 Task: Compose an email with the signature Evelyn Lewis with the subject Request for a review and the message I apologize for any confusion and would like to clarify the situation. from softage.1@softage.net to softage.9@softage.net with an attached document Creative_brief.docx Undo the message and rewrite the message as I would like to request a review of the proposal before making a decision. Send the email. Finally, move the email from Sent Items to the label Gardening
Action: Mouse moved to (406, 638)
Screenshot: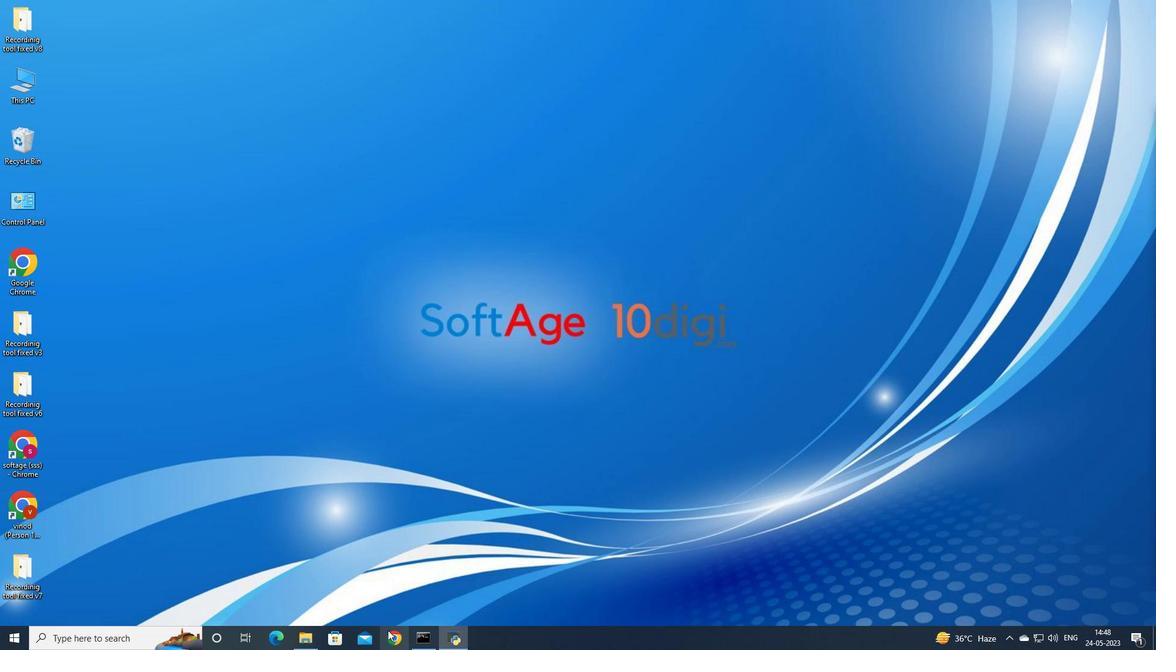 
Action: Mouse pressed left at (406, 638)
Screenshot: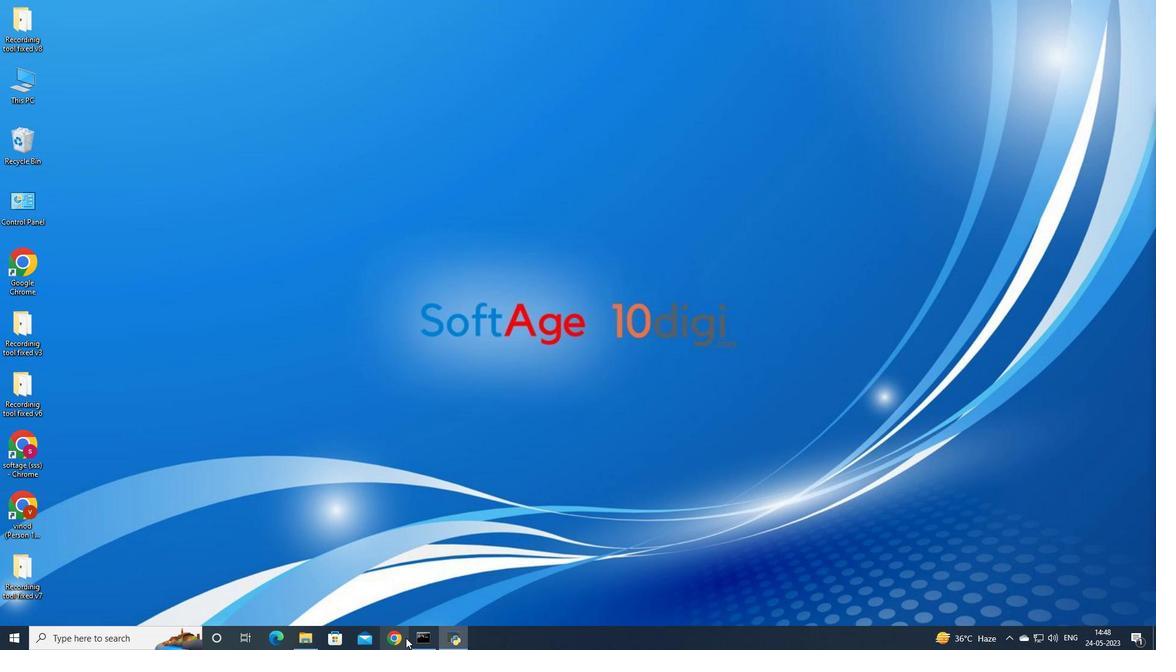
Action: Mouse moved to (537, 366)
Screenshot: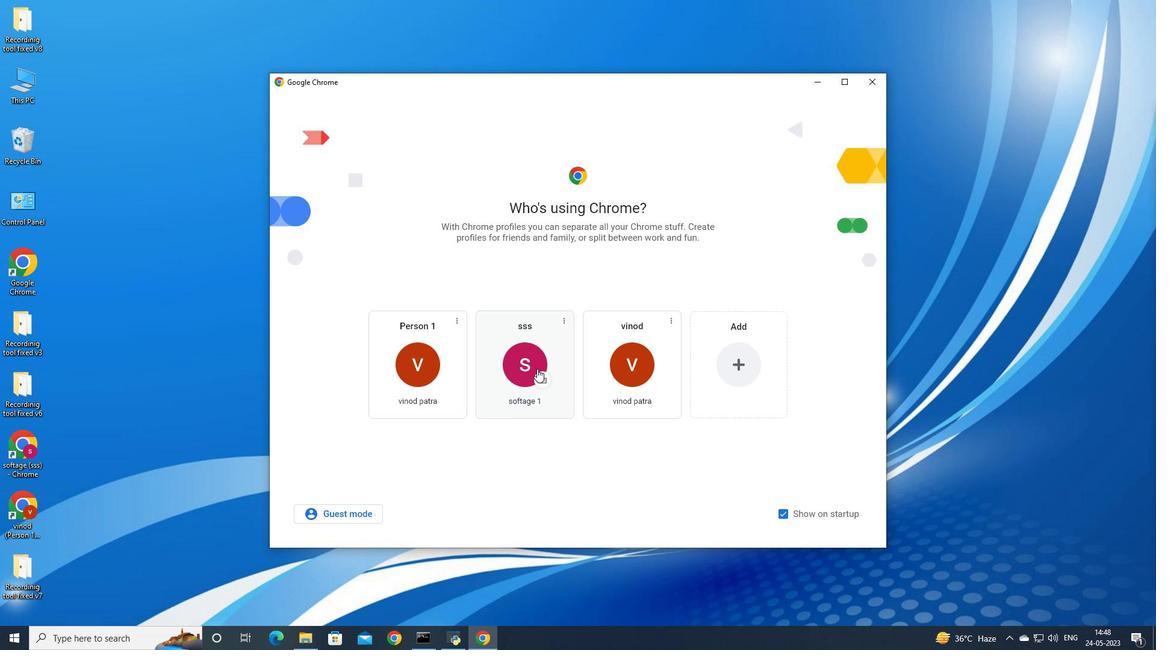 
Action: Mouse pressed left at (537, 366)
Screenshot: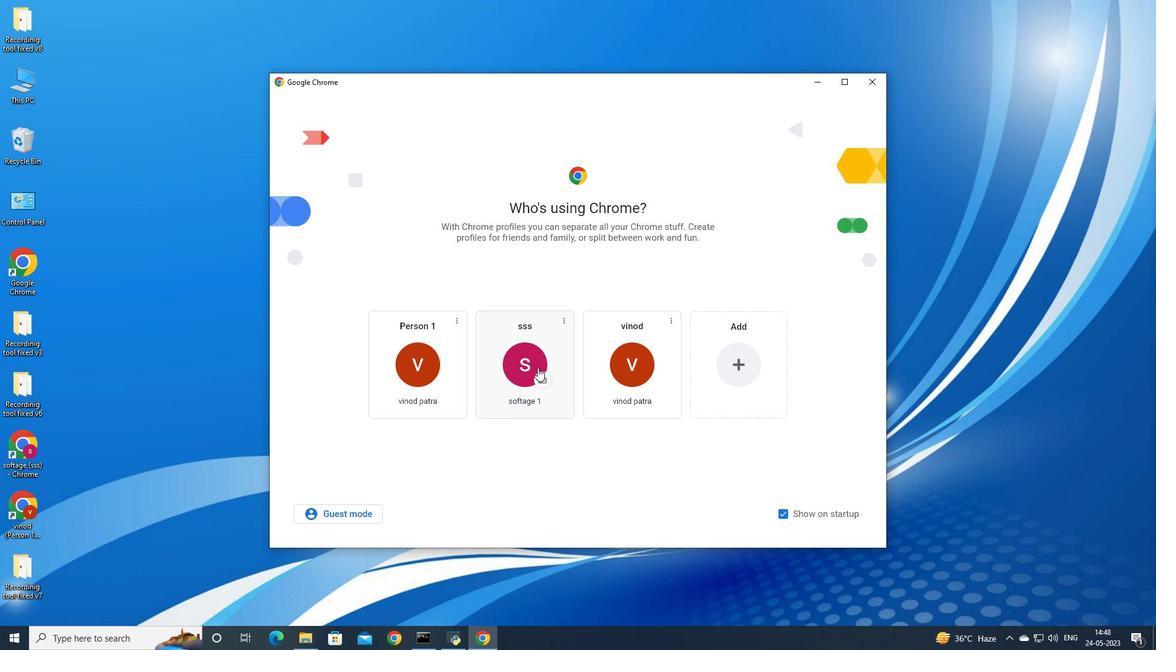 
Action: Mouse moved to (1042, 64)
Screenshot: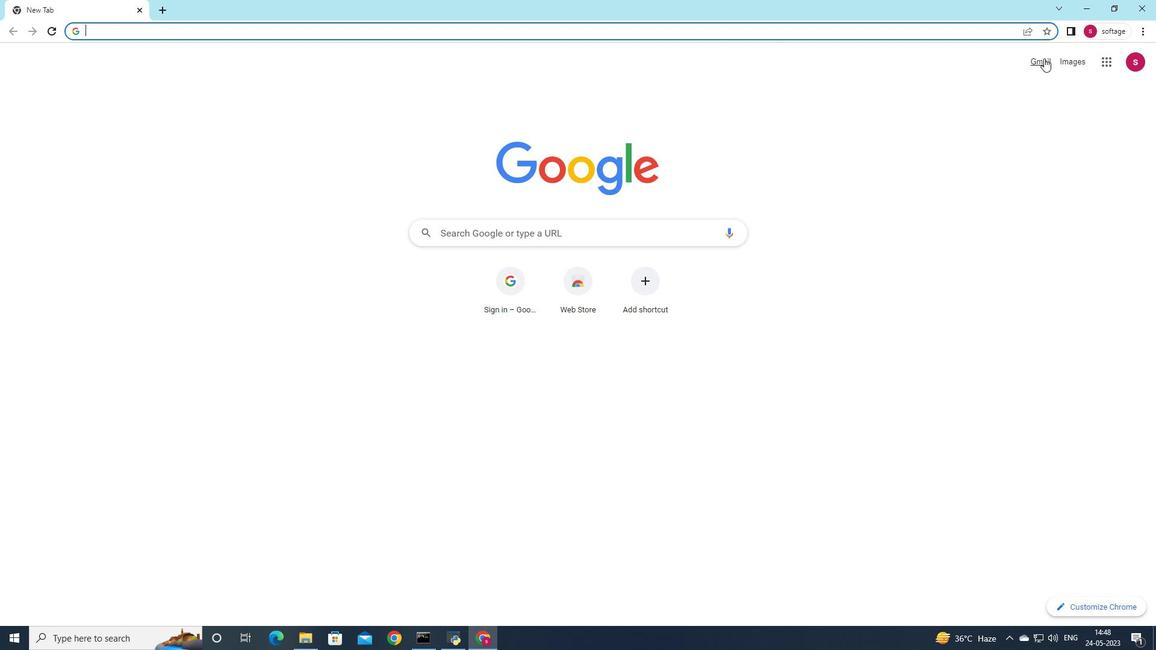 
Action: Mouse pressed left at (1042, 64)
Screenshot: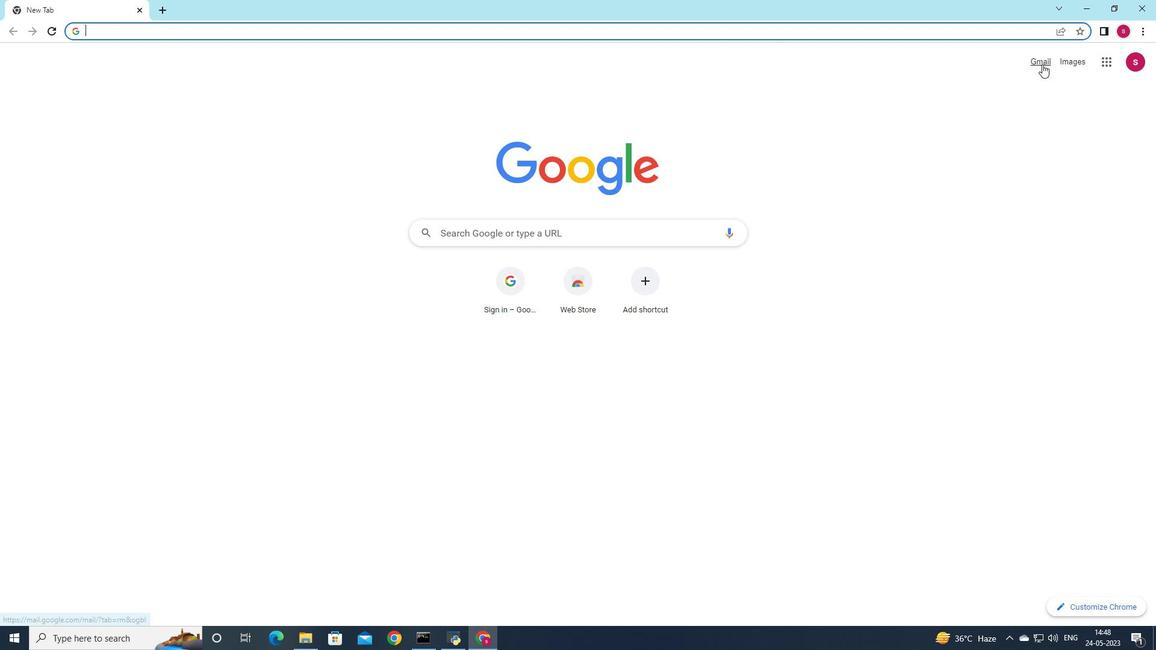 
Action: Mouse moved to (1013, 87)
Screenshot: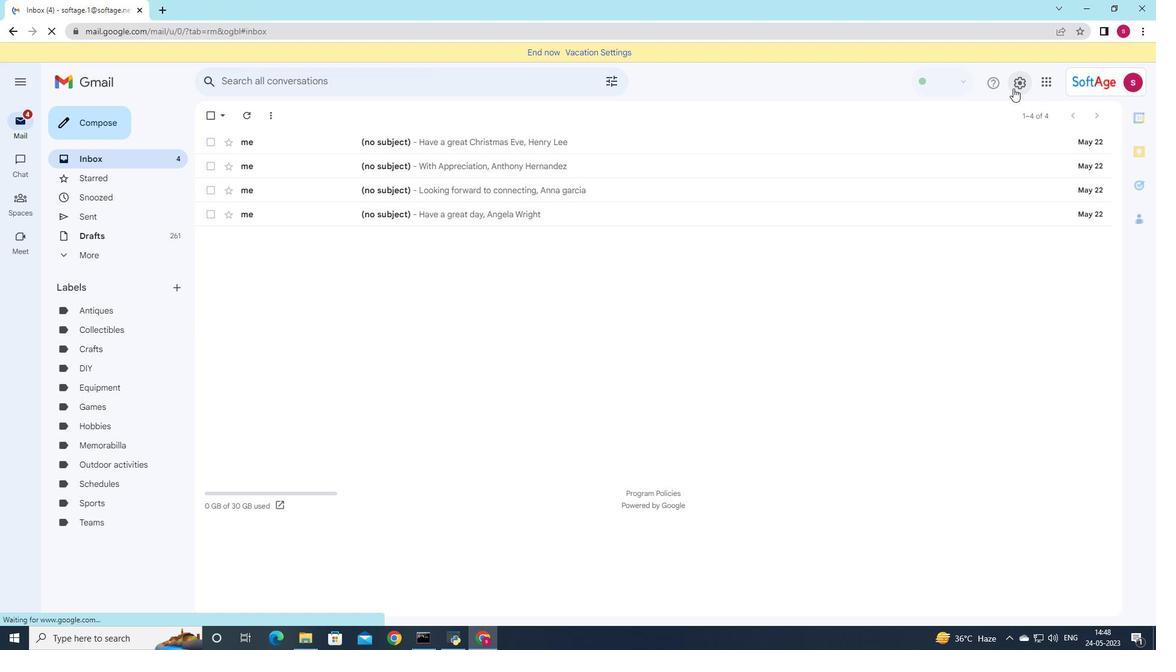 
Action: Mouse pressed left at (1013, 87)
Screenshot: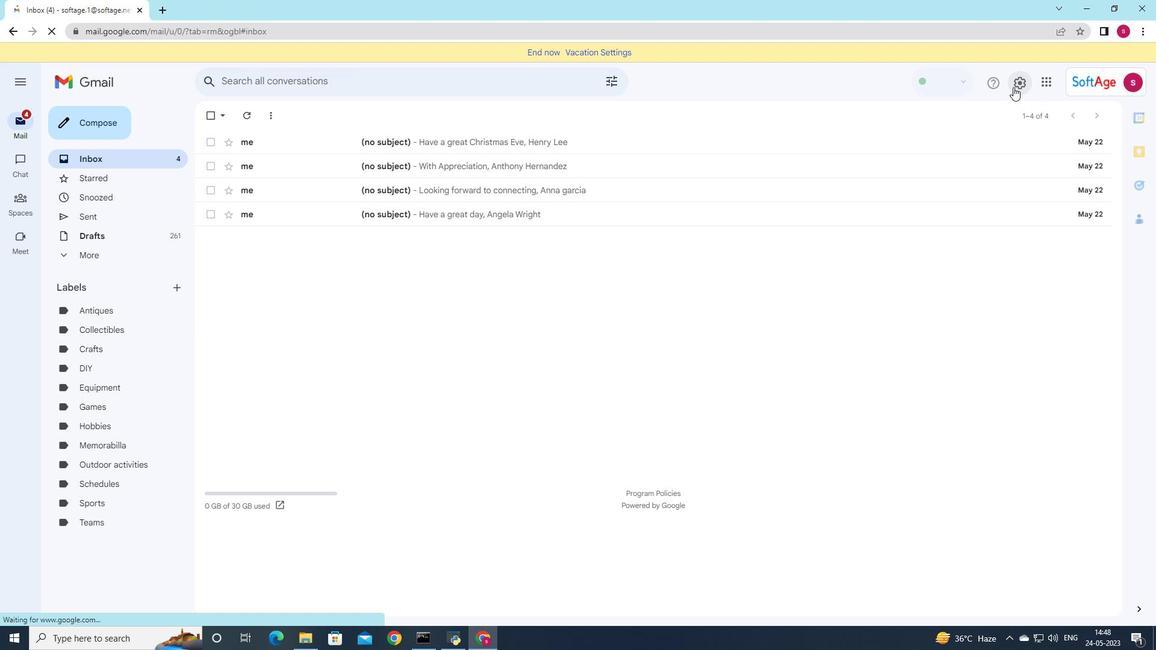 
Action: Mouse moved to (1025, 141)
Screenshot: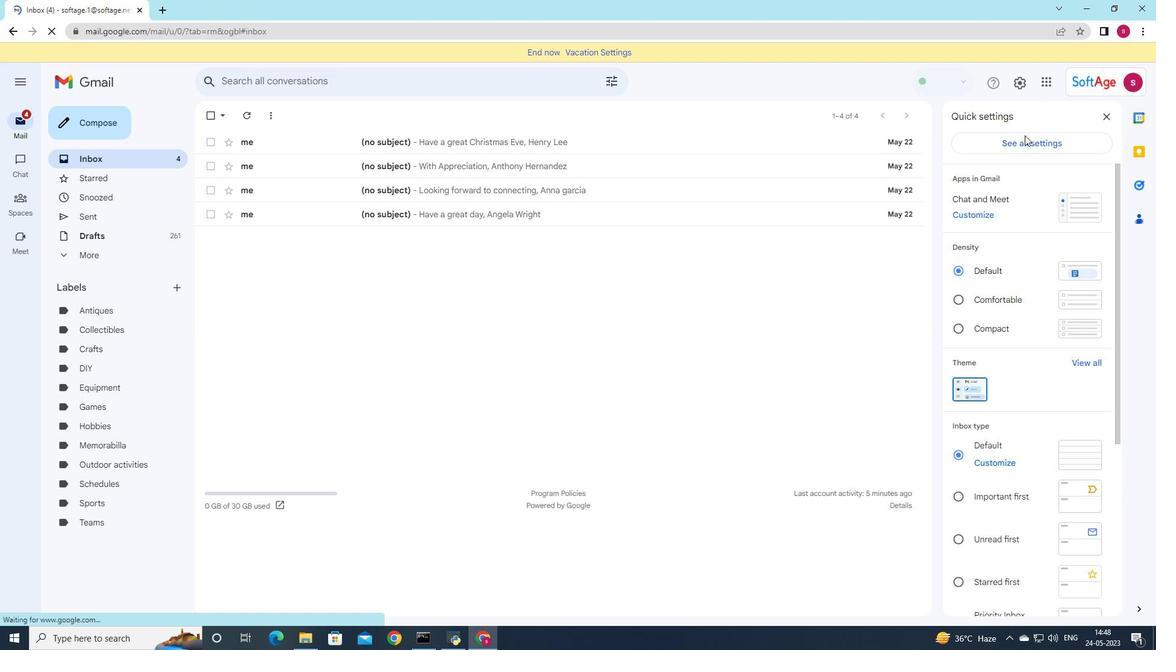 
Action: Mouse pressed left at (1025, 141)
Screenshot: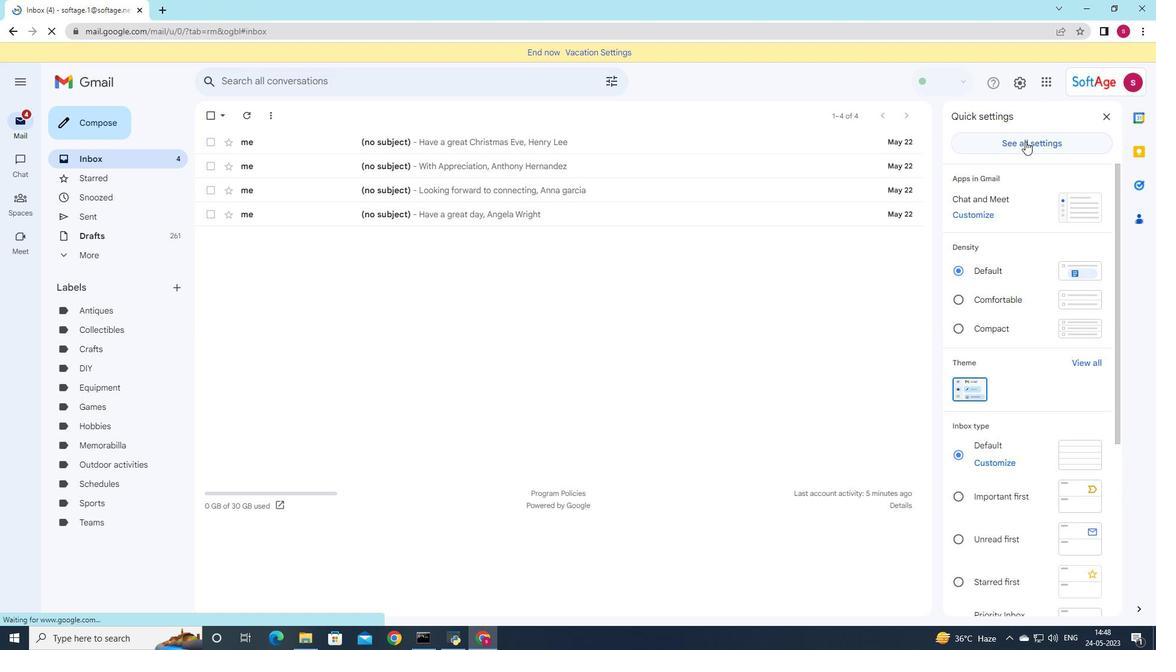 
Action: Mouse moved to (994, 146)
Screenshot: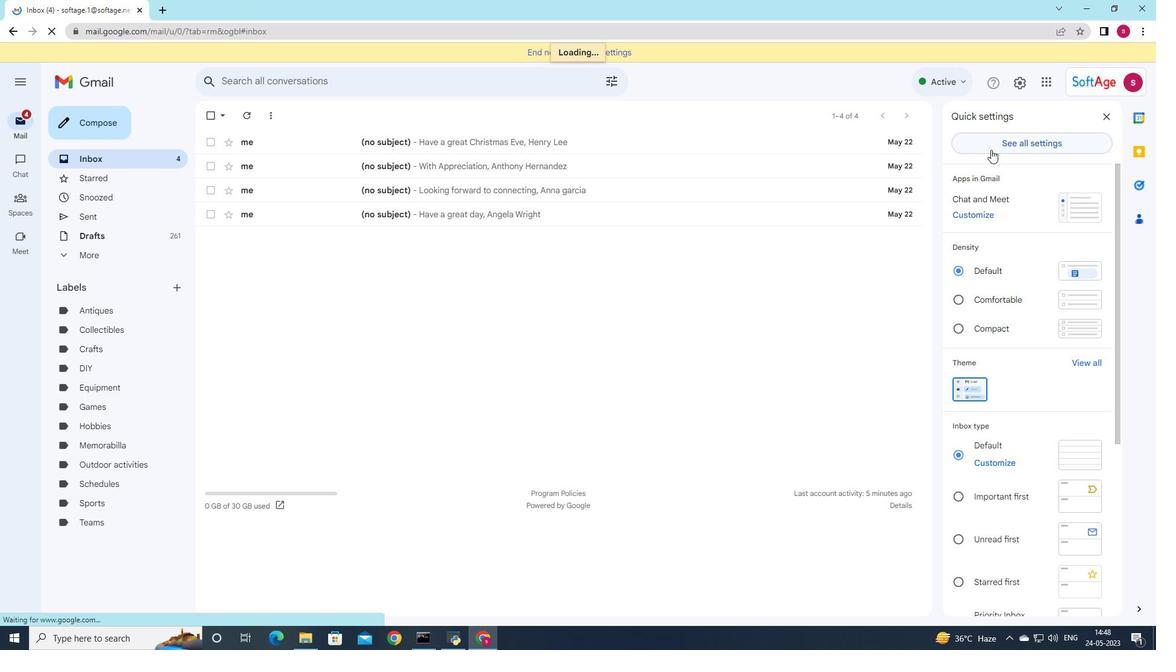 
Action: Mouse pressed left at (994, 146)
Screenshot: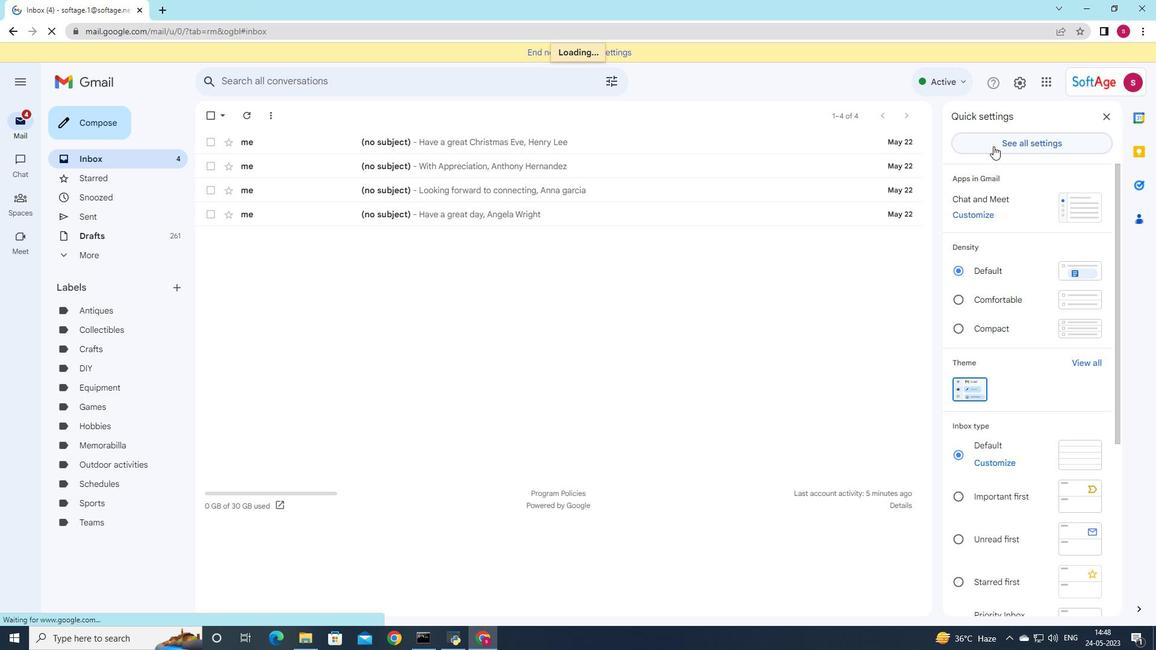 
Action: Mouse moved to (390, 395)
Screenshot: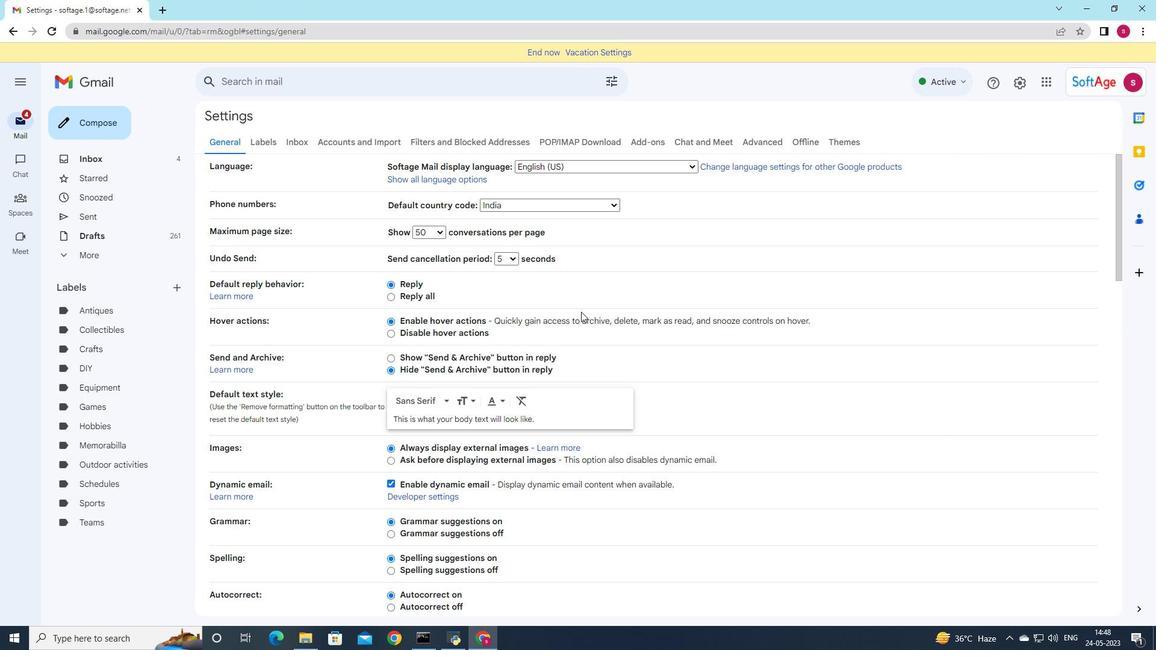
Action: Mouse scrolled (390, 395) with delta (0, 0)
Screenshot: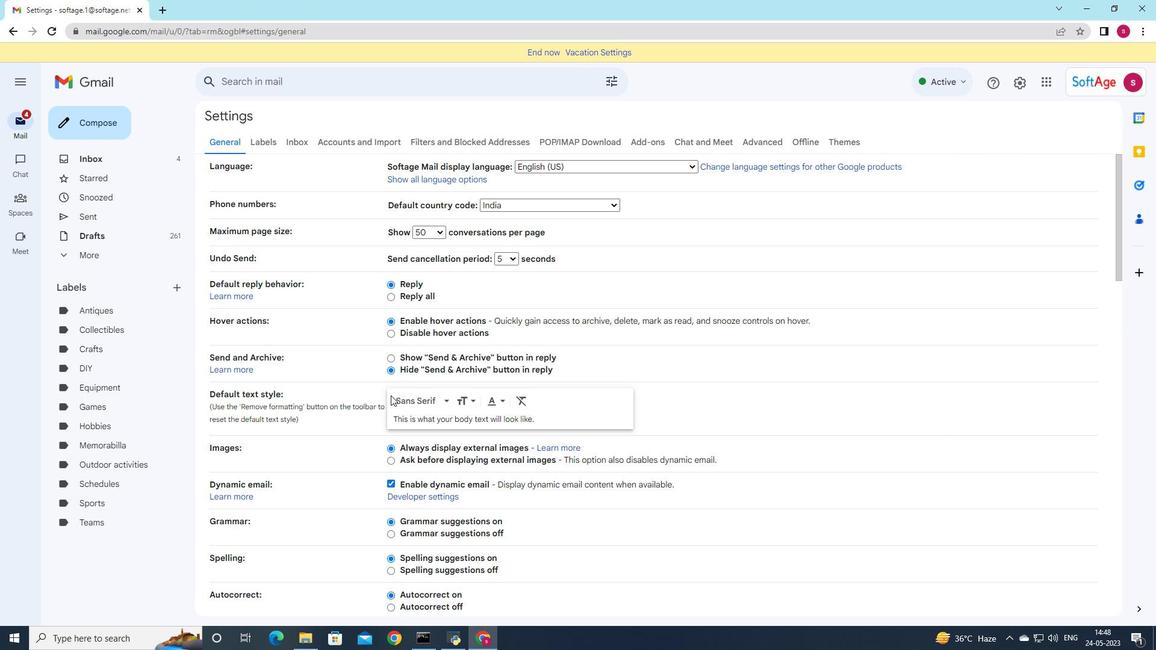 
Action: Mouse scrolled (390, 395) with delta (0, 0)
Screenshot: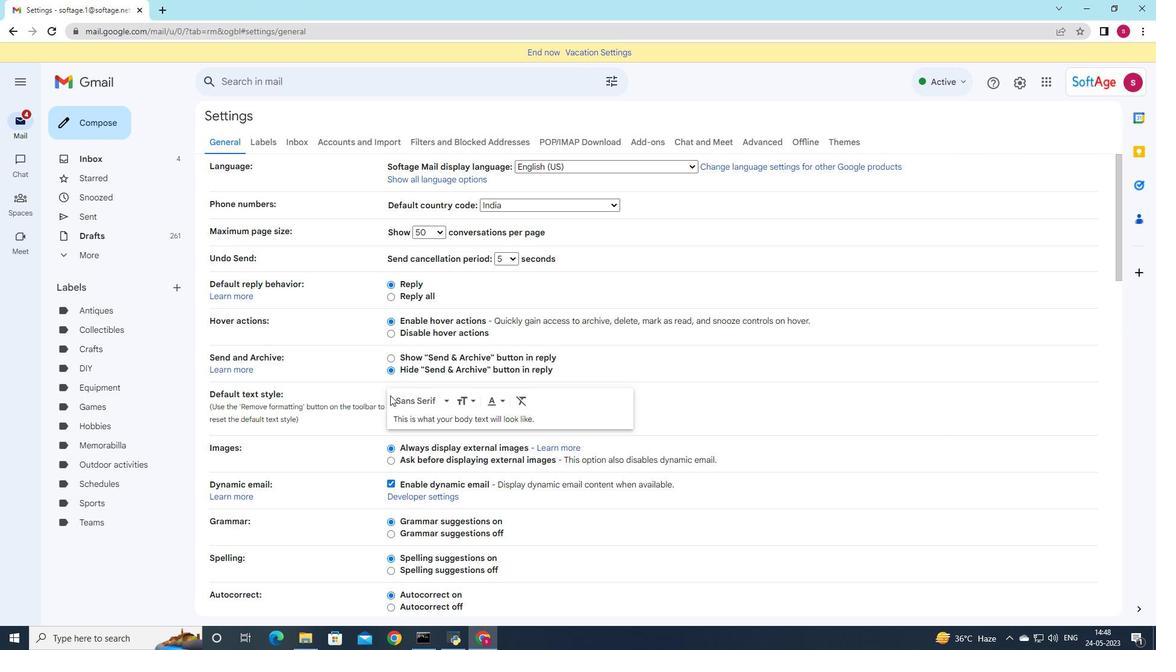 
Action: Mouse scrolled (390, 395) with delta (0, 0)
Screenshot: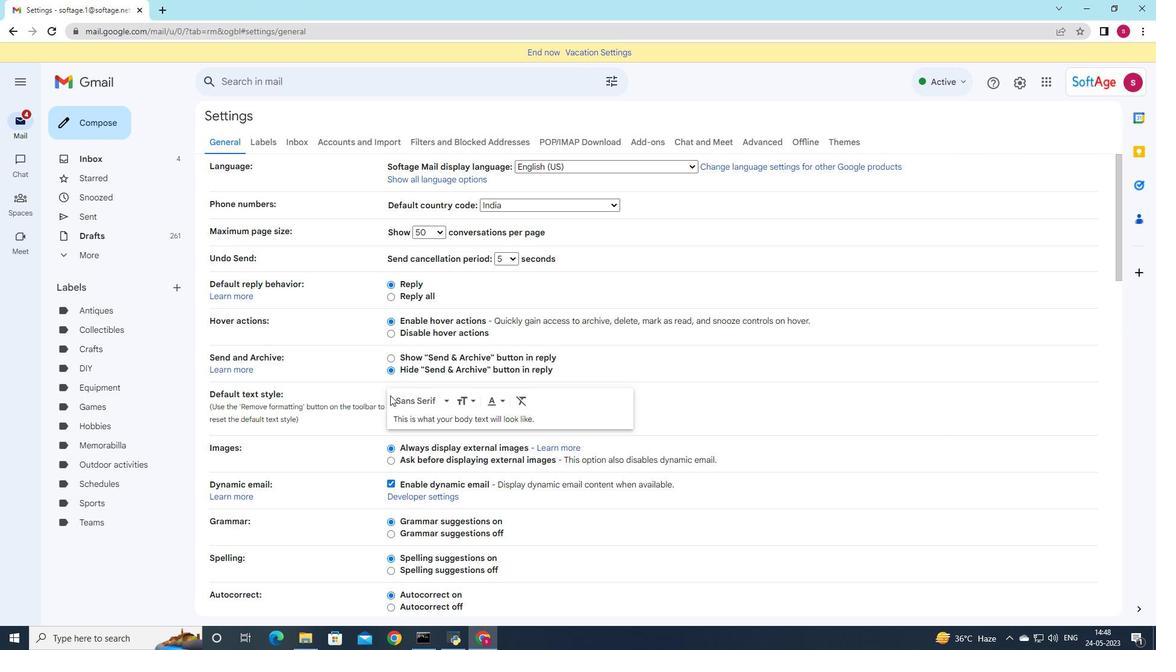 
Action: Mouse scrolled (390, 395) with delta (0, 0)
Screenshot: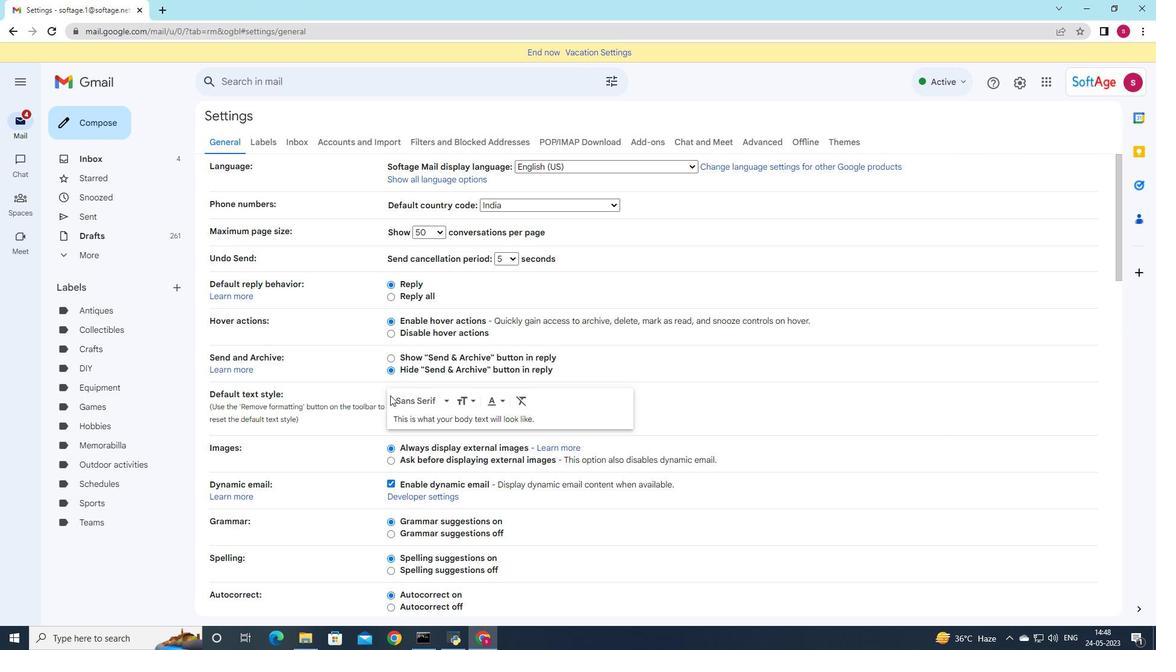 
Action: Mouse scrolled (390, 395) with delta (0, 0)
Screenshot: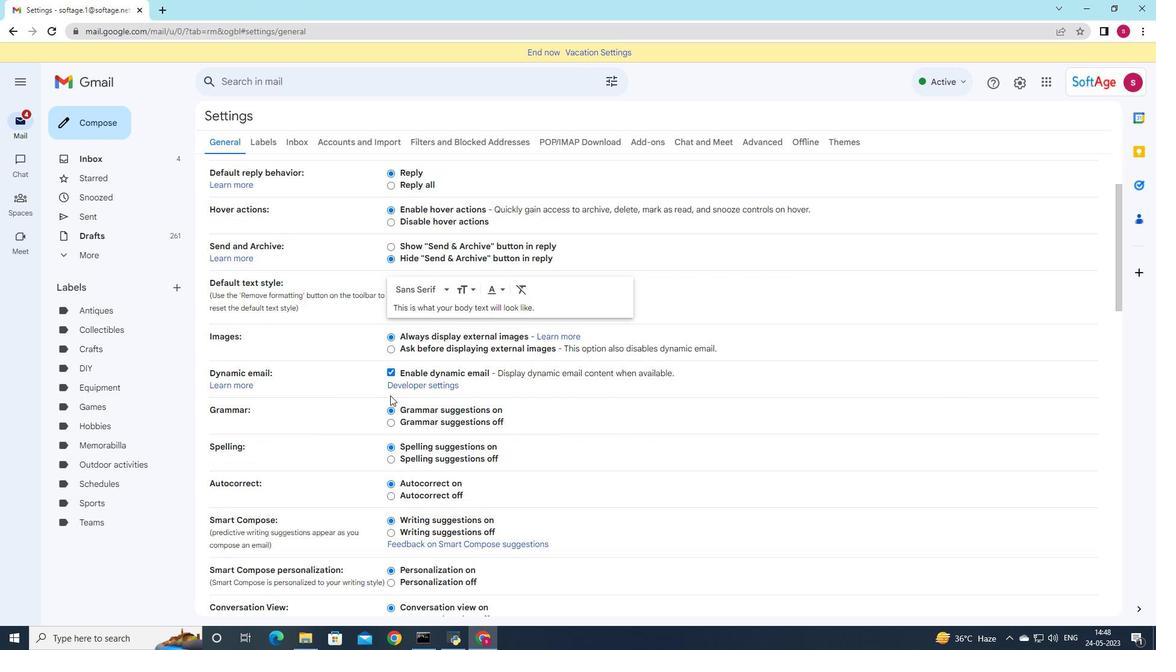 
Action: Mouse scrolled (390, 395) with delta (0, 0)
Screenshot: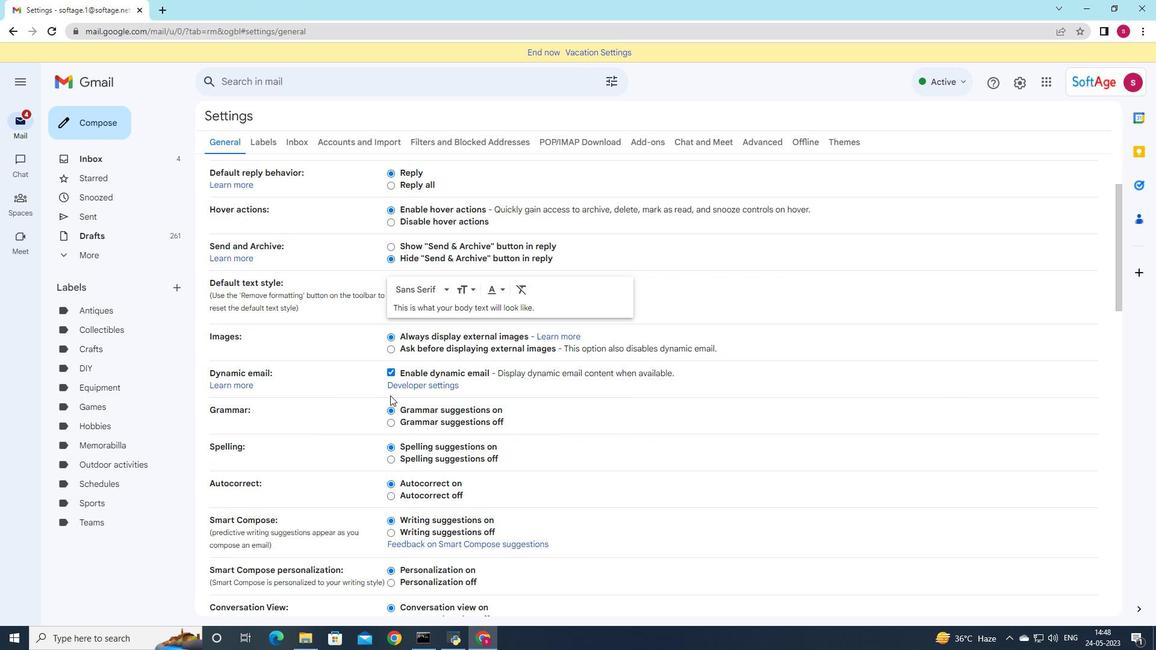
Action: Mouse scrolled (390, 395) with delta (0, 0)
Screenshot: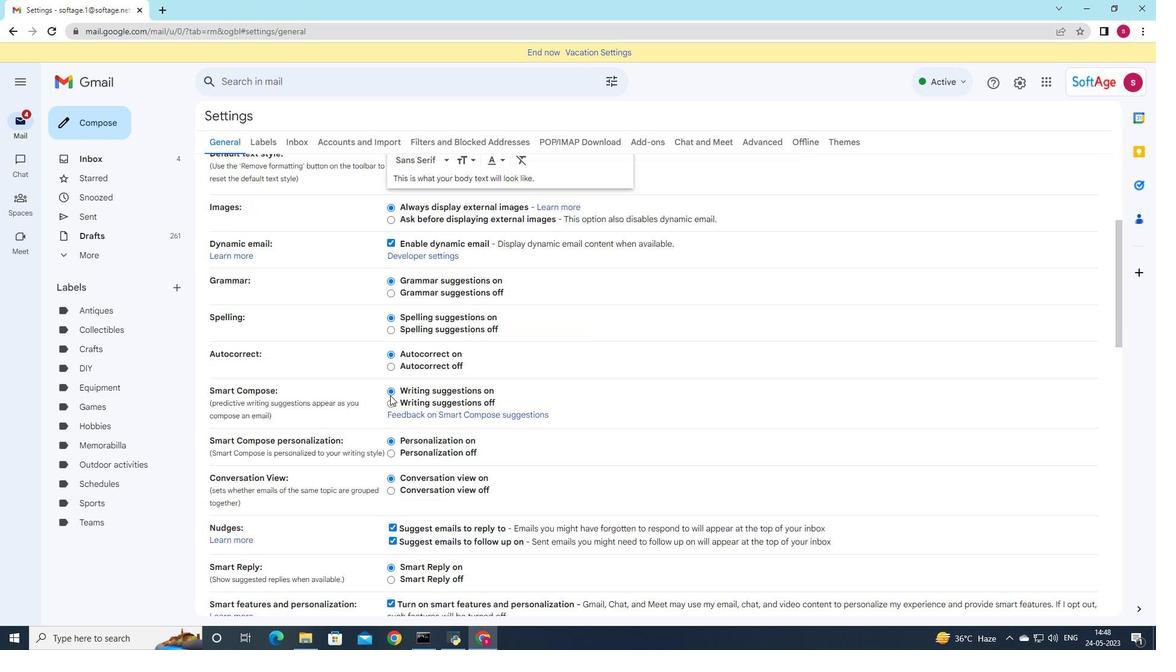 
Action: Mouse scrolled (390, 395) with delta (0, 0)
Screenshot: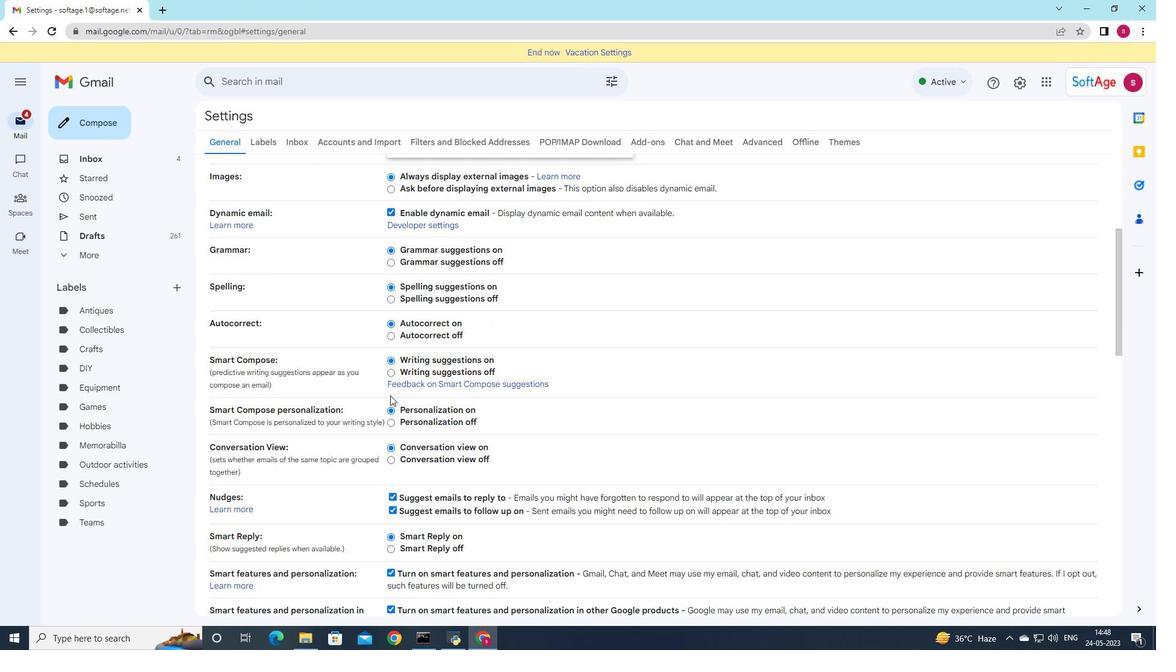 
Action: Mouse scrolled (390, 395) with delta (0, 0)
Screenshot: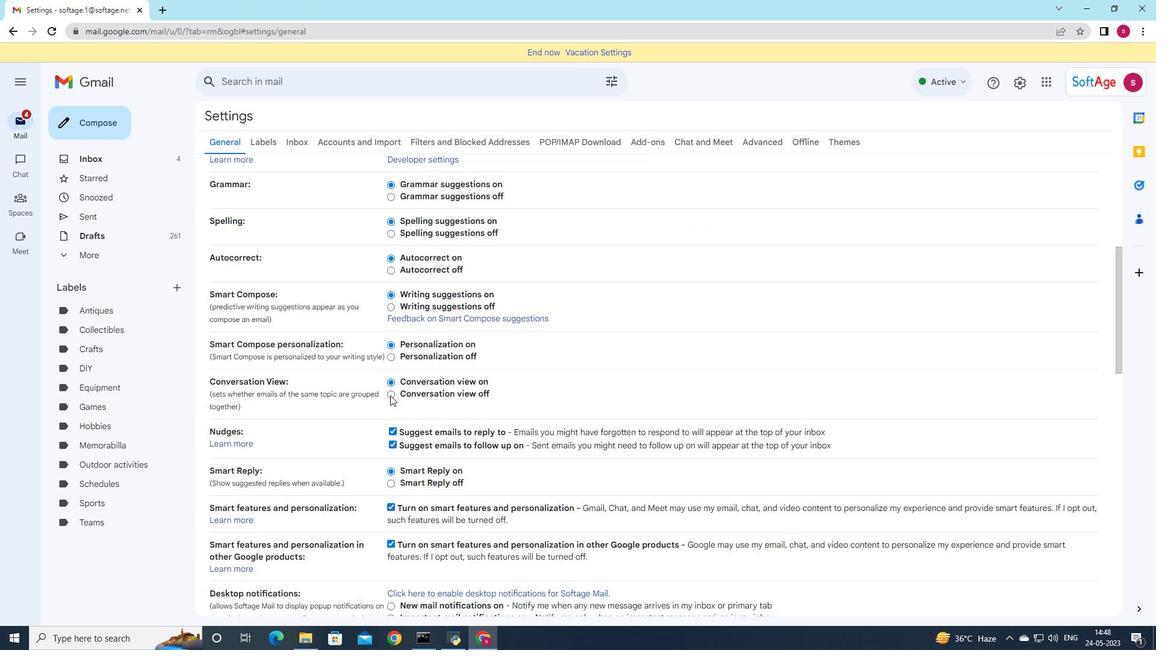 
Action: Mouse scrolled (390, 395) with delta (0, 0)
Screenshot: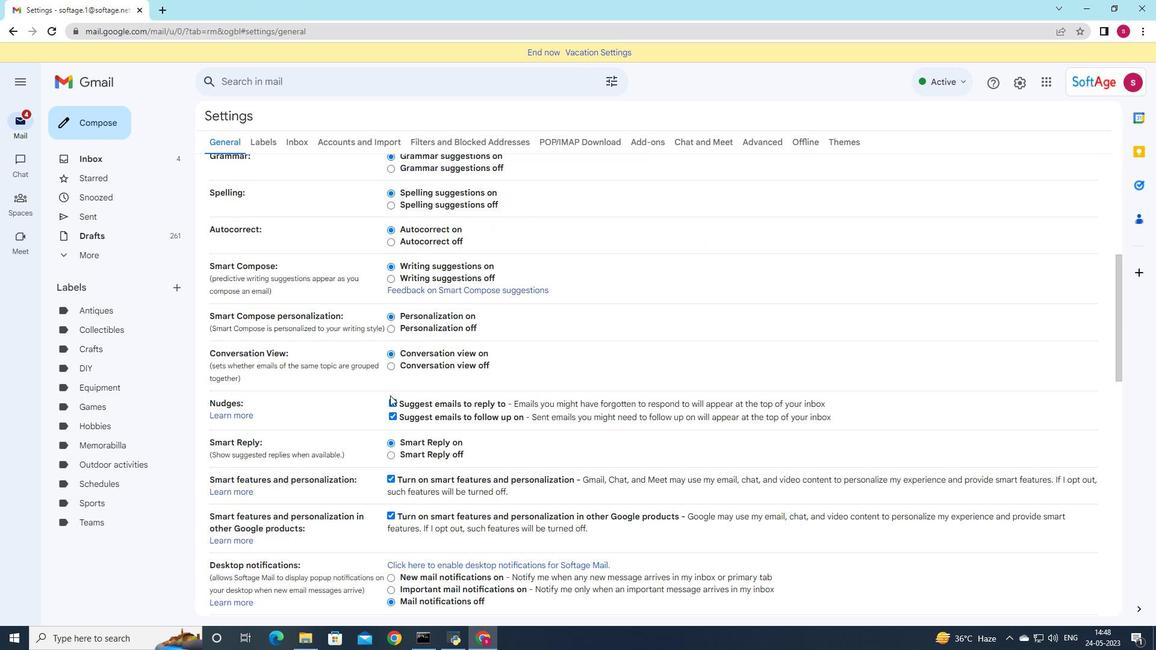 
Action: Mouse scrolled (390, 395) with delta (0, 0)
Screenshot: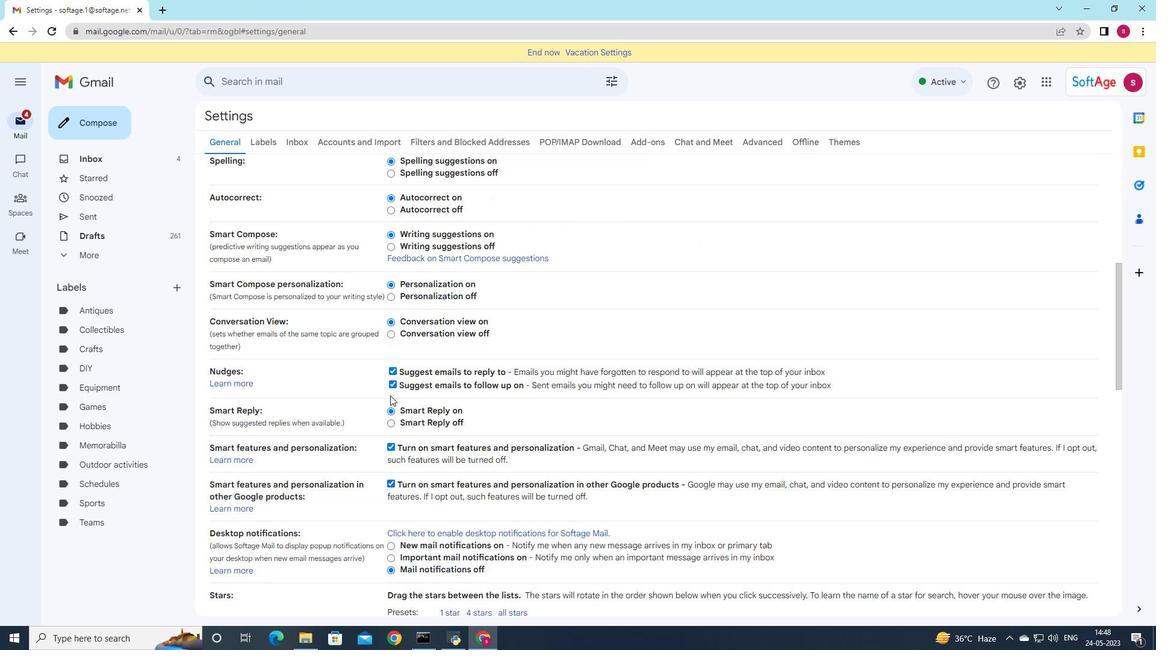 
Action: Mouse scrolled (390, 395) with delta (0, 0)
Screenshot: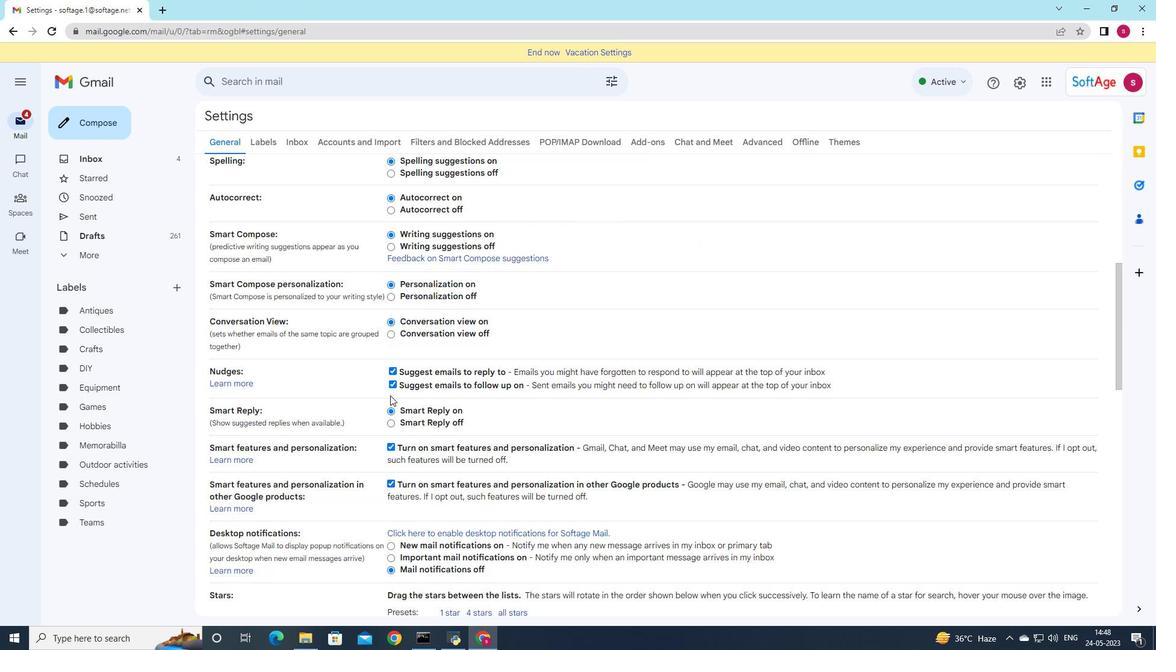 
Action: Mouse scrolled (390, 395) with delta (0, 0)
Screenshot: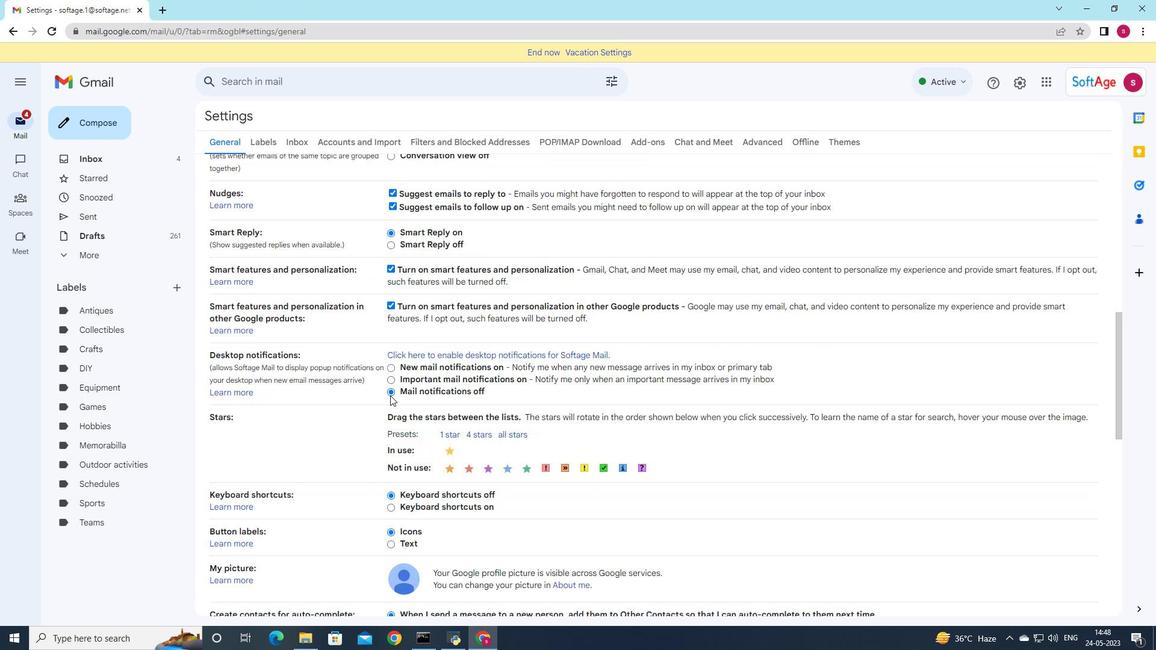 
Action: Mouse scrolled (390, 395) with delta (0, 0)
Screenshot: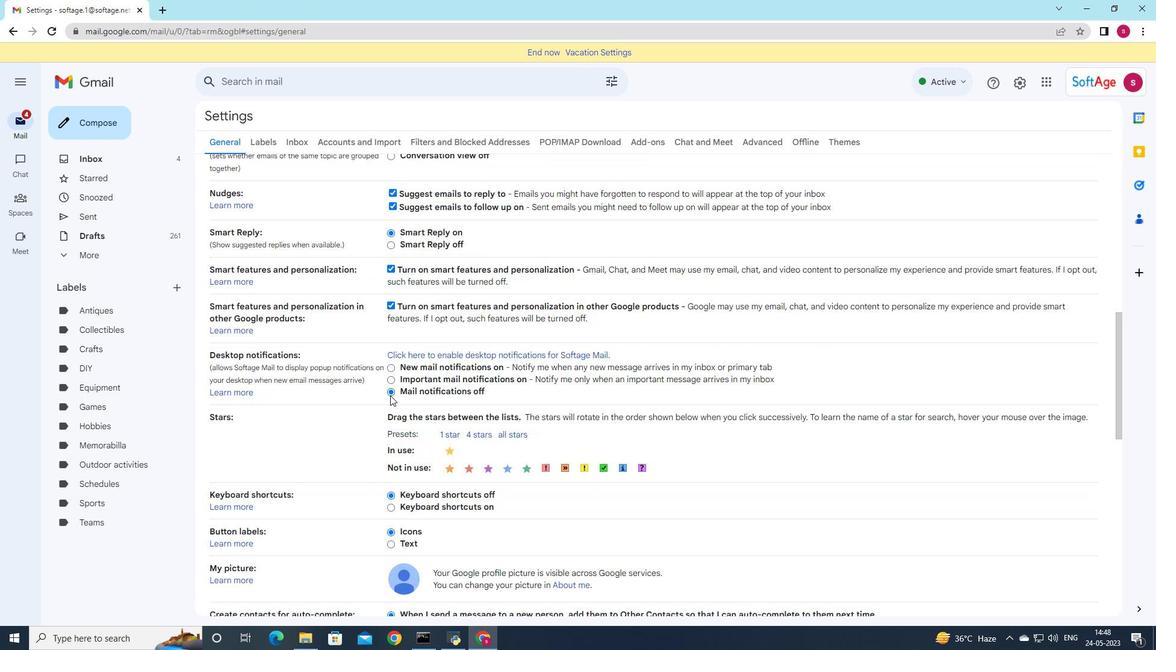 
Action: Mouse scrolled (390, 395) with delta (0, 0)
Screenshot: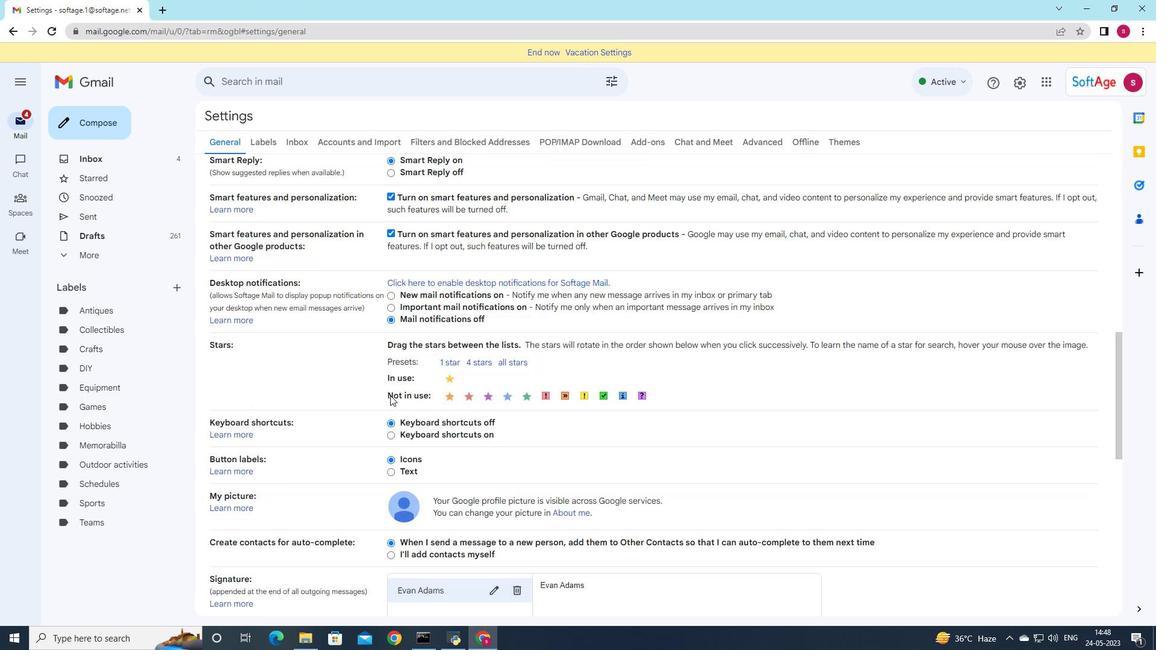 
Action: Mouse scrolled (390, 395) with delta (0, 0)
Screenshot: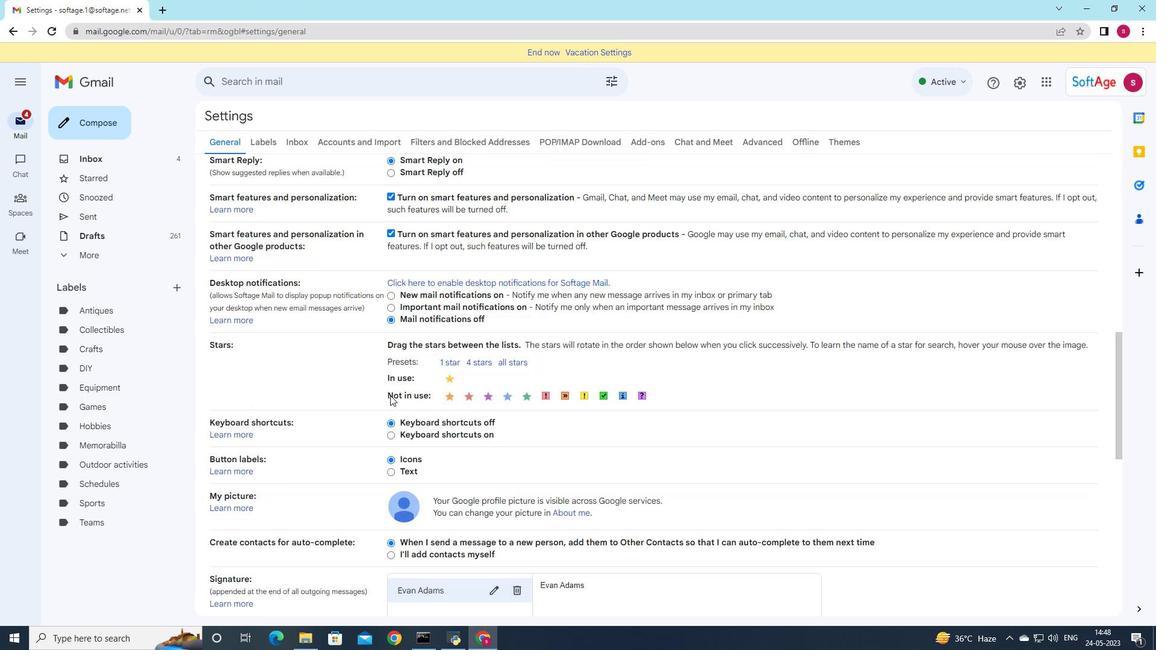 
Action: Mouse scrolled (390, 395) with delta (0, 0)
Screenshot: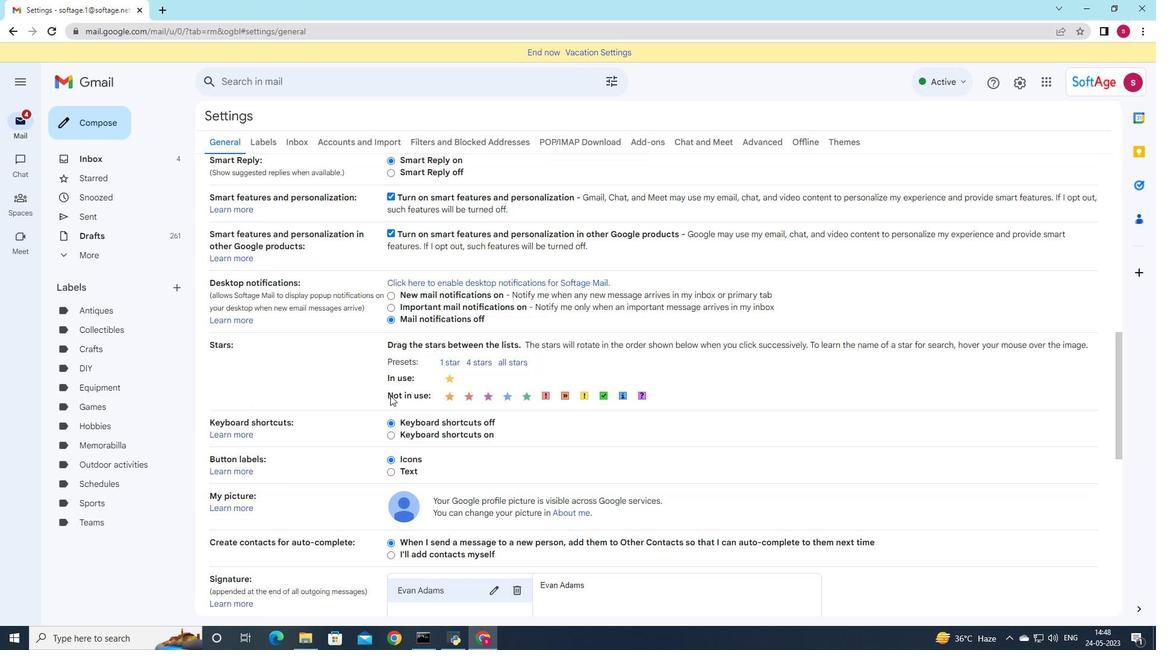 
Action: Mouse scrolled (390, 395) with delta (0, 0)
Screenshot: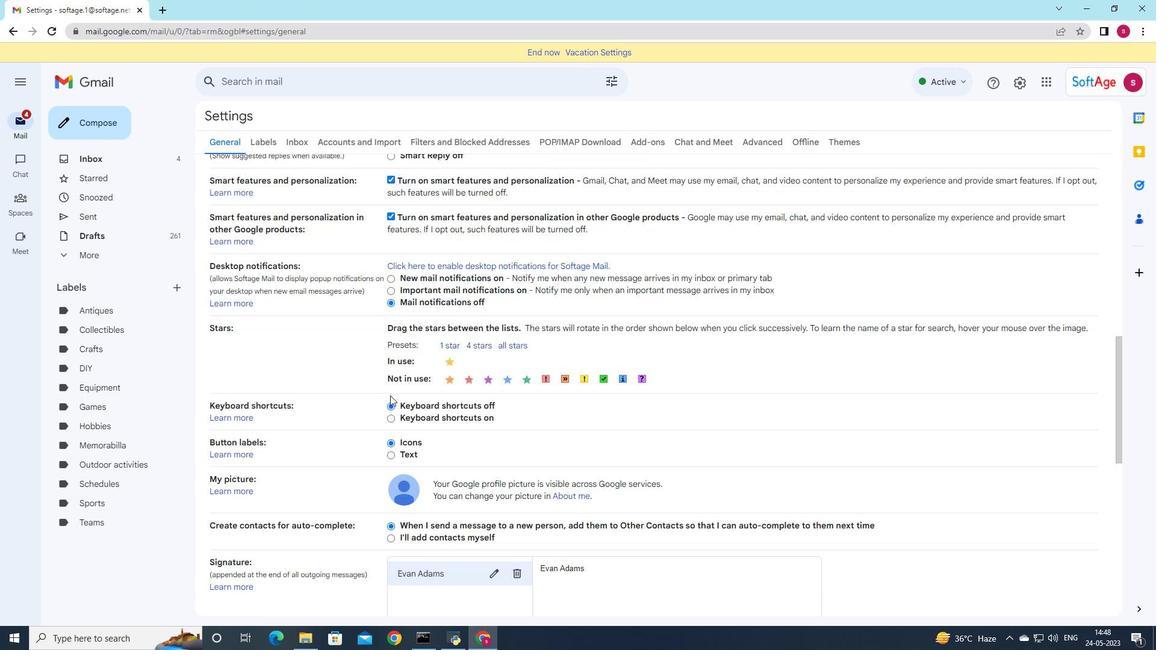 
Action: Mouse scrolled (390, 395) with delta (0, 0)
Screenshot: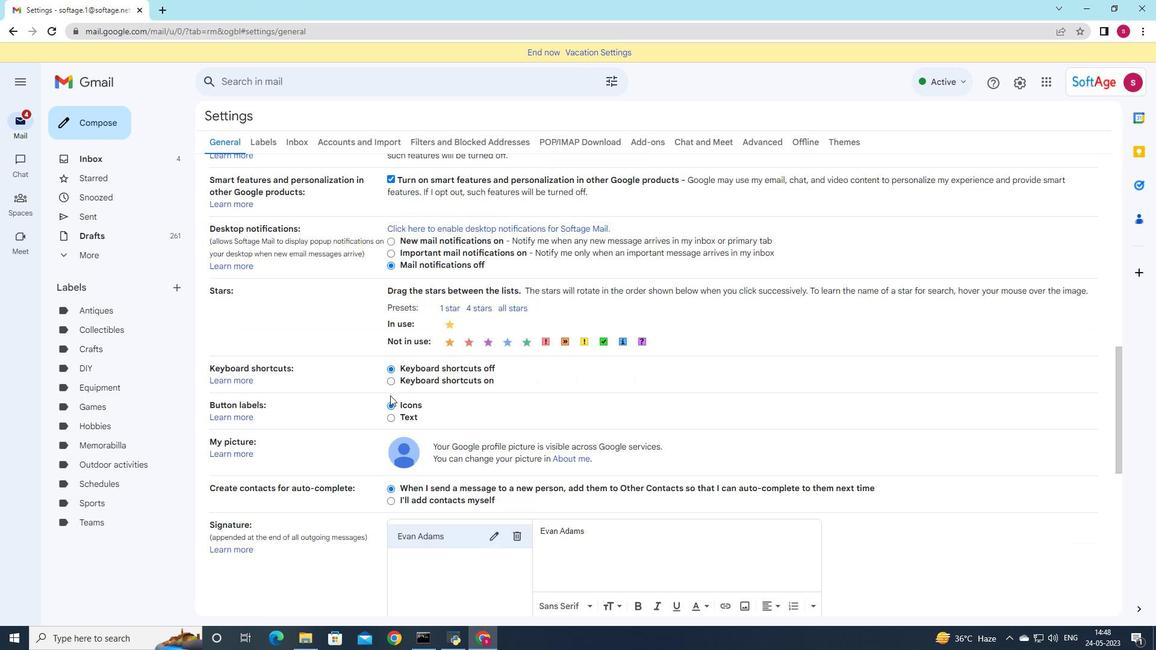 
Action: Mouse scrolled (390, 395) with delta (0, 0)
Screenshot: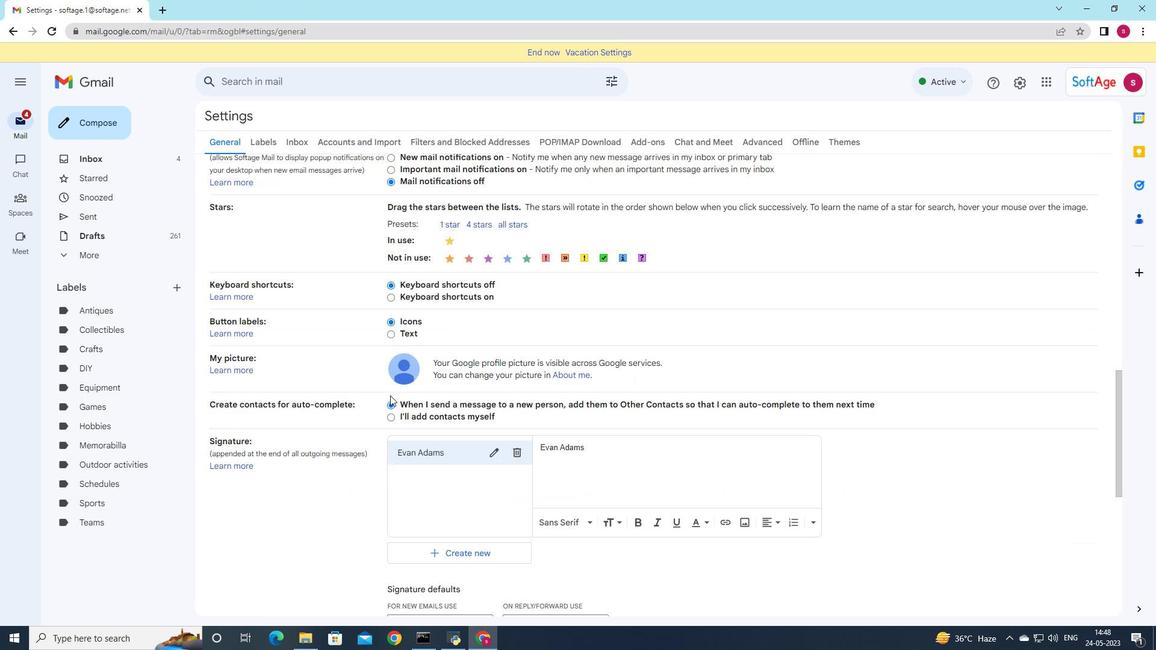 
Action: Mouse scrolled (390, 396) with delta (0, 0)
Screenshot: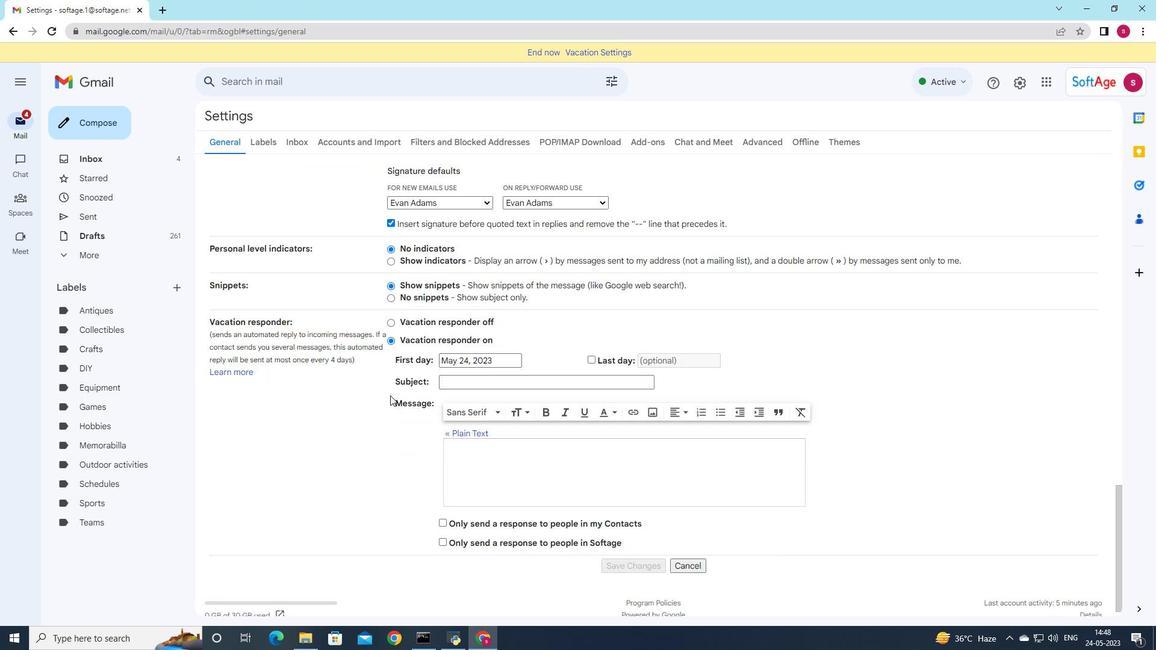 
Action: Mouse scrolled (390, 396) with delta (0, 0)
Screenshot: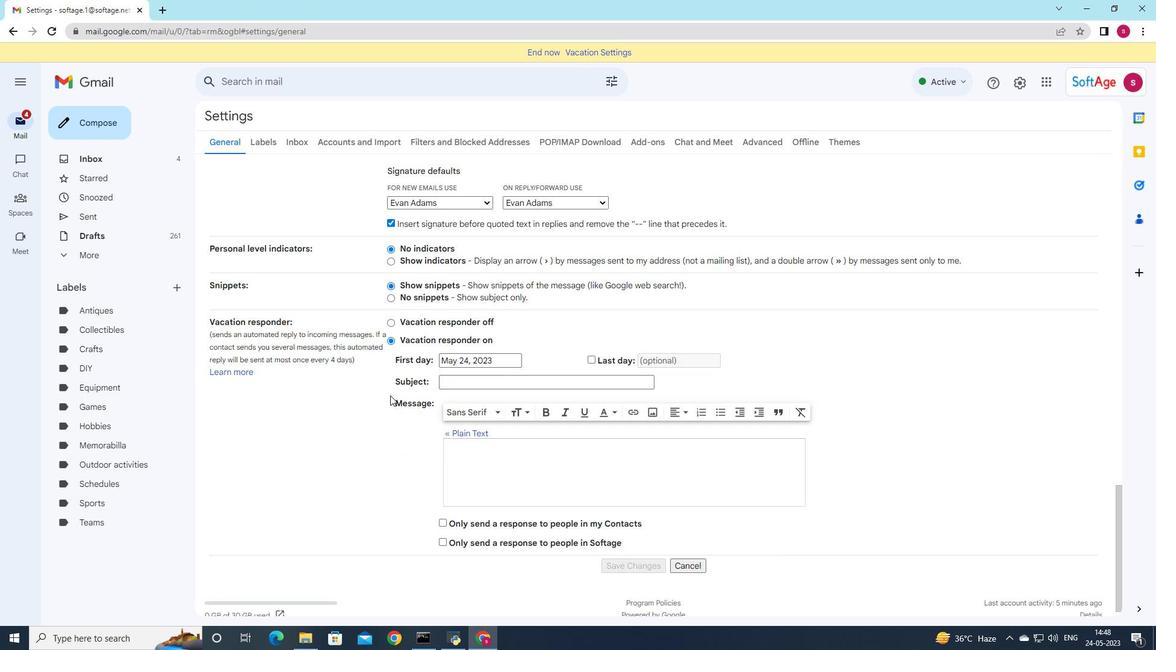 
Action: Mouse scrolled (390, 396) with delta (0, 0)
Screenshot: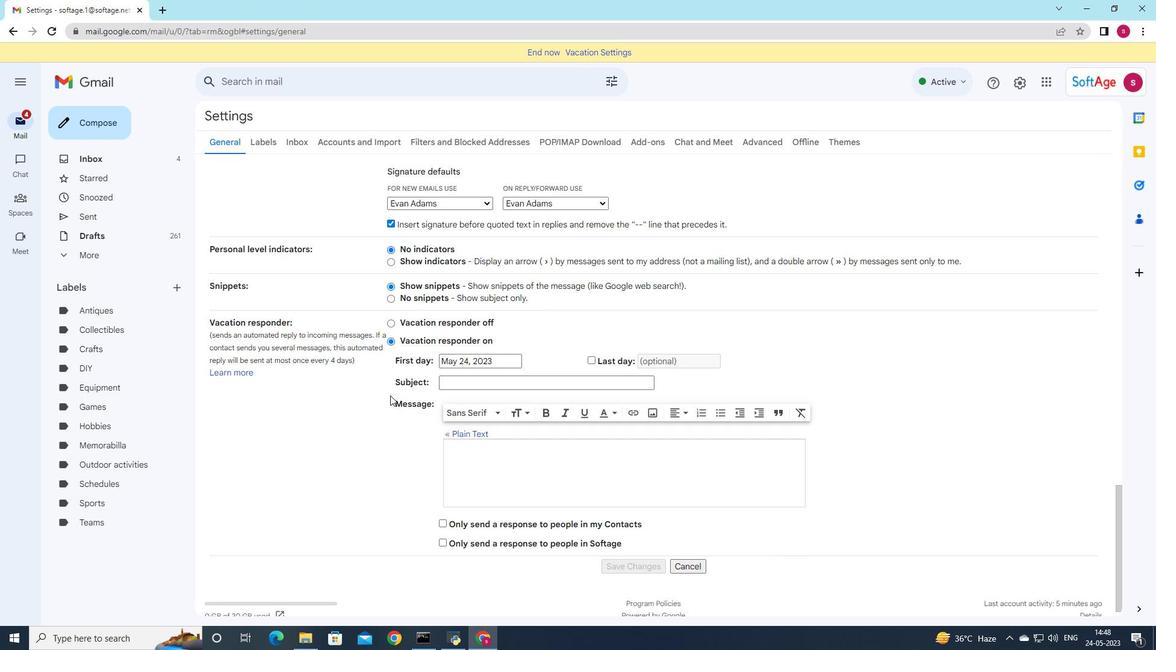 
Action: Mouse scrolled (390, 396) with delta (0, 0)
Screenshot: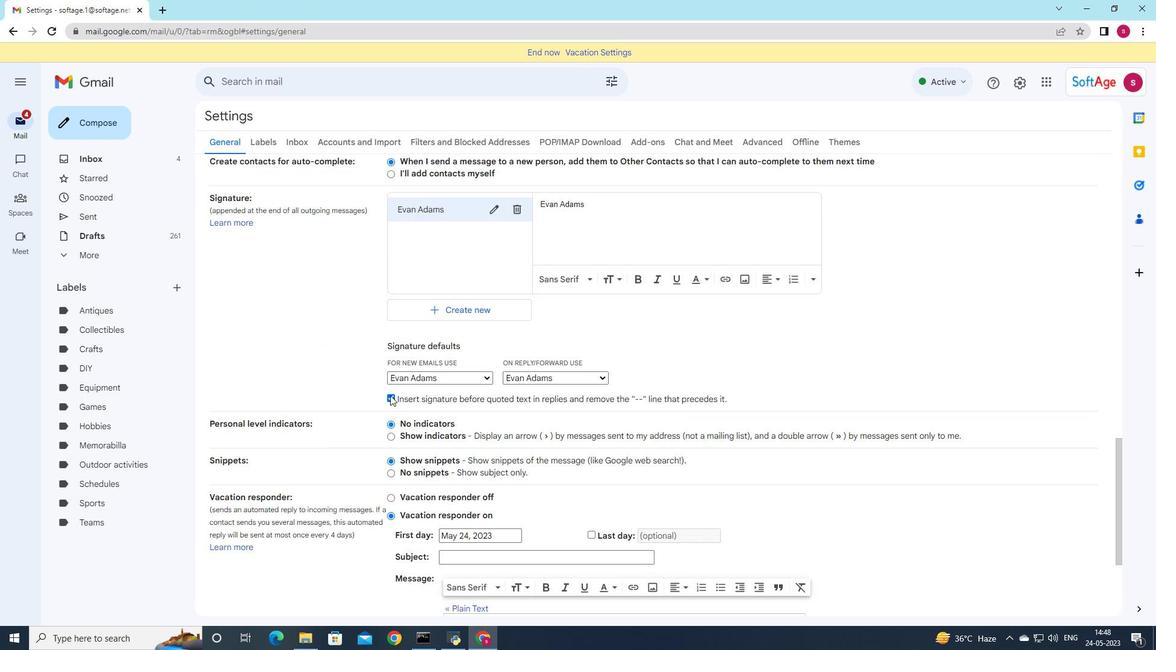 
Action: Mouse moved to (523, 279)
Screenshot: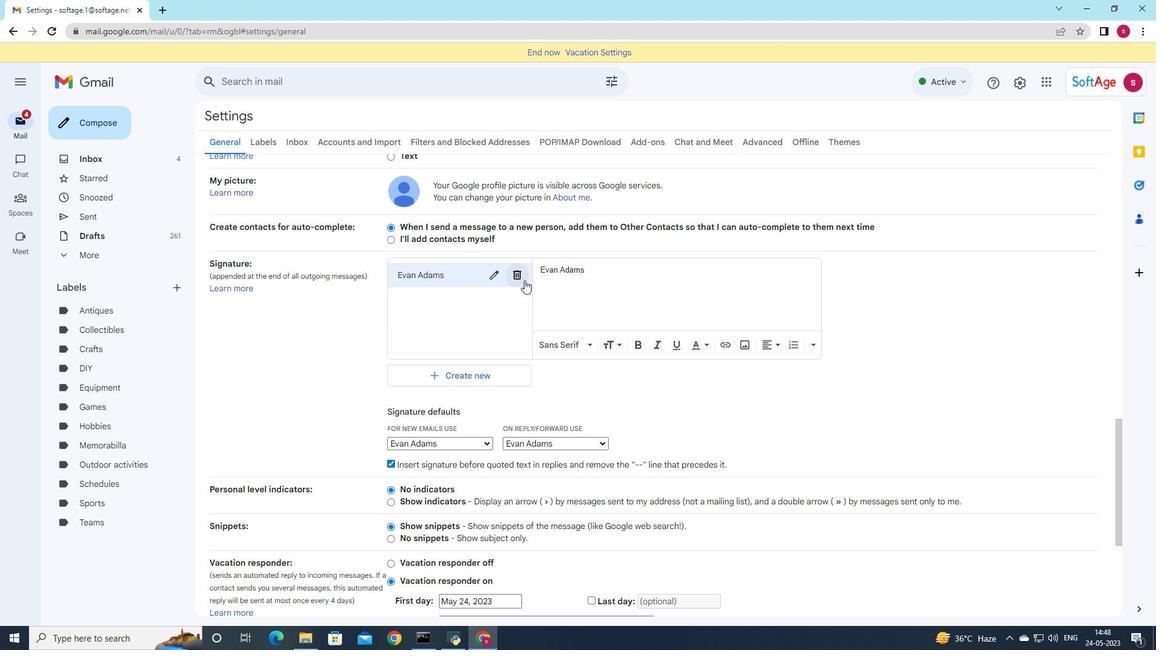 
Action: Mouse pressed left at (523, 279)
Screenshot: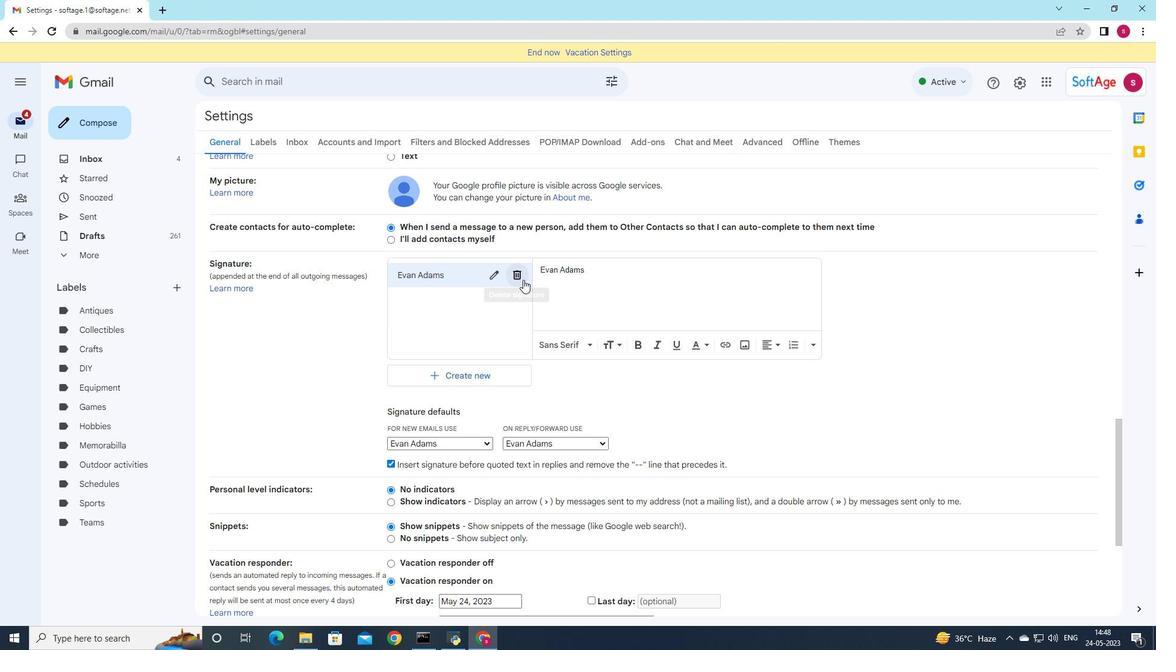 
Action: Mouse moved to (668, 356)
Screenshot: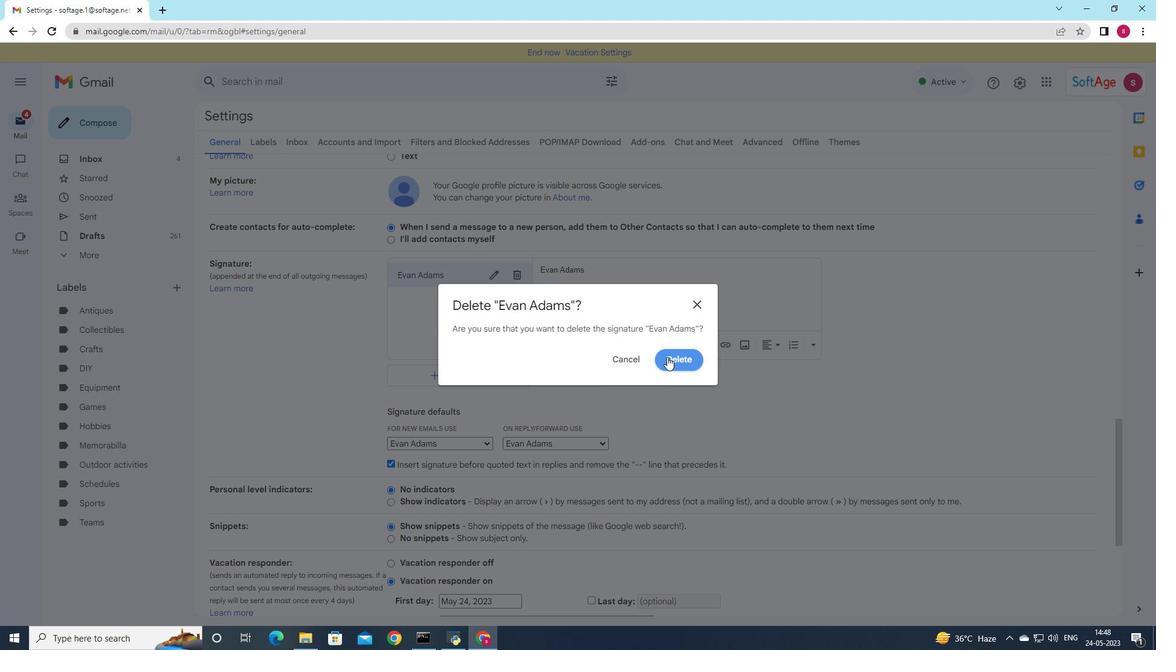 
Action: Mouse pressed left at (668, 356)
Screenshot: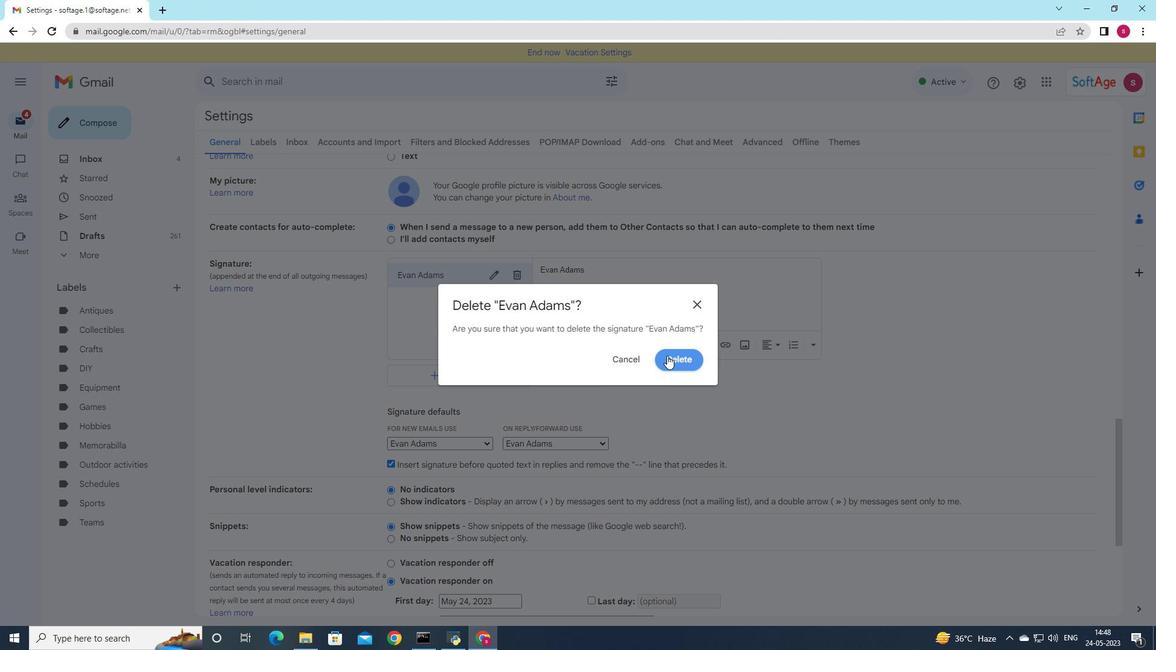 
Action: Mouse moved to (428, 281)
Screenshot: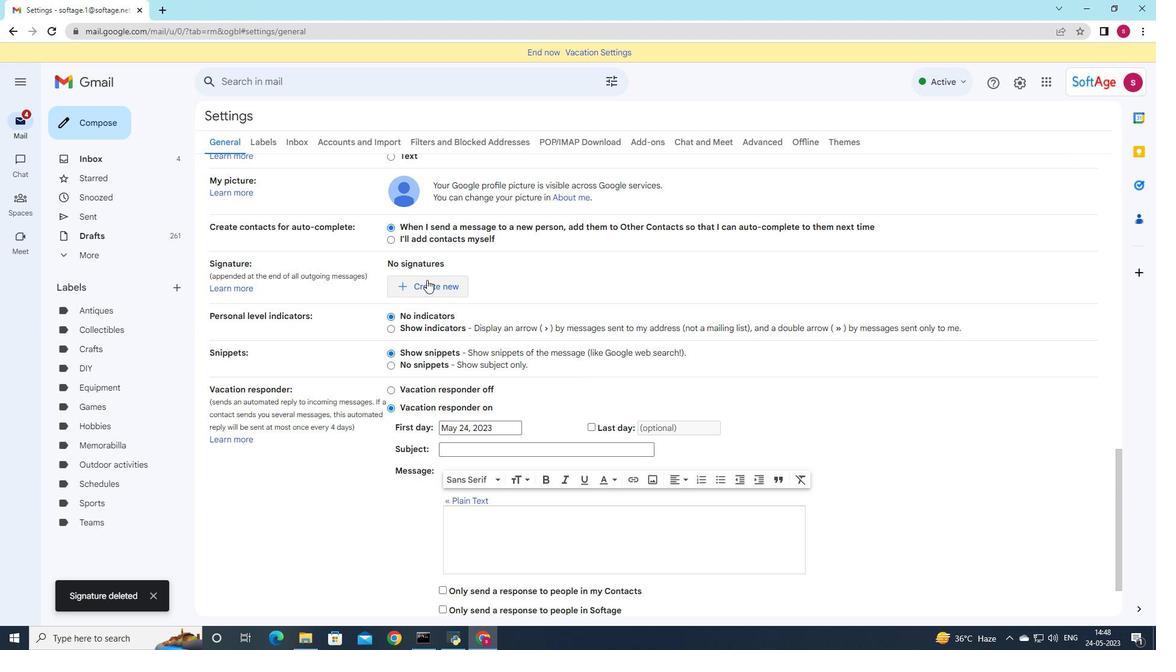 
Action: Mouse pressed left at (428, 281)
Screenshot: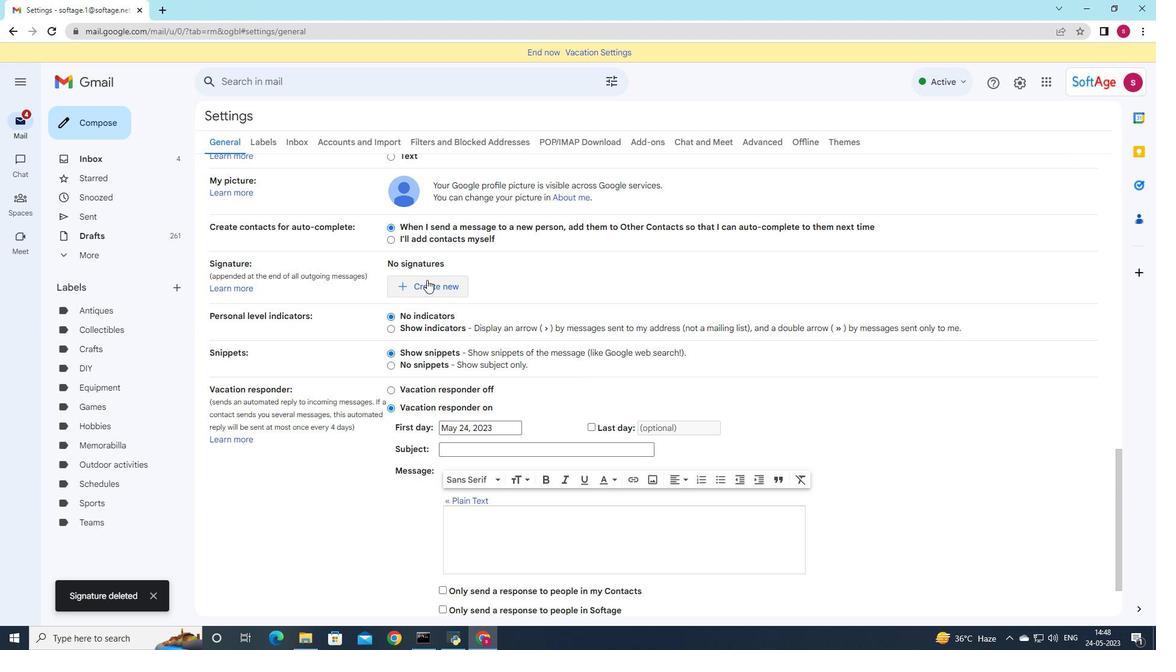 
Action: Mouse moved to (851, 378)
Screenshot: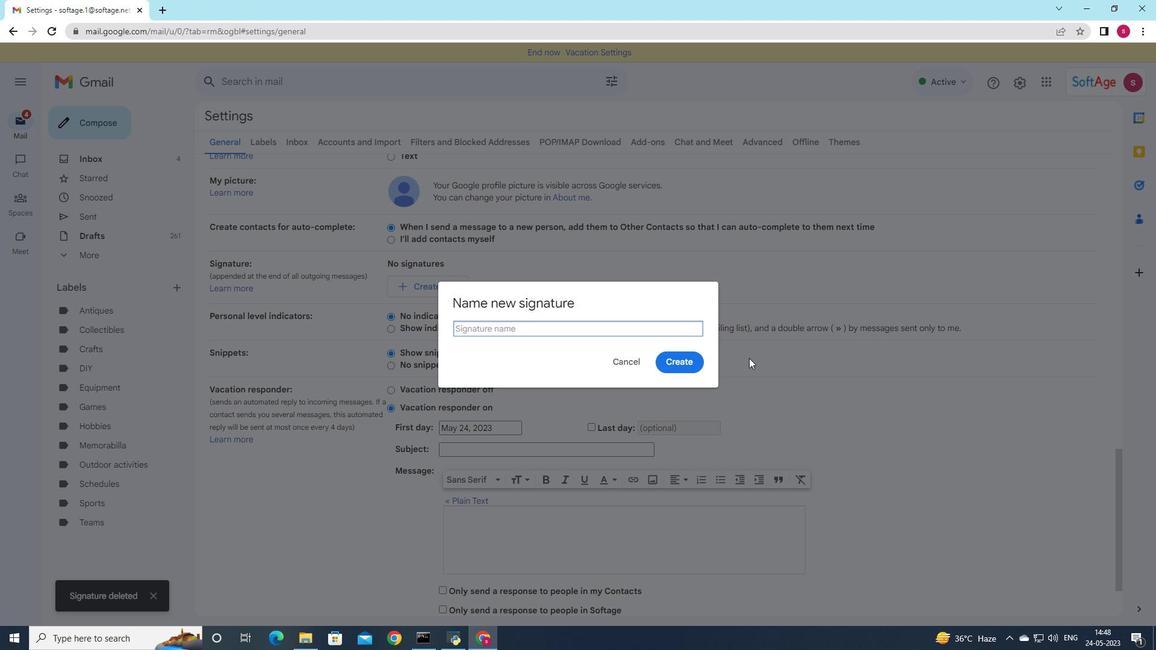
Action: Key pressed <Key.shift><Key.shift><Key.shift><Key.shift><Key.shift>Evelyn<Key.space><Key.shift>Lewis
Screenshot: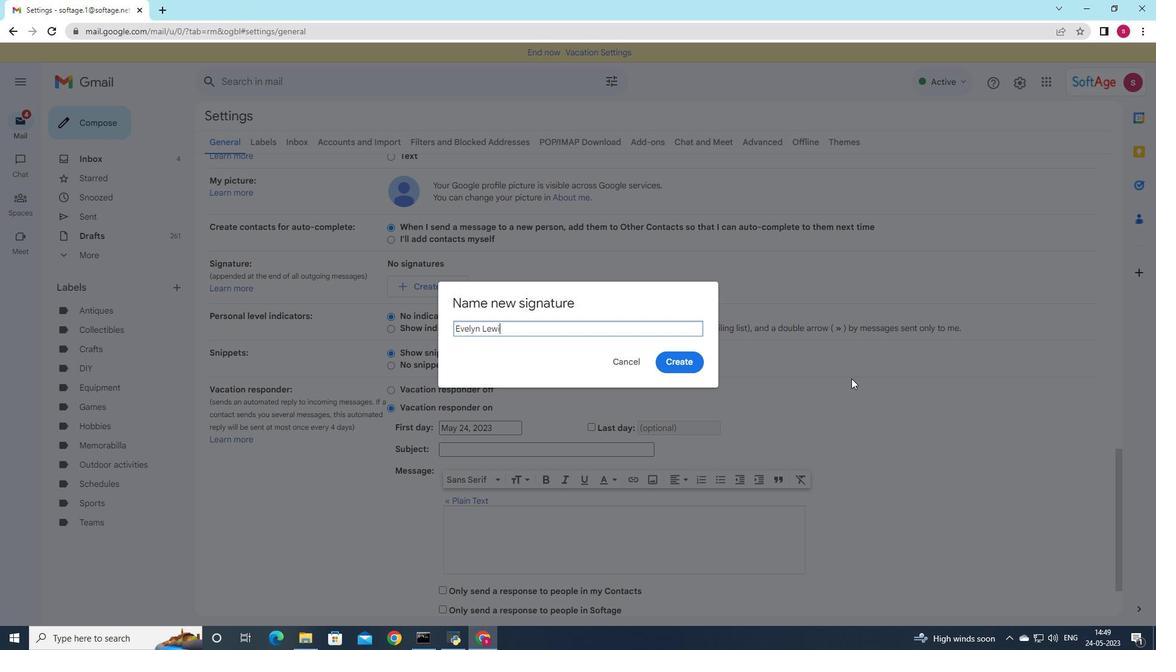 
Action: Mouse moved to (693, 365)
Screenshot: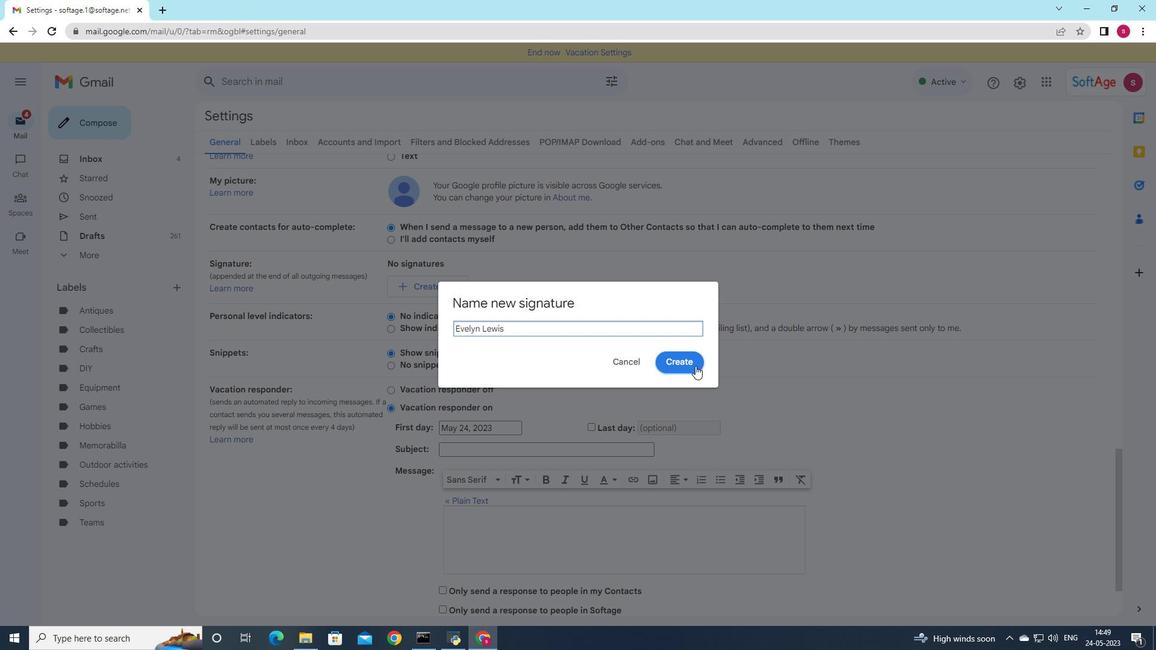 
Action: Mouse pressed left at (693, 365)
Screenshot: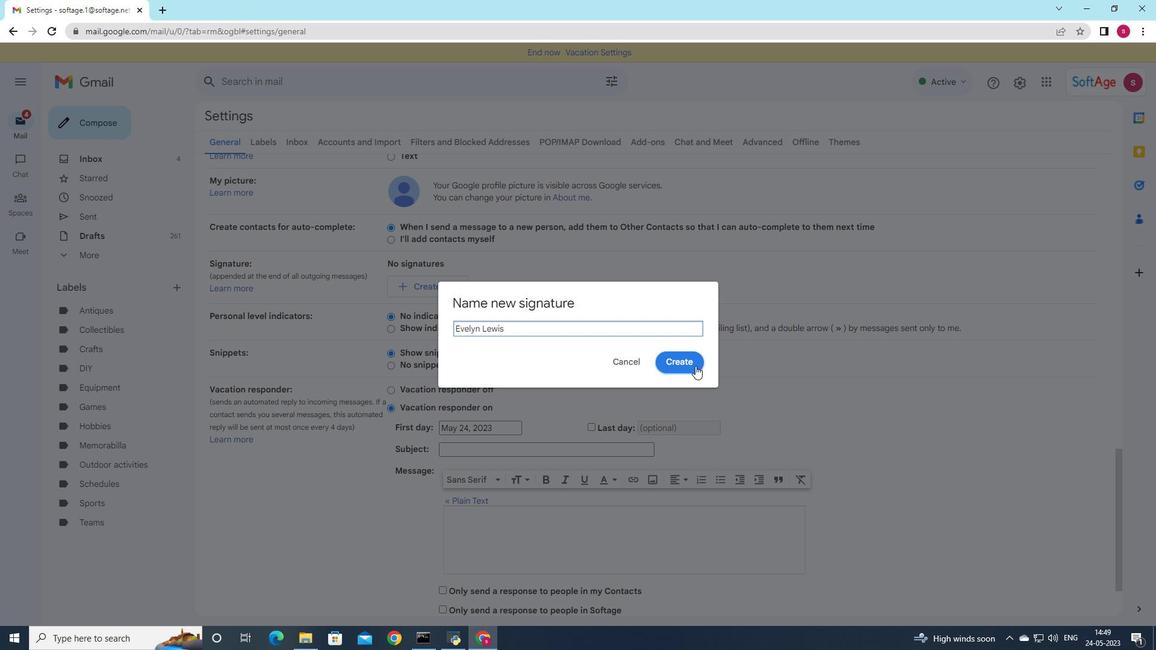 
Action: Mouse moved to (601, 302)
Screenshot: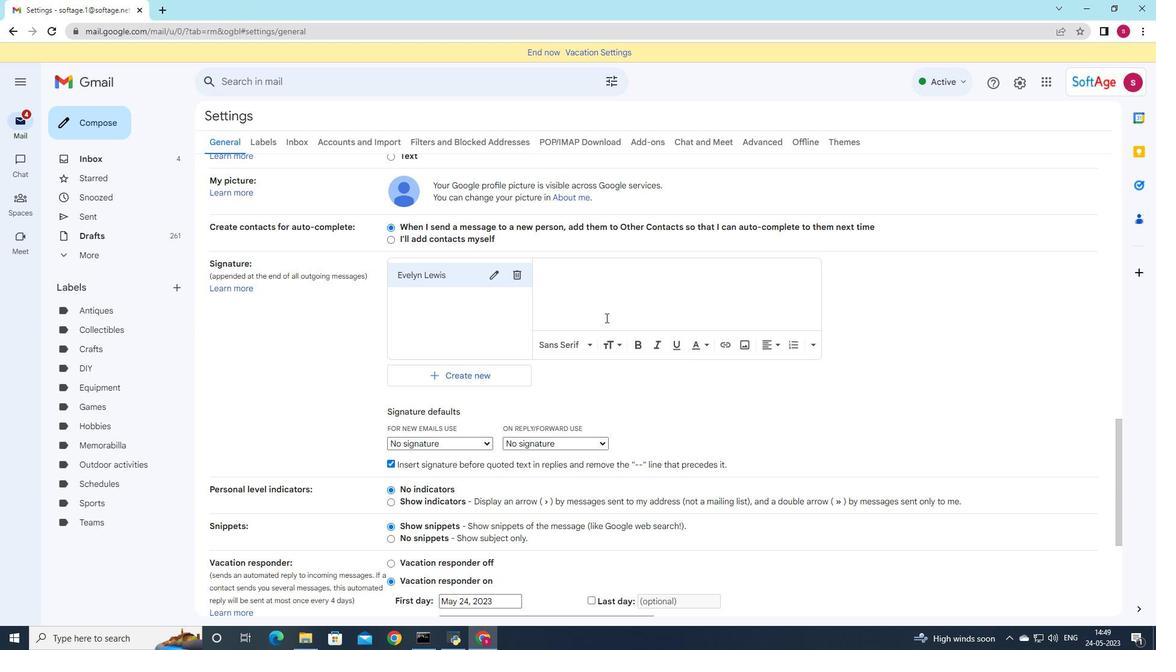 
Action: Mouse pressed left at (601, 302)
Screenshot: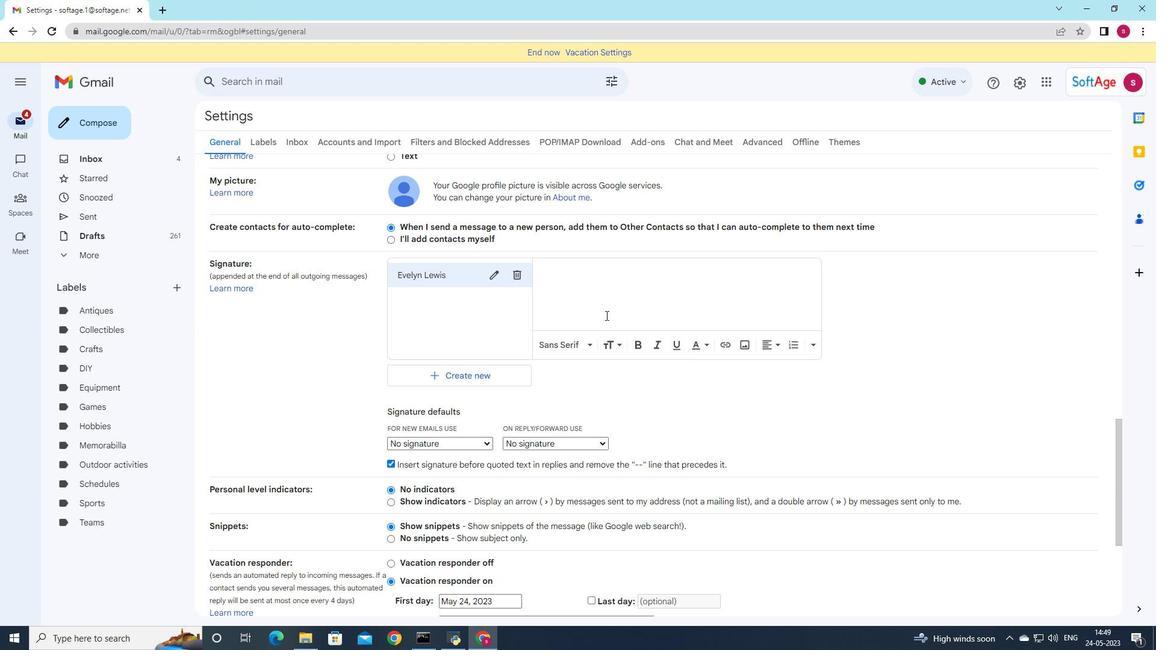 
Action: Key pressed <Key.shift><Key.shift>Evelyn<Key.space><Key.shift>Lewis
Screenshot: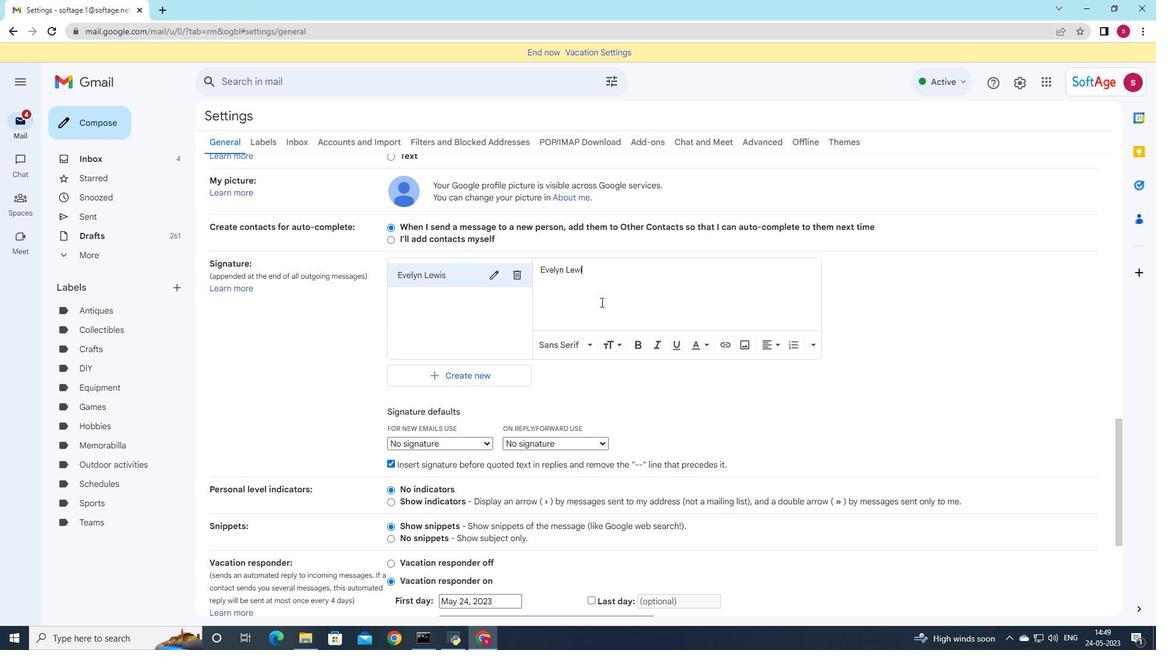 
Action: Mouse moved to (473, 440)
Screenshot: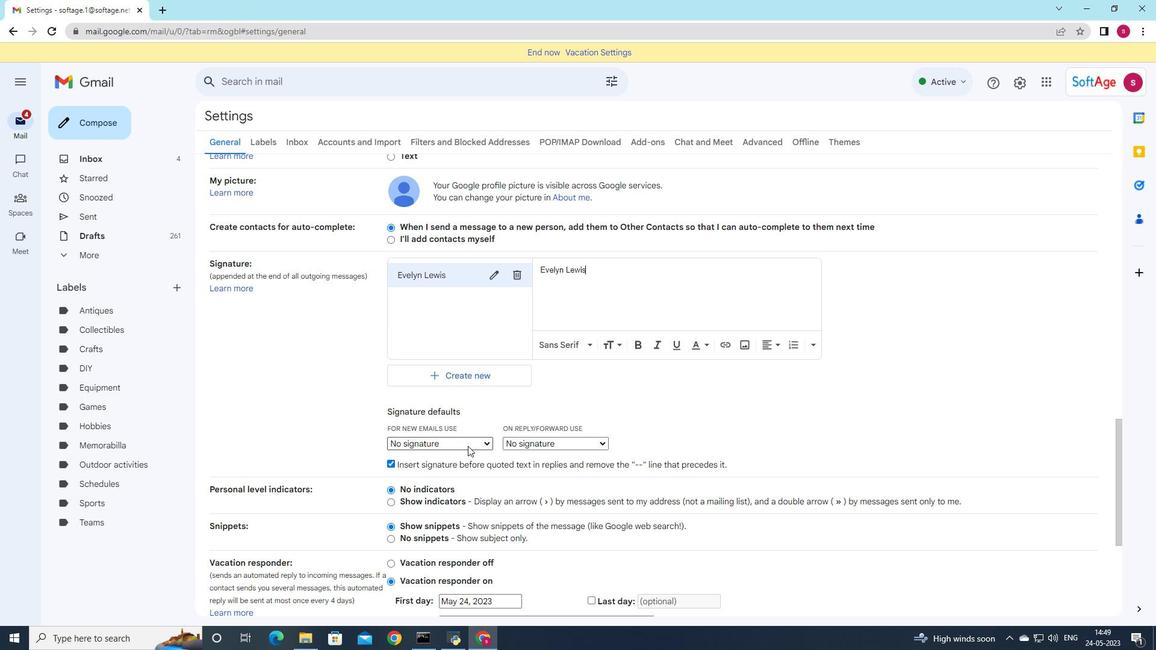 
Action: Mouse pressed left at (473, 440)
Screenshot: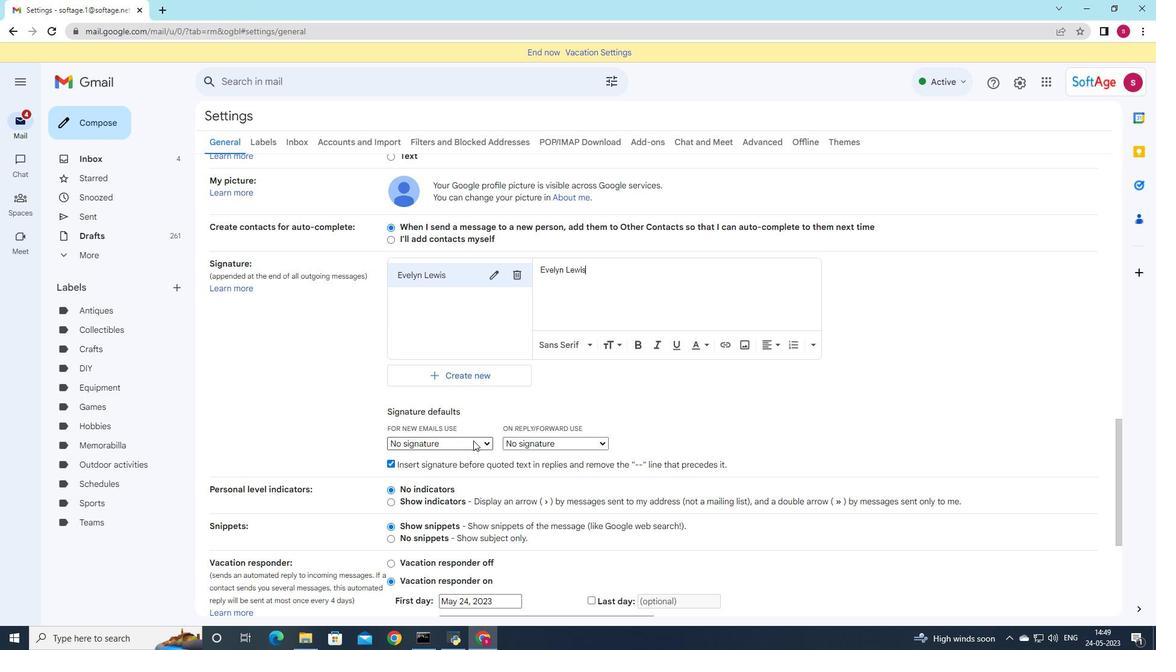 
Action: Mouse moved to (470, 469)
Screenshot: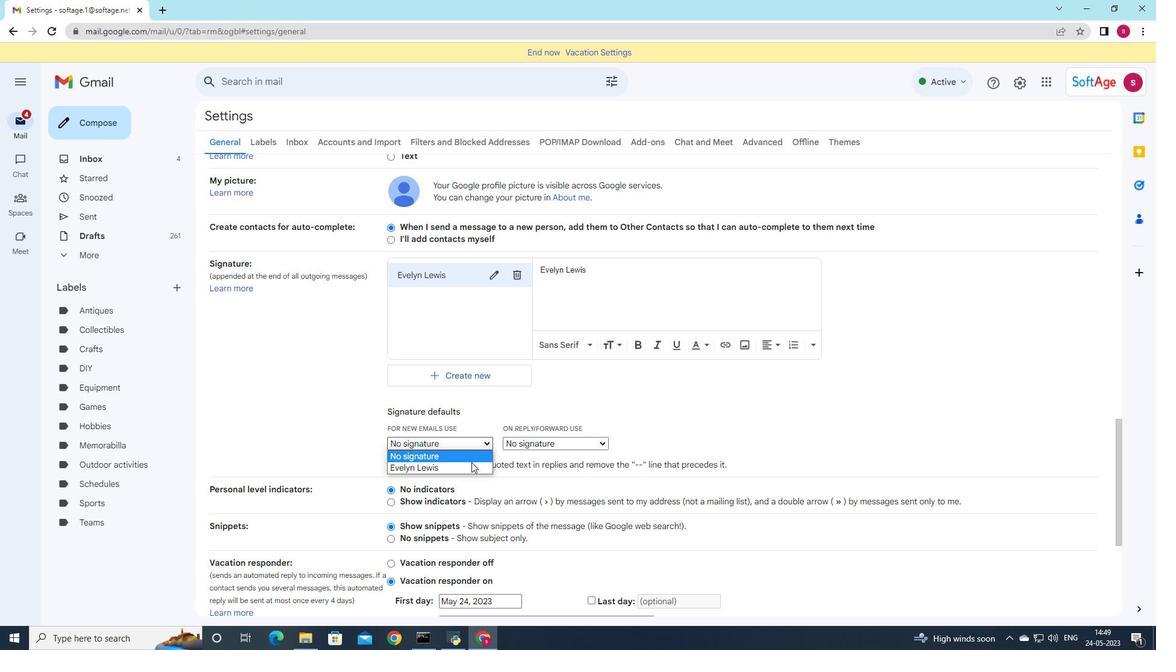 
Action: Mouse pressed left at (470, 469)
Screenshot: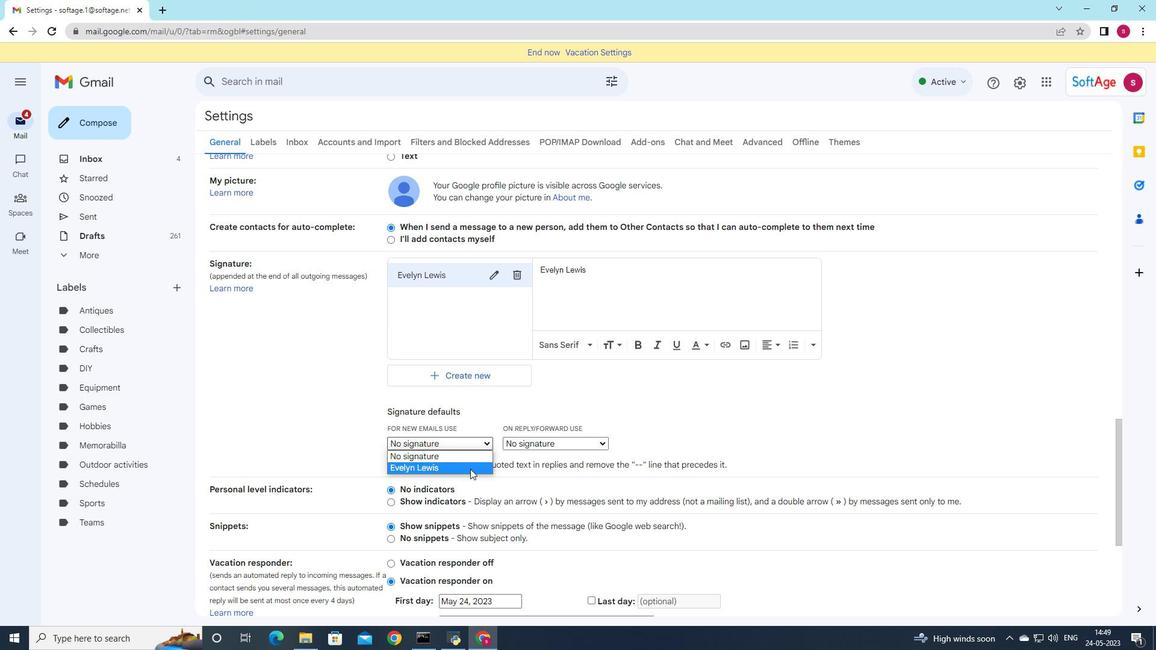 
Action: Mouse moved to (552, 433)
Screenshot: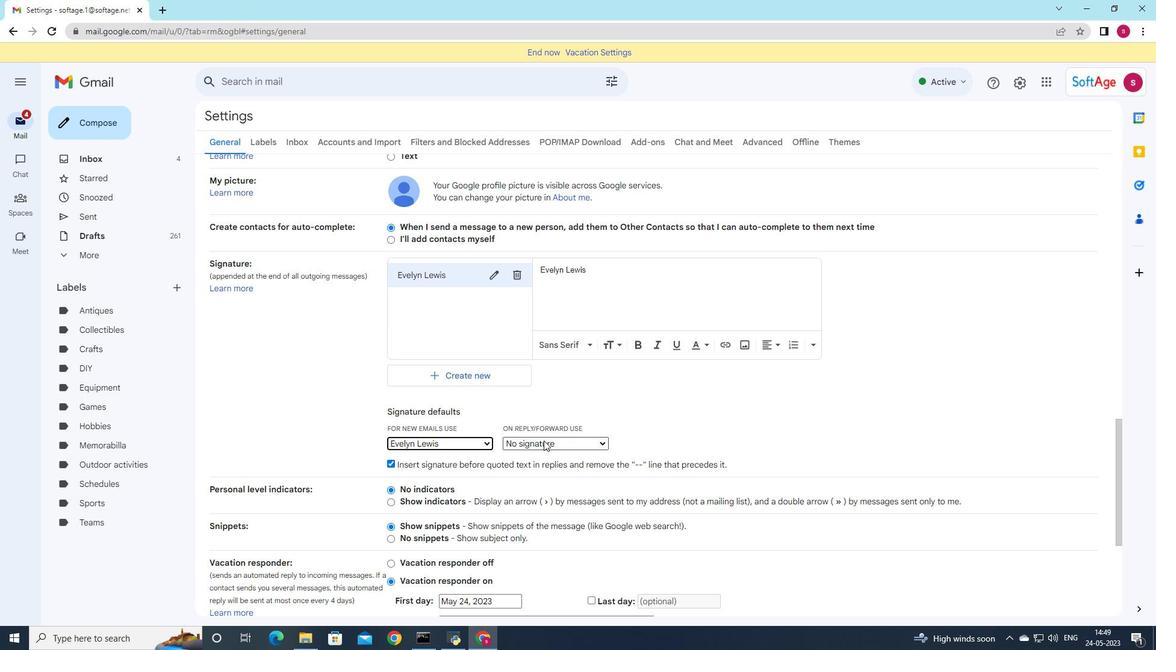 
Action: Mouse pressed left at (552, 433)
Screenshot: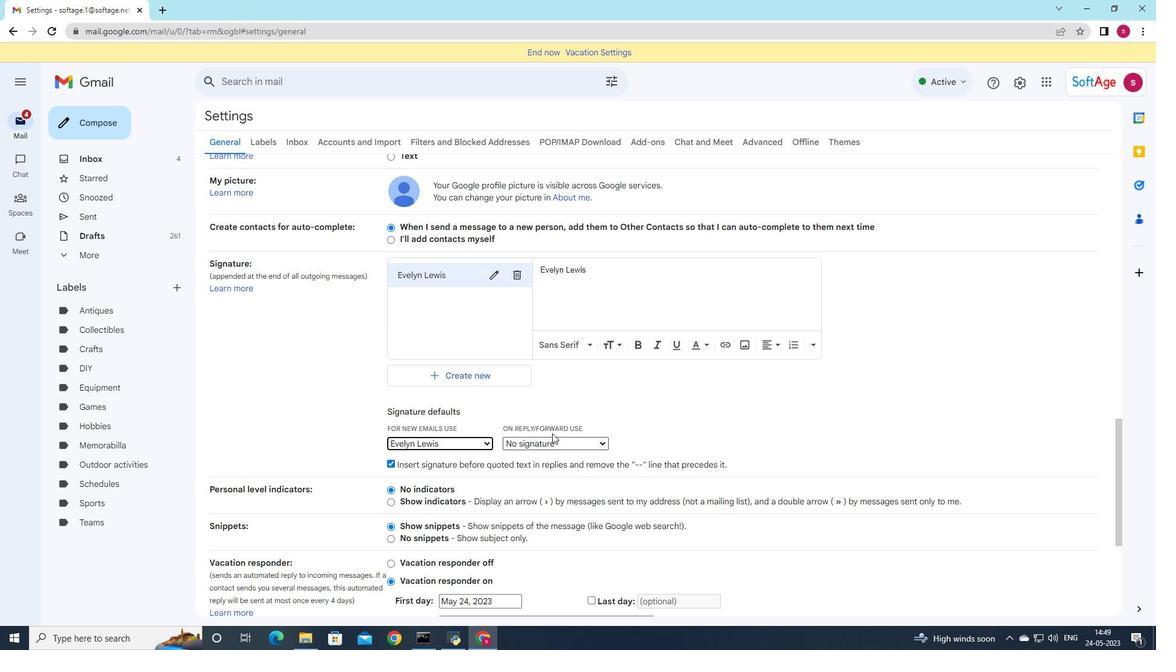 
Action: Mouse moved to (552, 436)
Screenshot: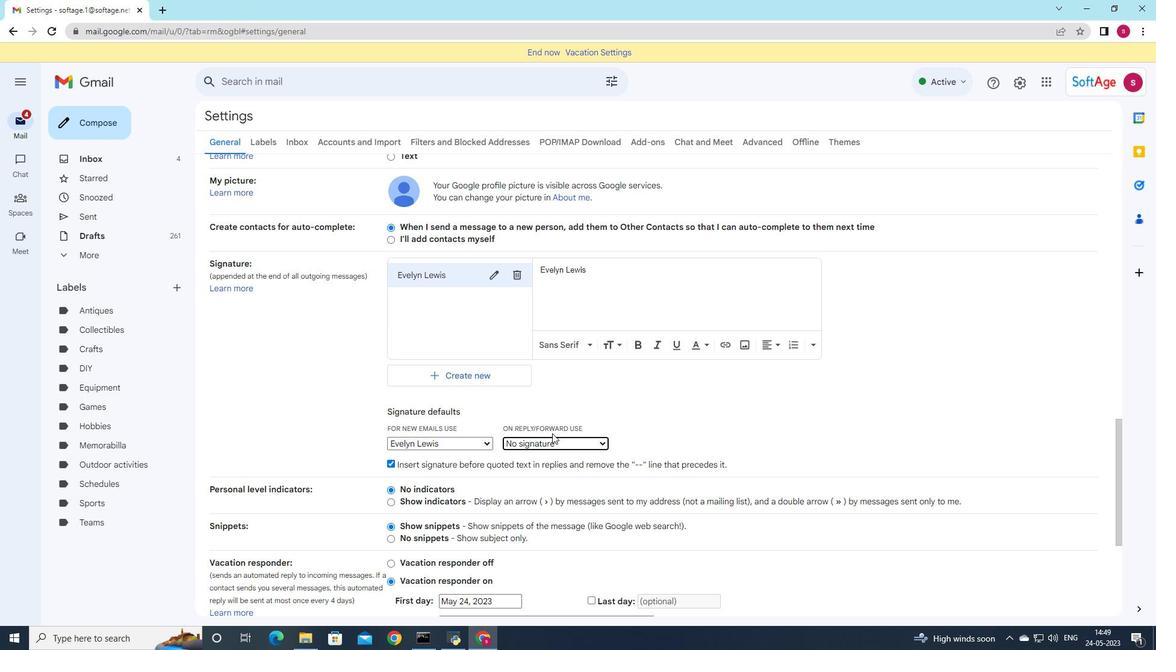 
Action: Mouse pressed left at (552, 436)
Screenshot: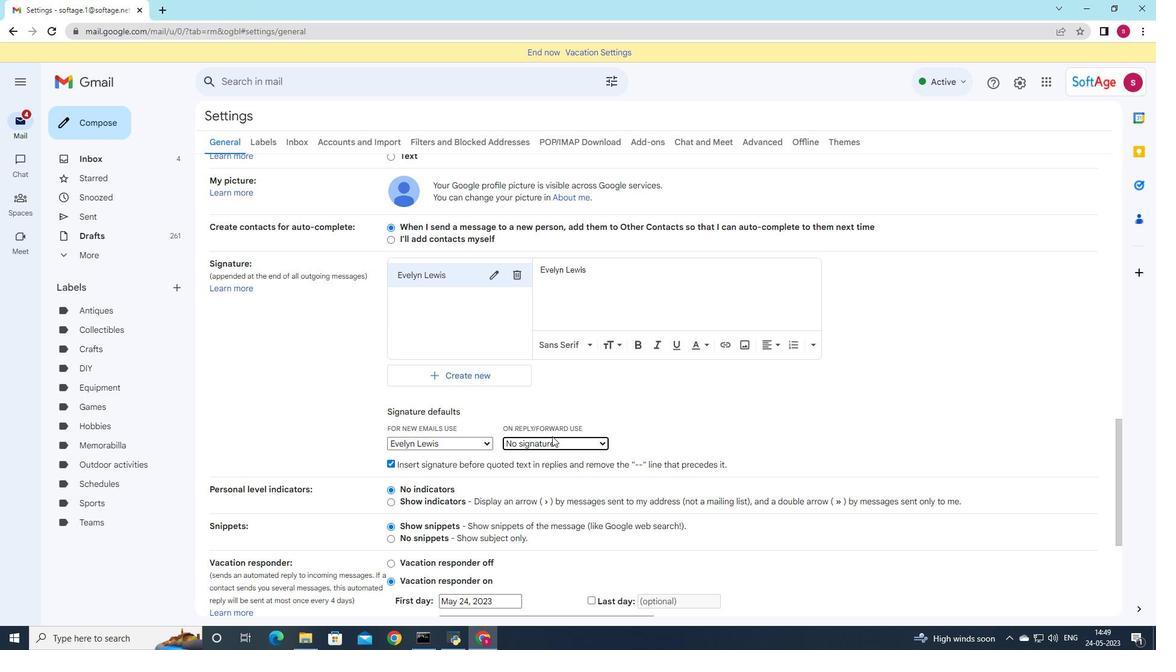 
Action: Mouse moved to (553, 445)
Screenshot: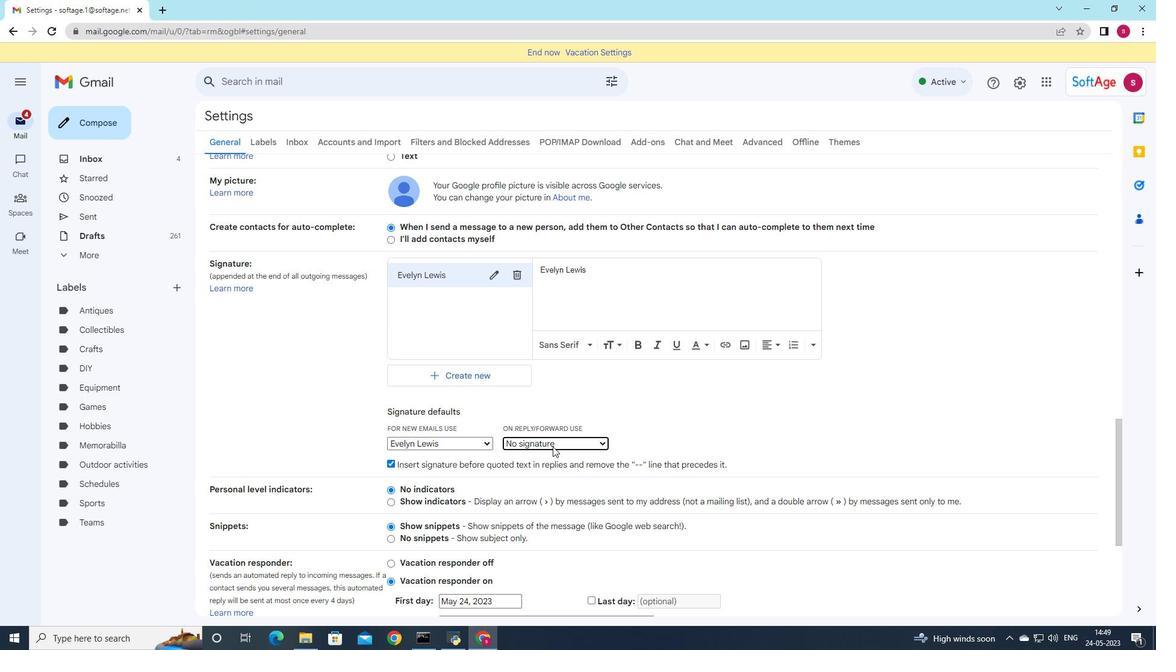 
Action: Mouse pressed left at (553, 445)
Screenshot: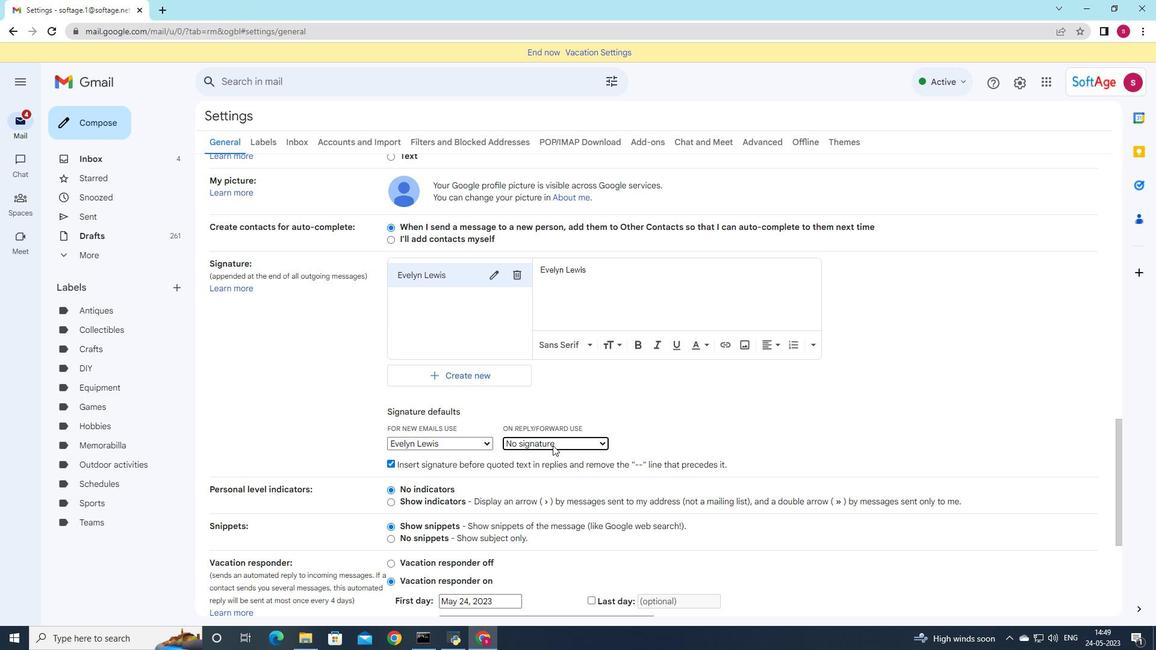 
Action: Mouse moved to (554, 465)
Screenshot: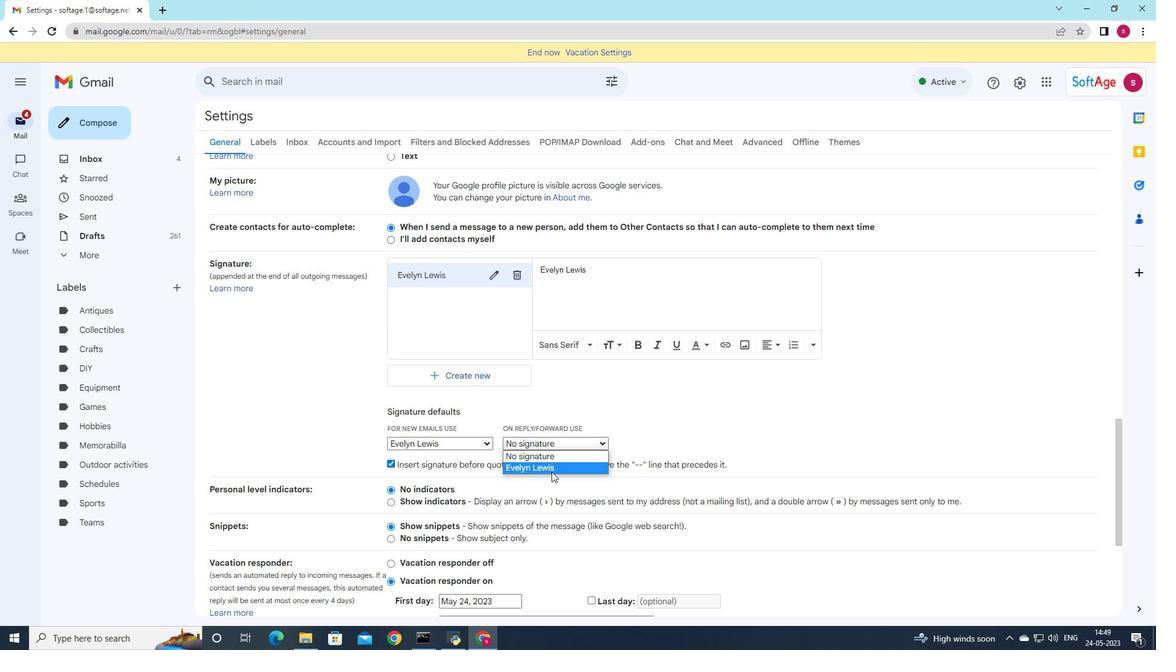 
Action: Mouse pressed left at (554, 465)
Screenshot: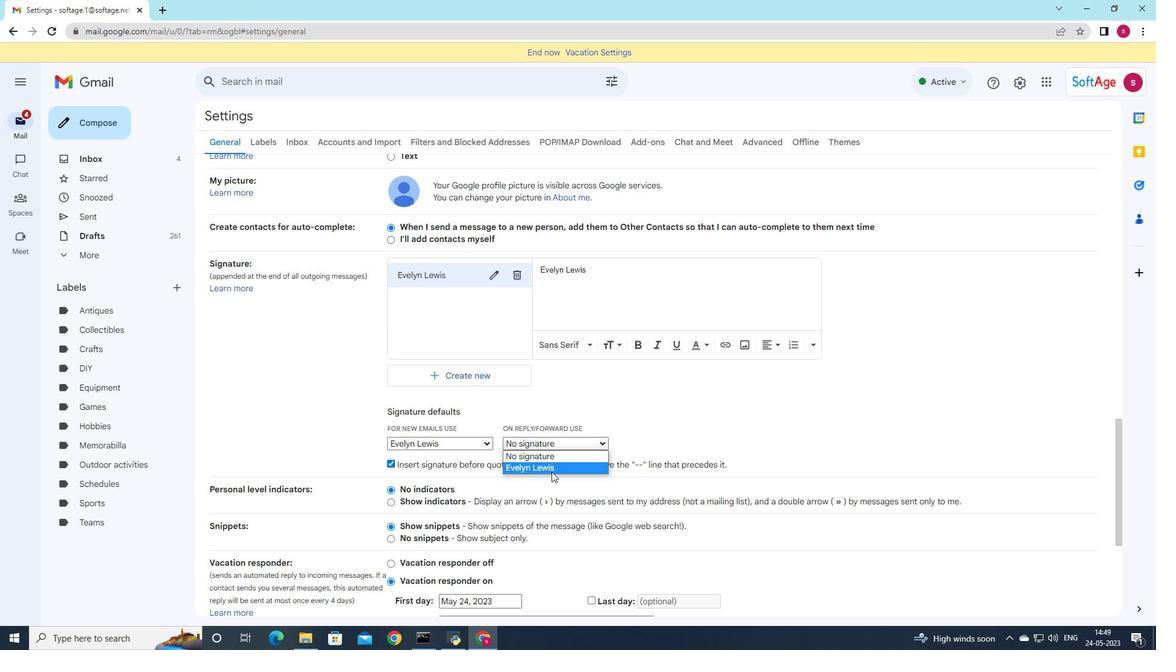 
Action: Mouse moved to (495, 503)
Screenshot: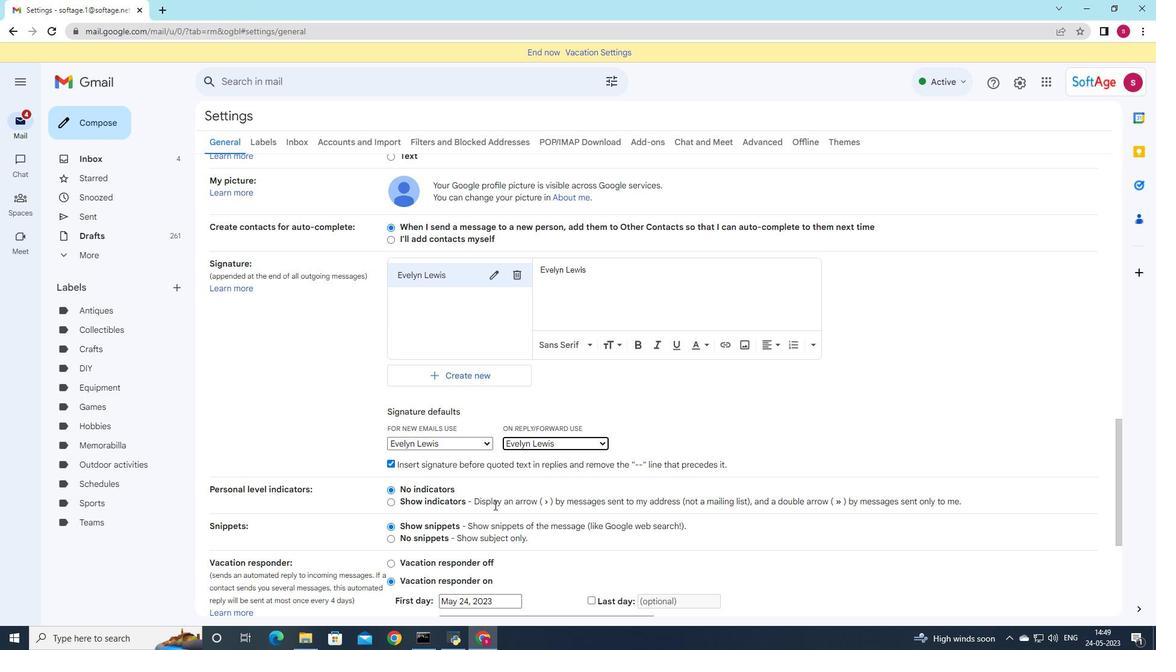 
Action: Mouse scrolled (495, 502) with delta (0, 0)
Screenshot: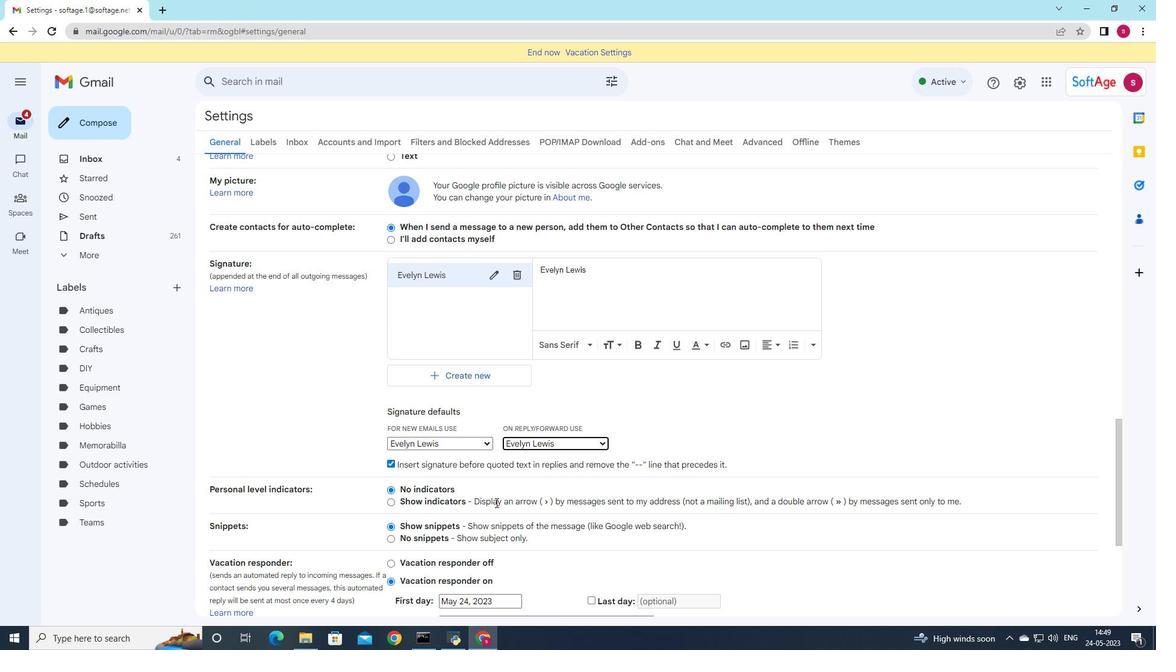
Action: Mouse scrolled (495, 502) with delta (0, 0)
Screenshot: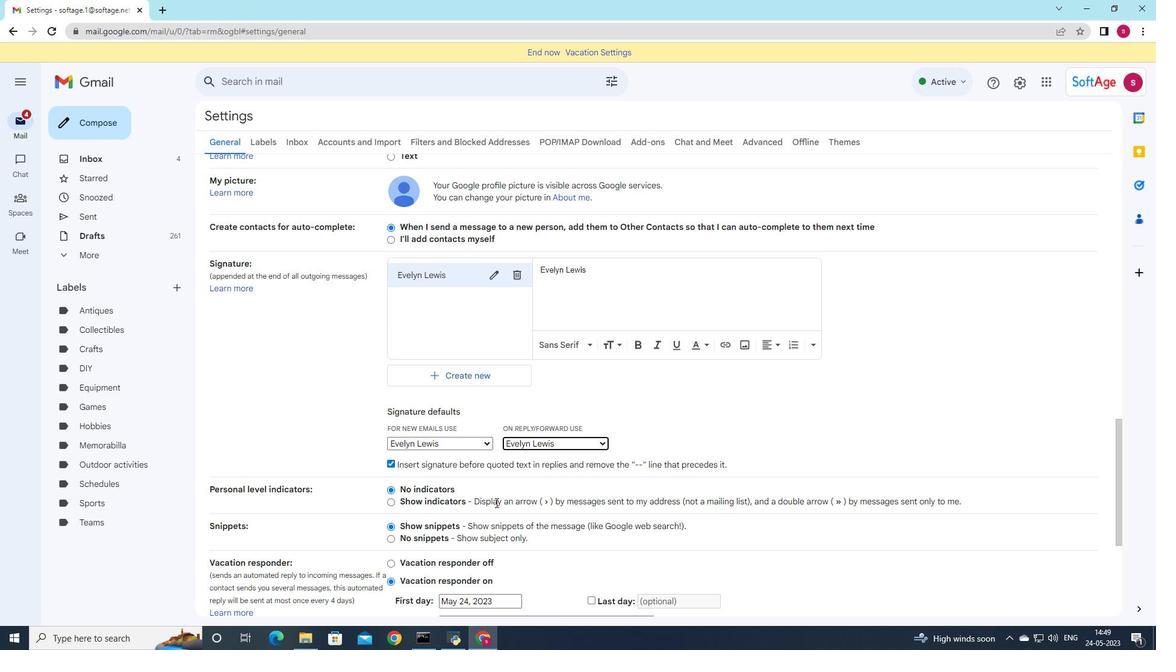 
Action: Mouse scrolled (495, 502) with delta (0, 0)
Screenshot: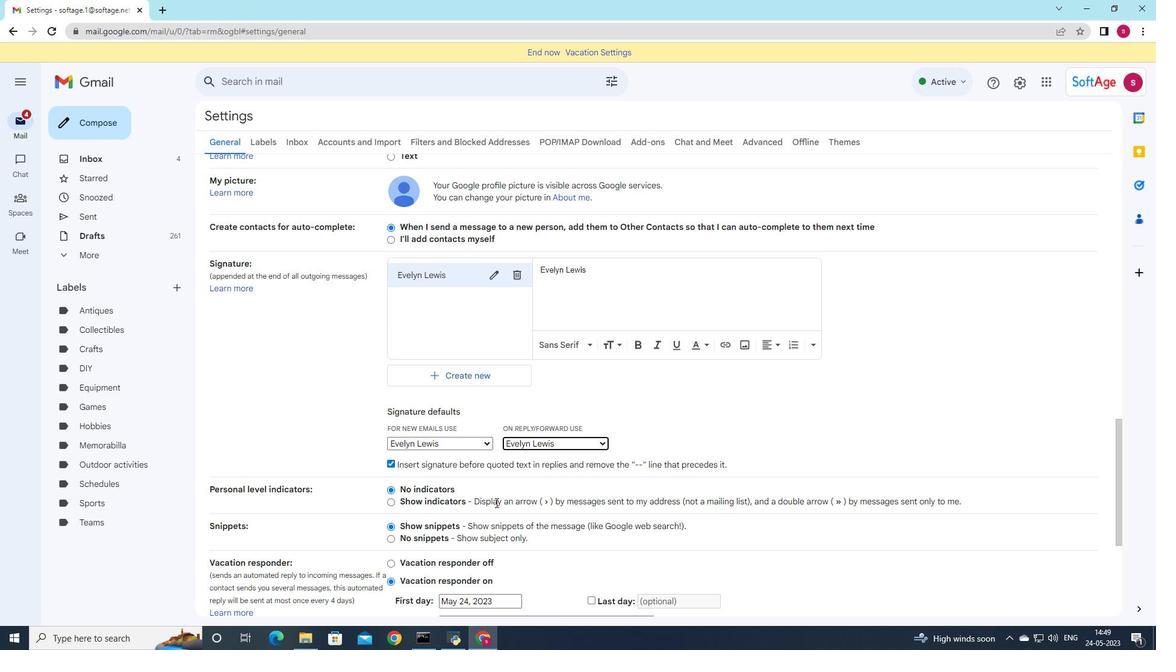 
Action: Mouse moved to (495, 506)
Screenshot: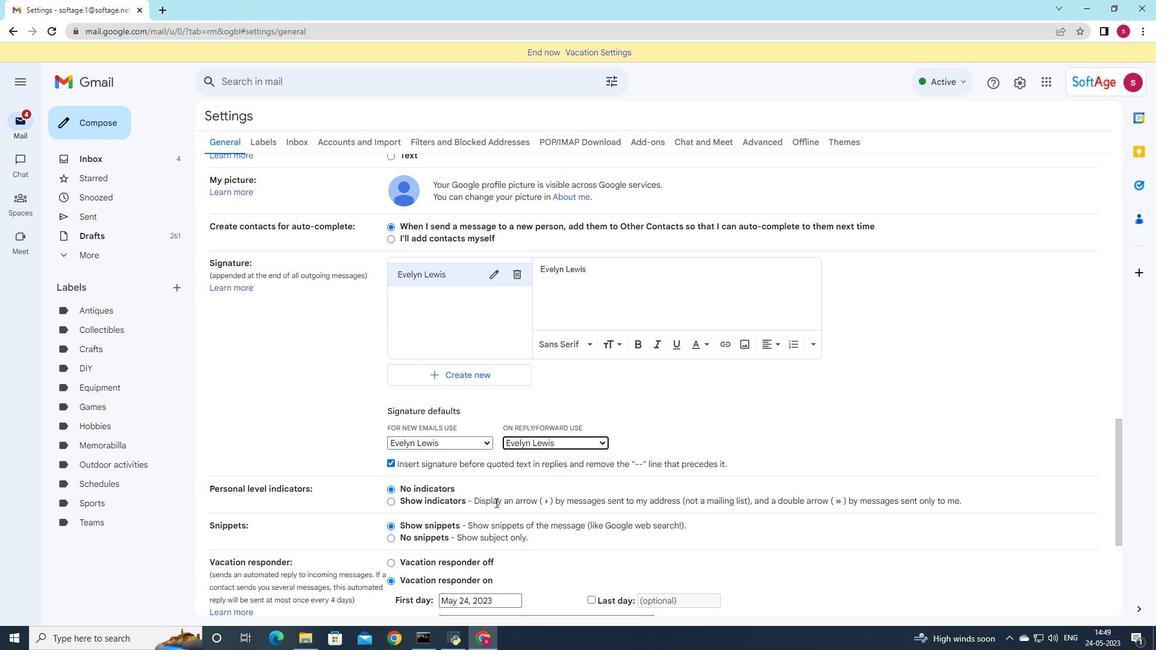 
Action: Mouse scrolled (495, 506) with delta (0, 0)
Screenshot: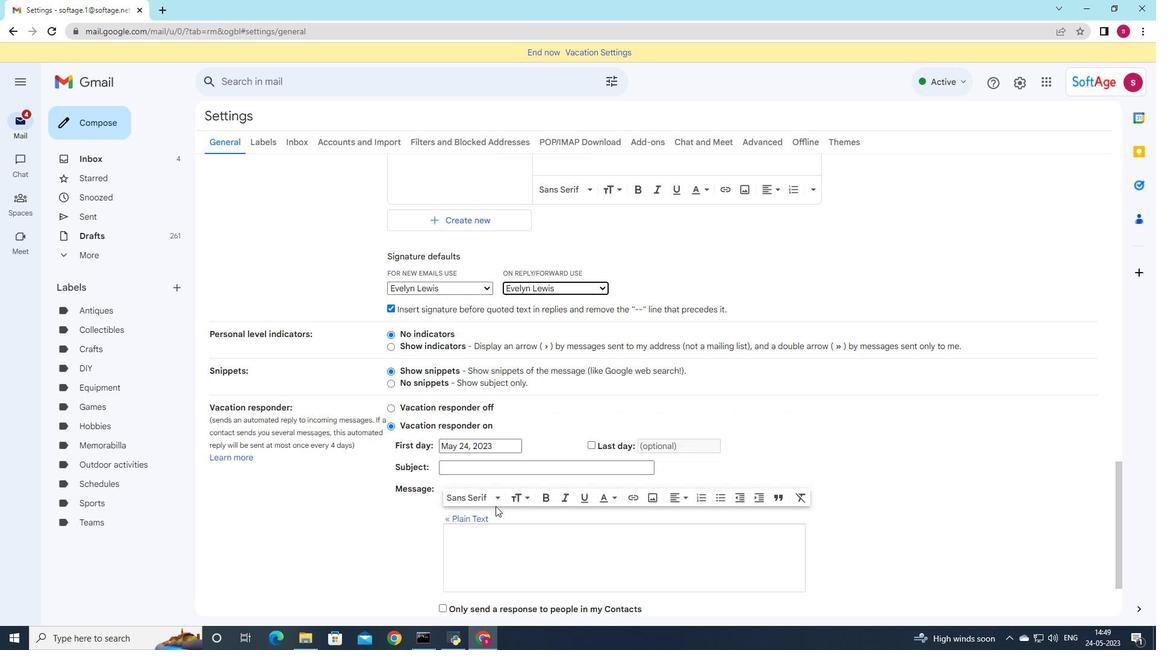 
Action: Mouse scrolled (495, 506) with delta (0, 0)
Screenshot: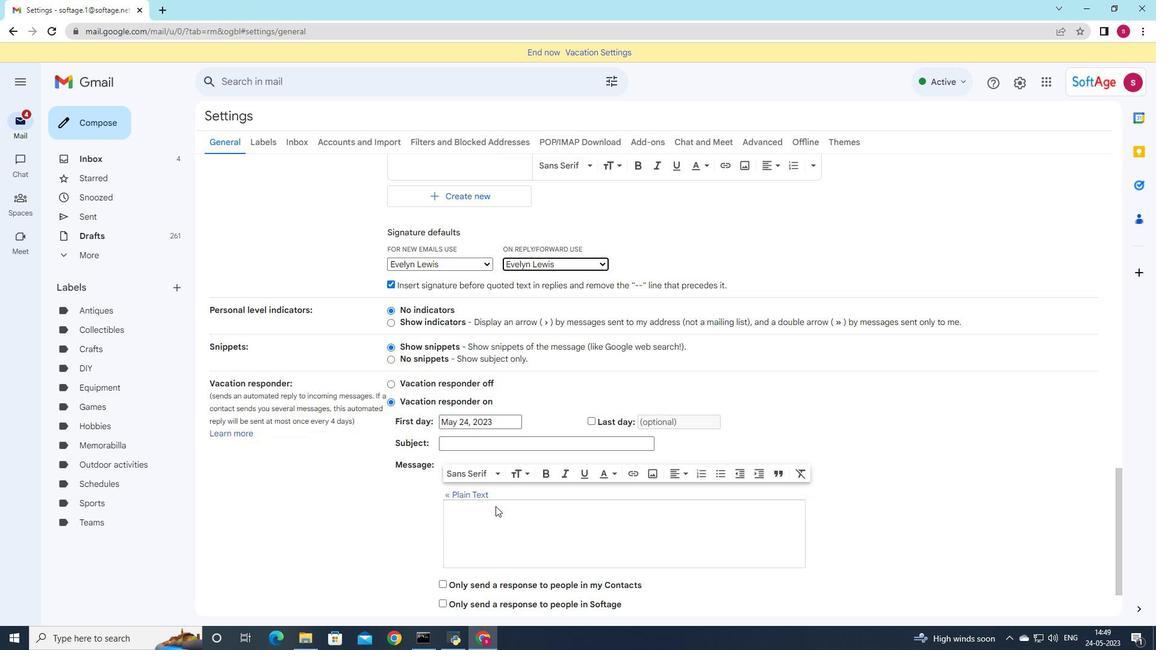
Action: Mouse scrolled (495, 506) with delta (0, 0)
Screenshot: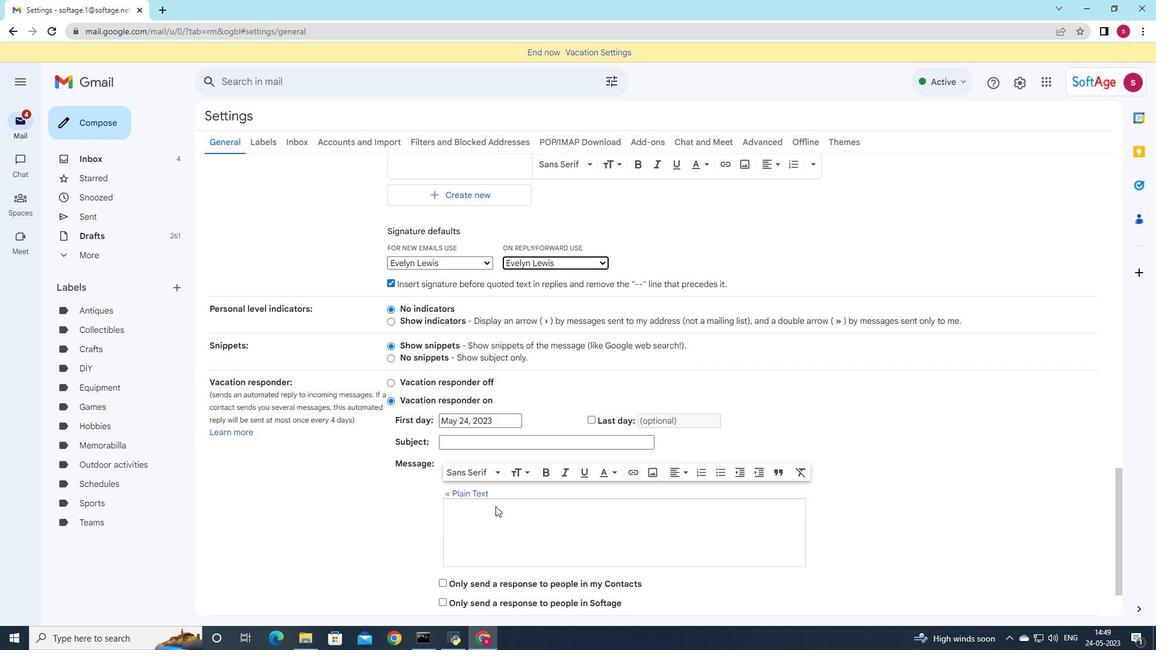 
Action: Mouse scrolled (495, 506) with delta (0, 0)
Screenshot: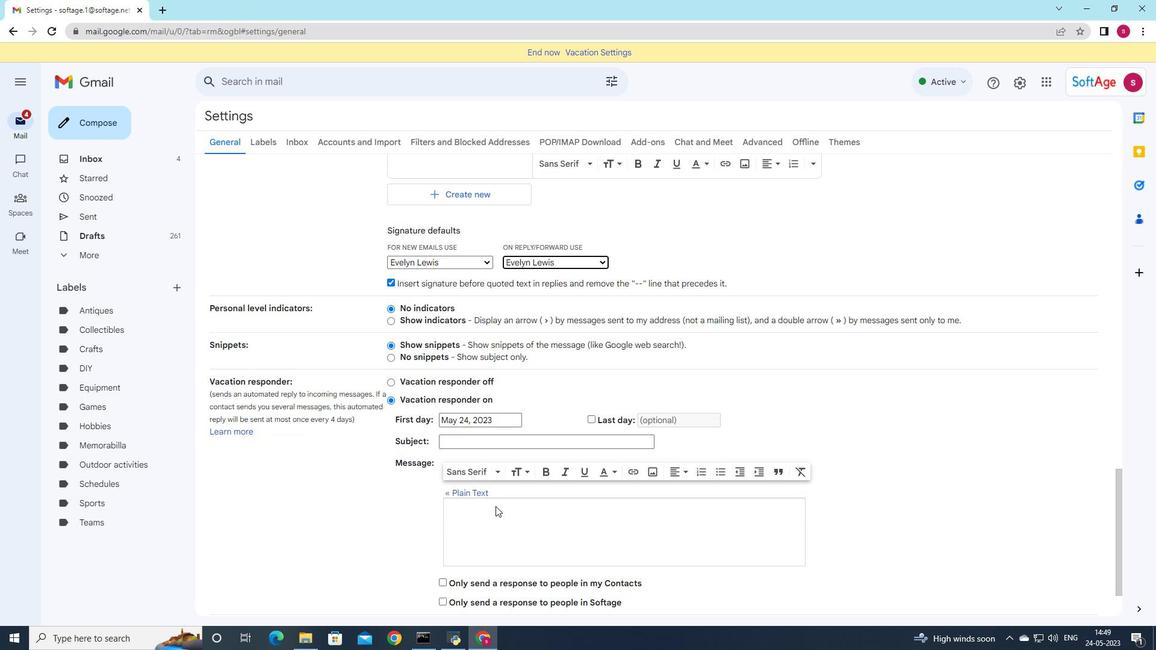 
Action: Mouse moved to (646, 556)
Screenshot: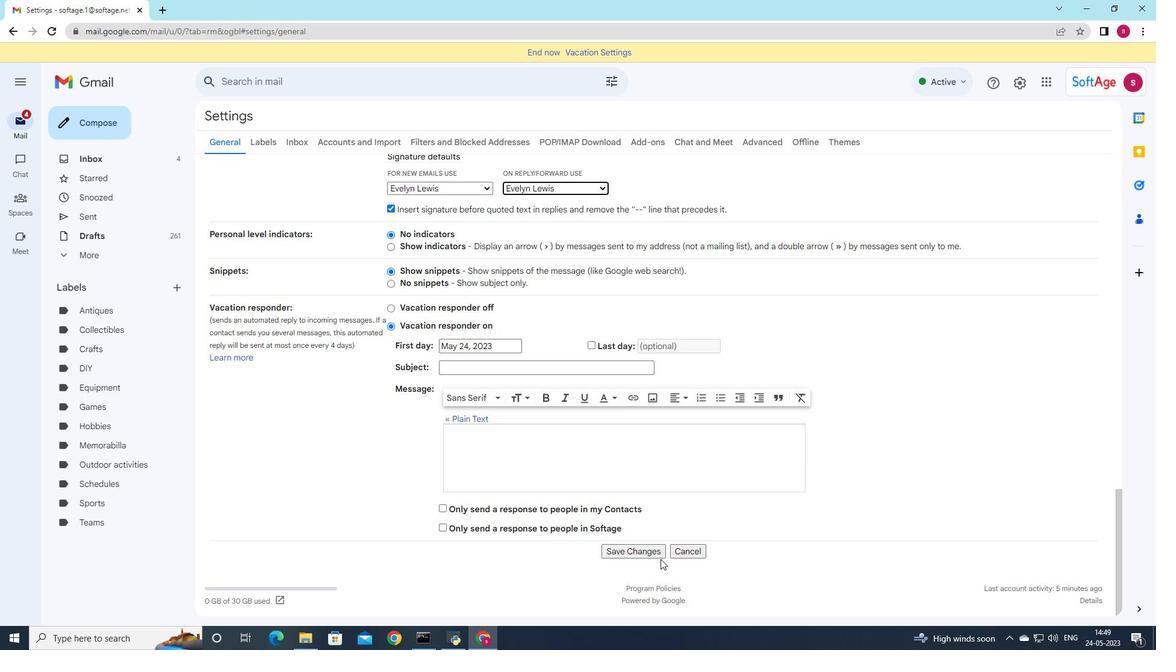 
Action: Mouse pressed left at (646, 556)
Screenshot: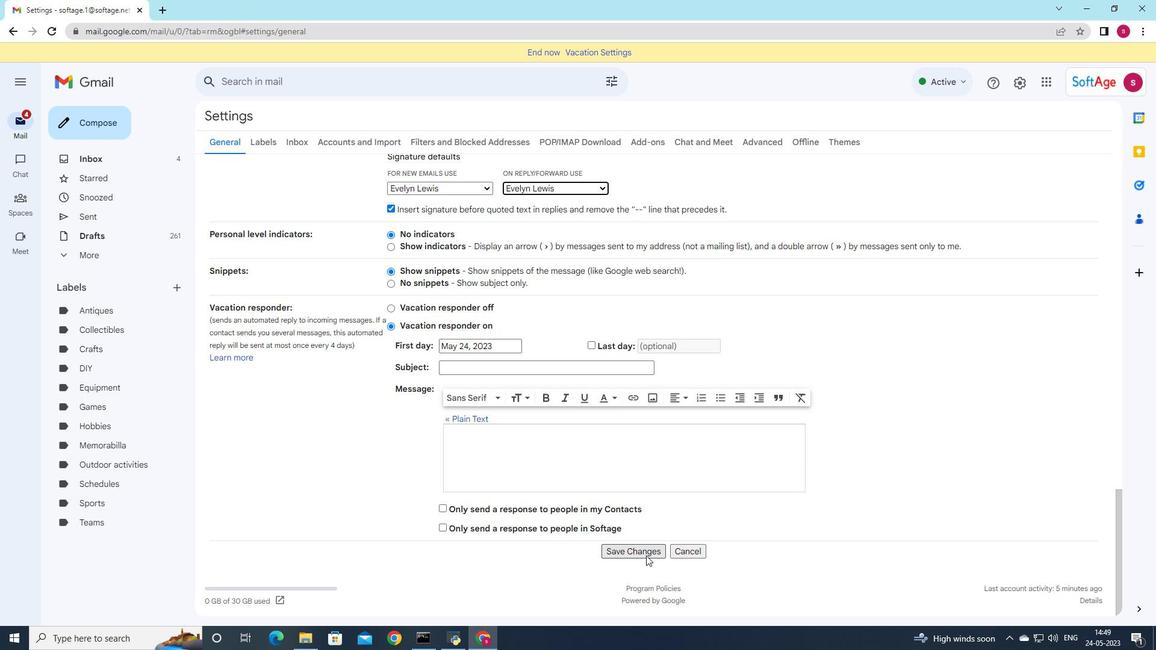 
Action: Mouse moved to (98, 126)
Screenshot: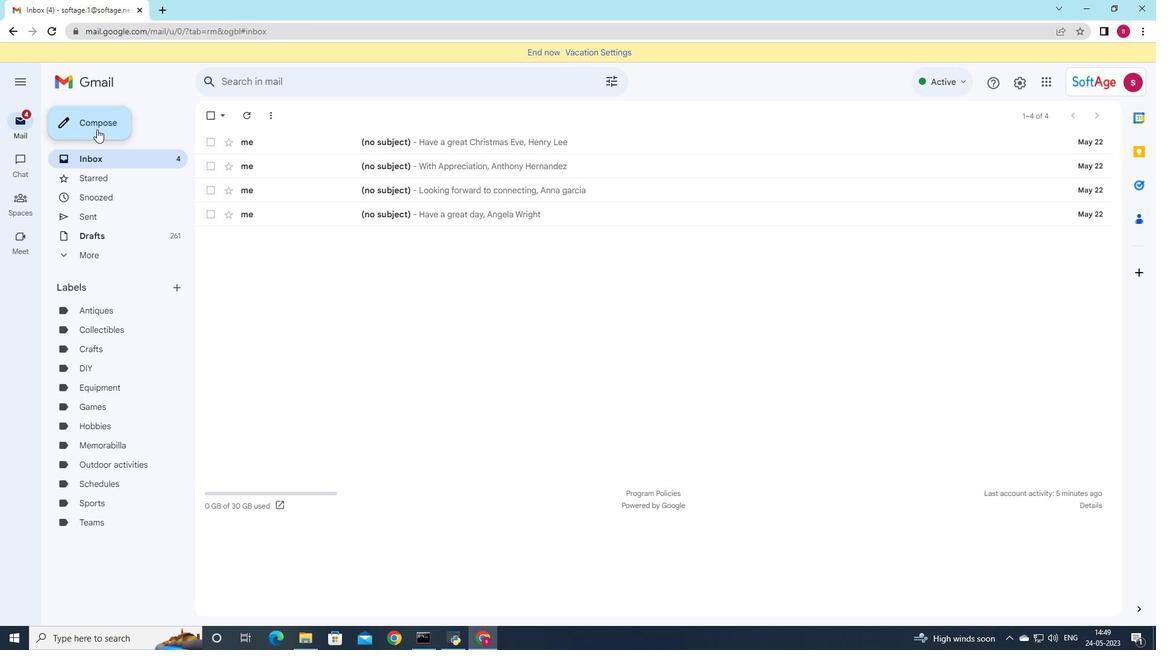 
Action: Mouse pressed left at (98, 126)
Screenshot: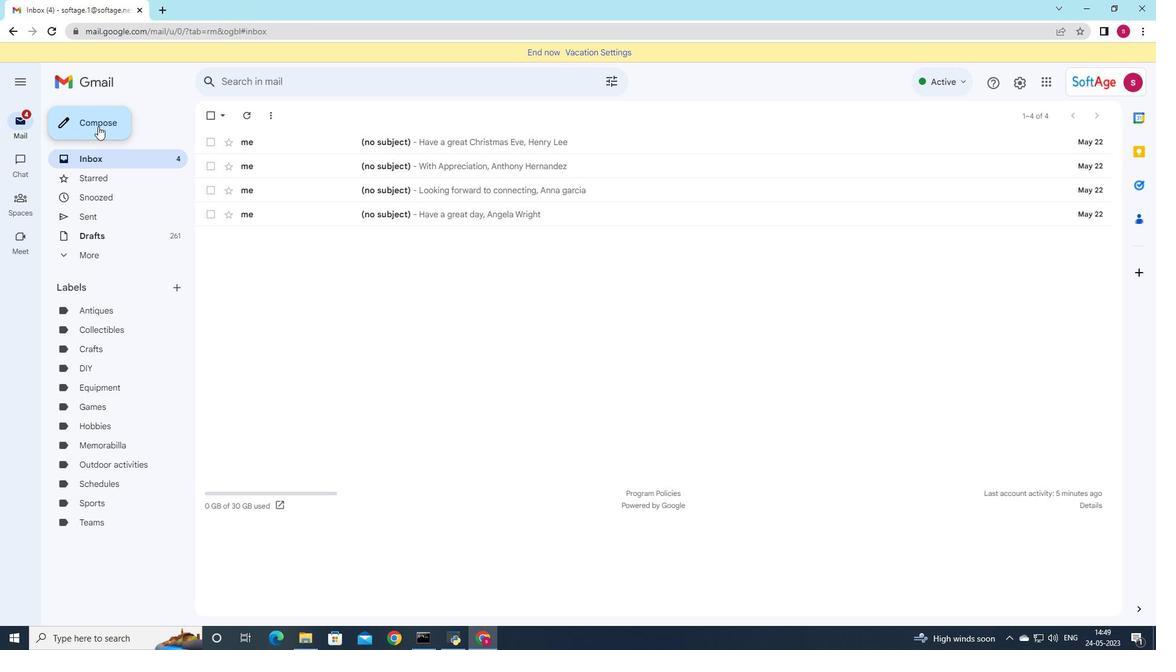 
Action: Mouse moved to (880, 305)
Screenshot: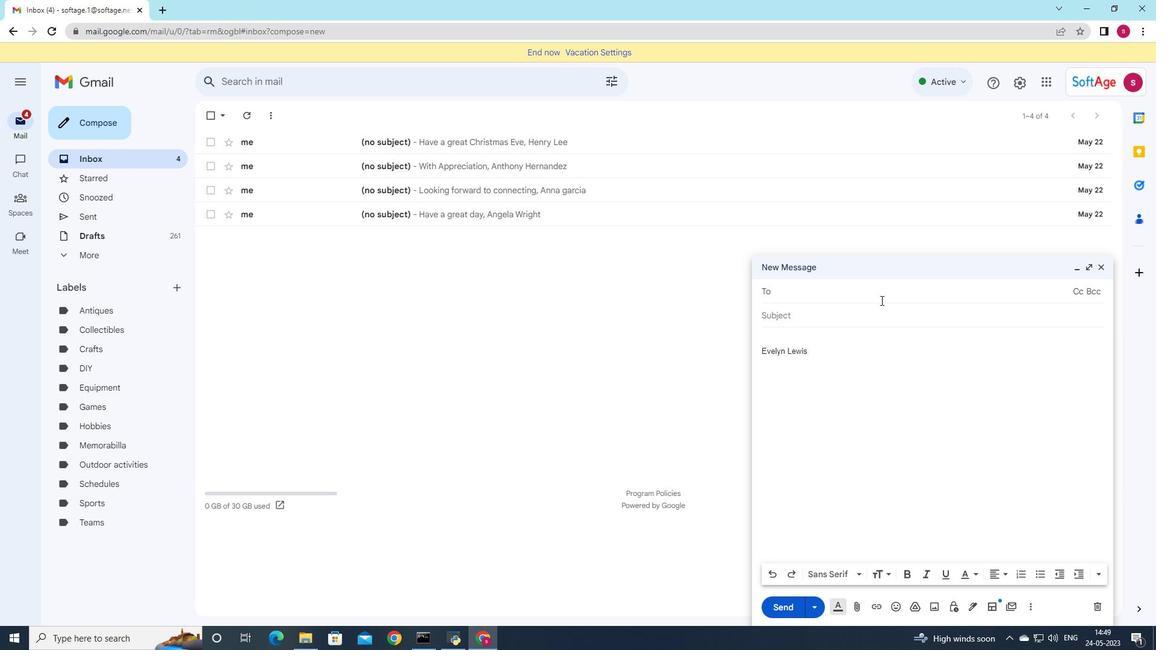 
Action: Key pressed softage.9
Screenshot: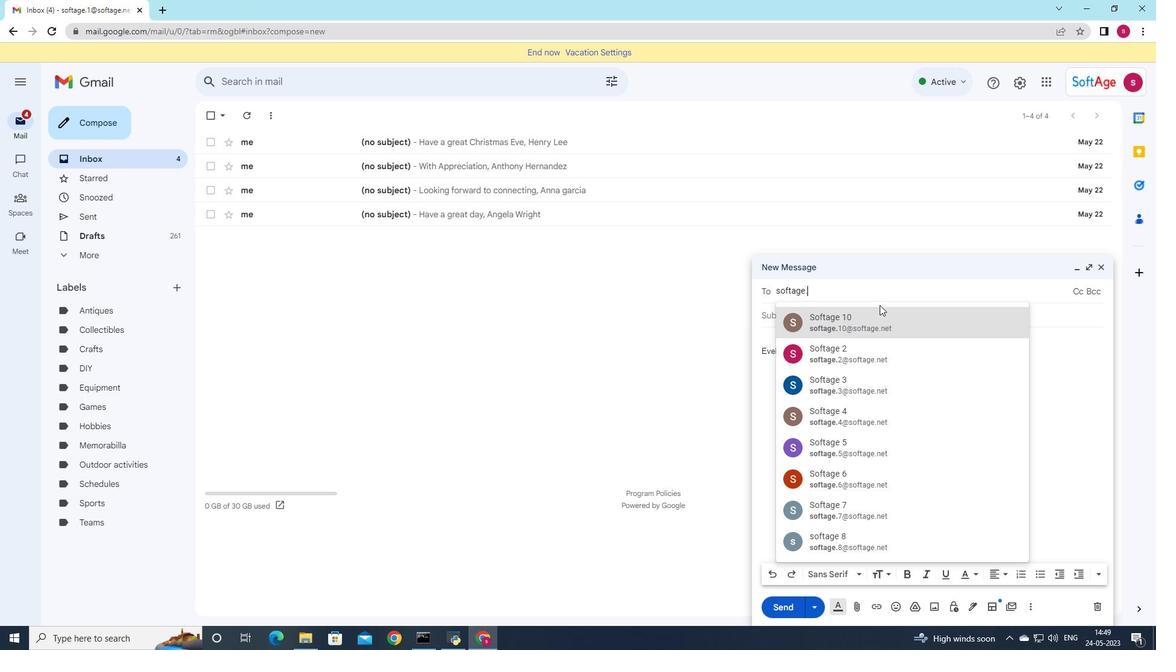 
Action: Mouse moved to (876, 356)
Screenshot: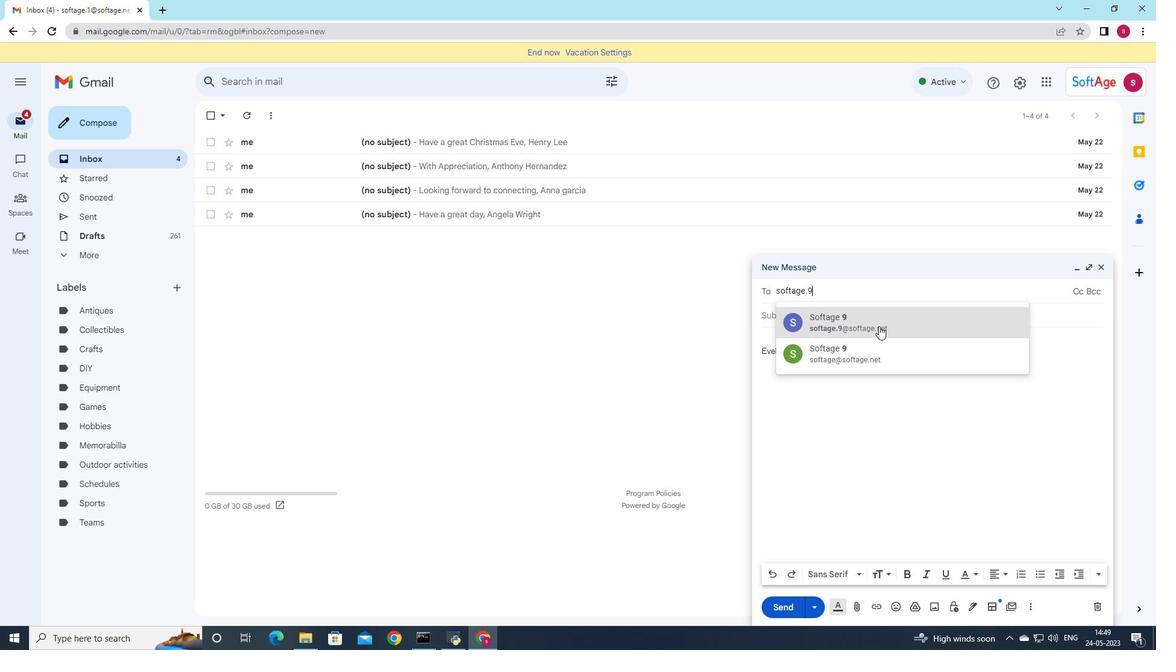 
Action: Mouse pressed left at (876, 356)
Screenshot: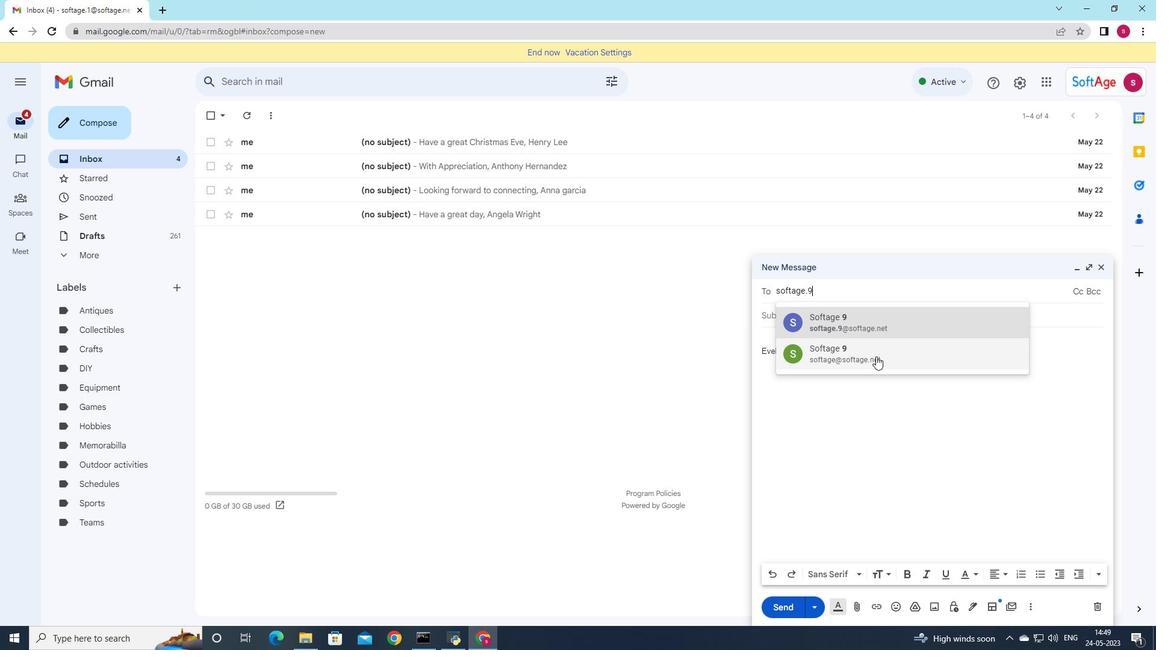 
Action: Mouse moved to (834, 328)
Screenshot: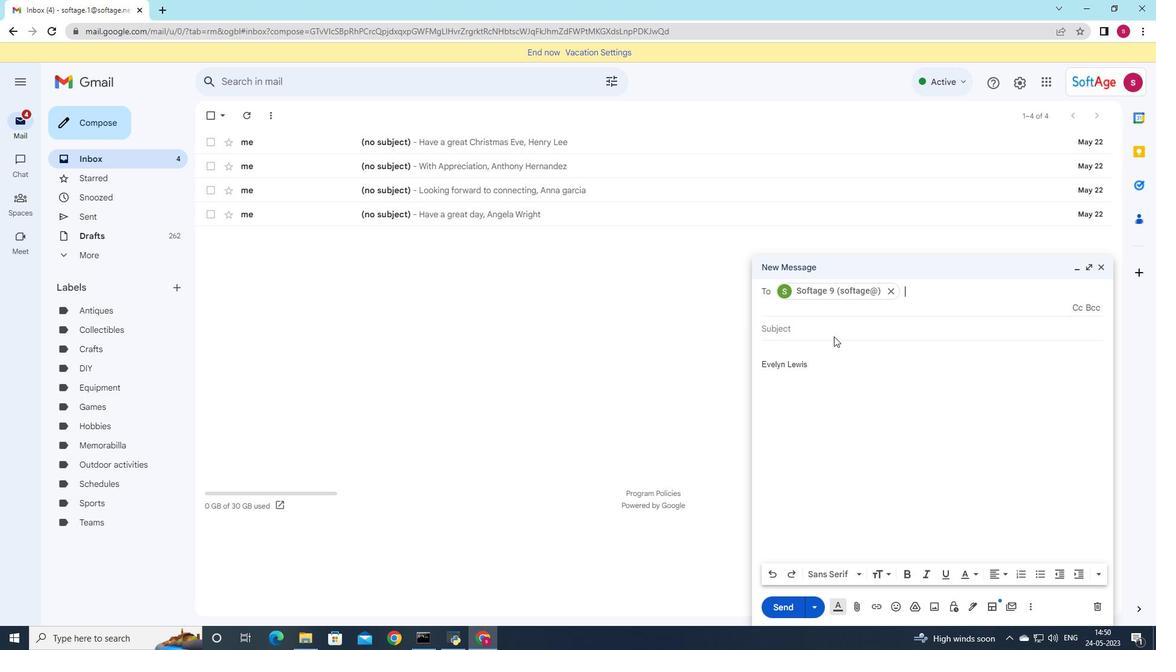 
Action: Mouse pressed left at (834, 328)
Screenshot: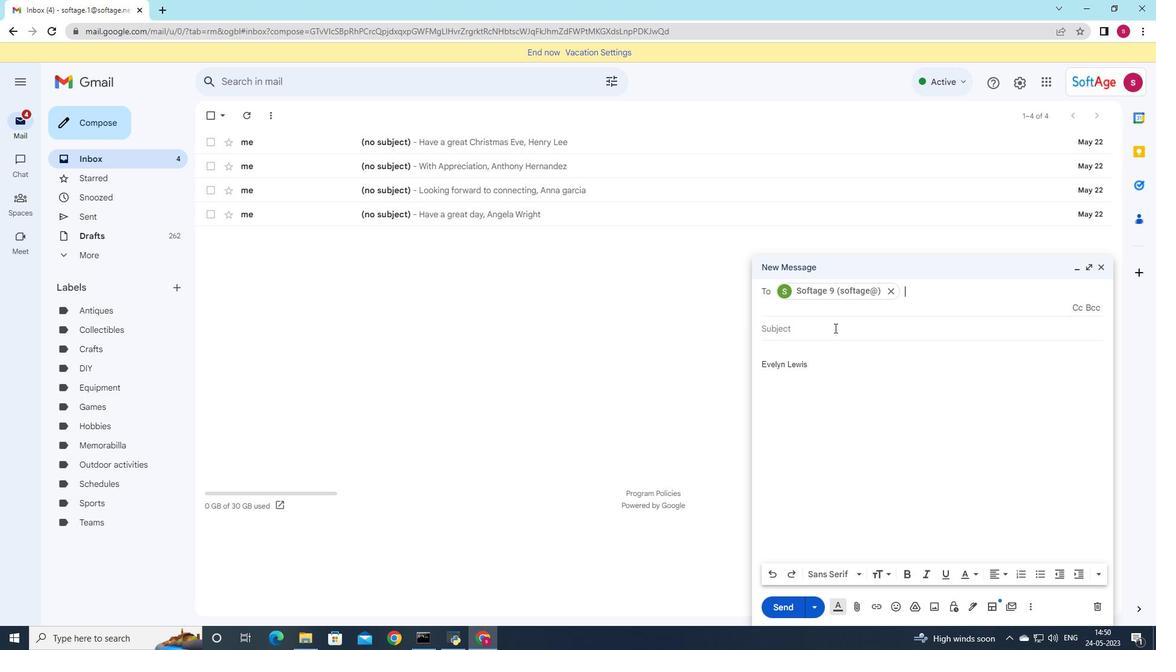 
Action: Mouse moved to (913, 348)
Screenshot: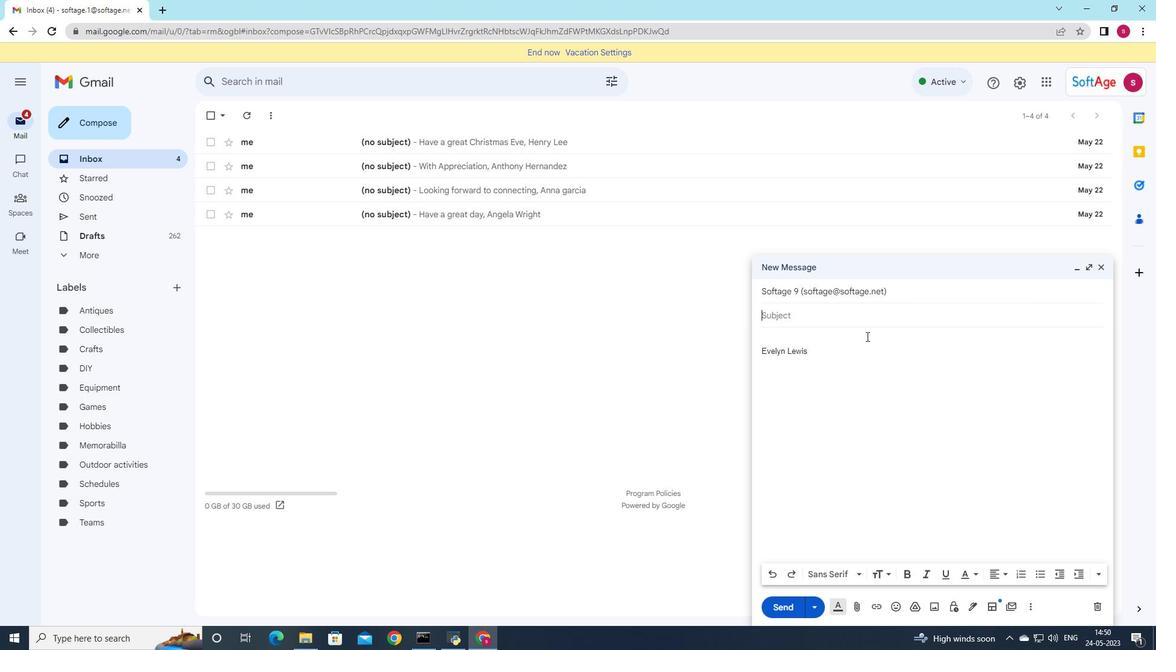 
Action: Key pressed <Key.shift>Request<Key.space>for<Key.space>a<Key.space>review
Screenshot: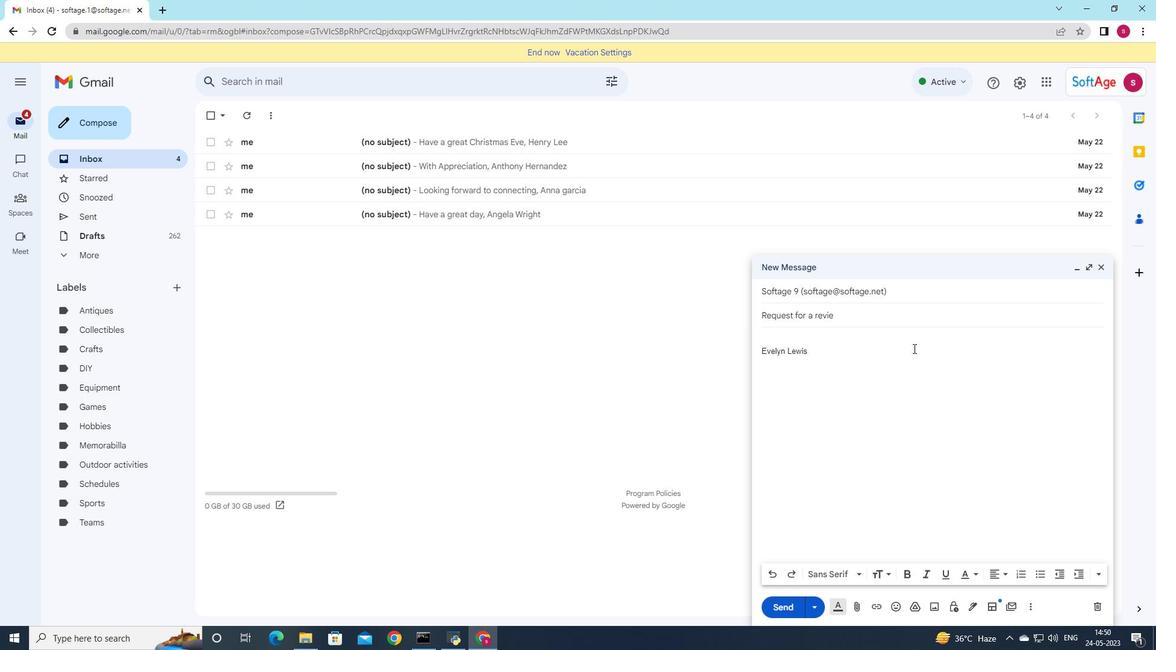 
Action: Mouse moved to (862, 607)
Screenshot: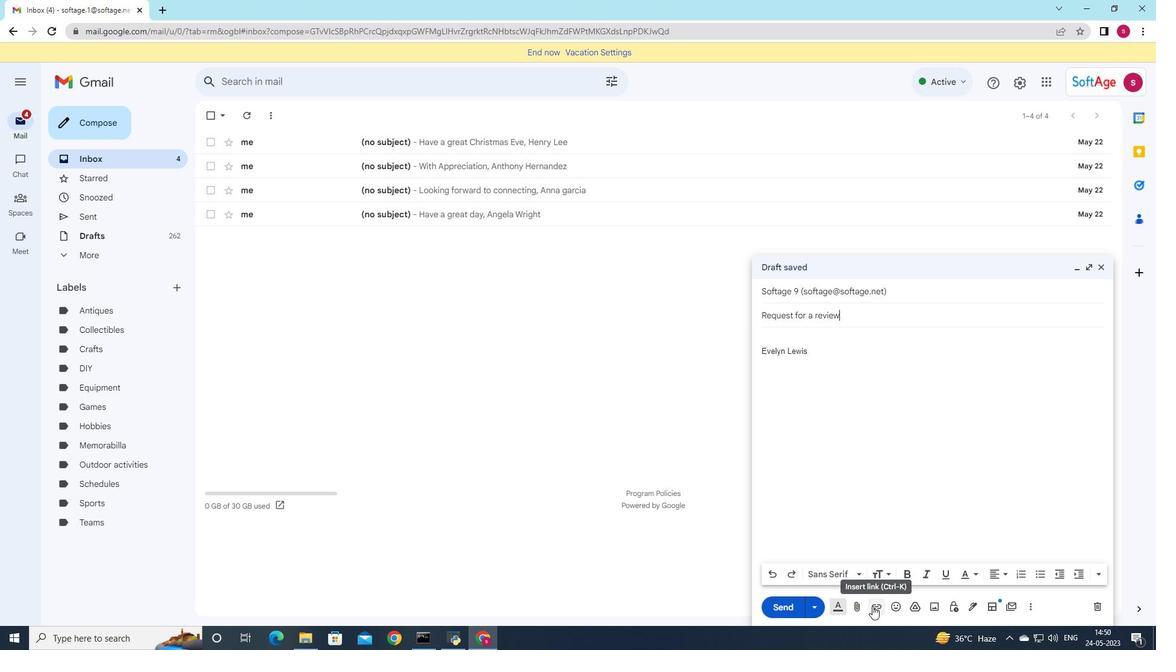 
Action: Mouse pressed left at (862, 607)
Screenshot: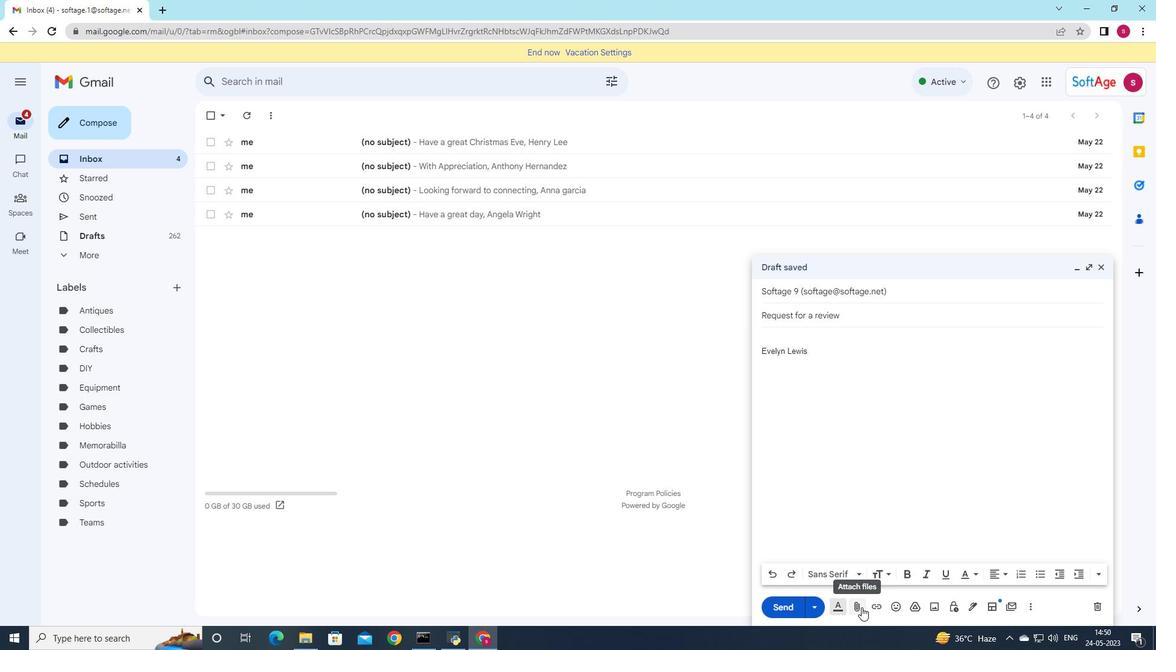 
Action: Mouse moved to (186, 85)
Screenshot: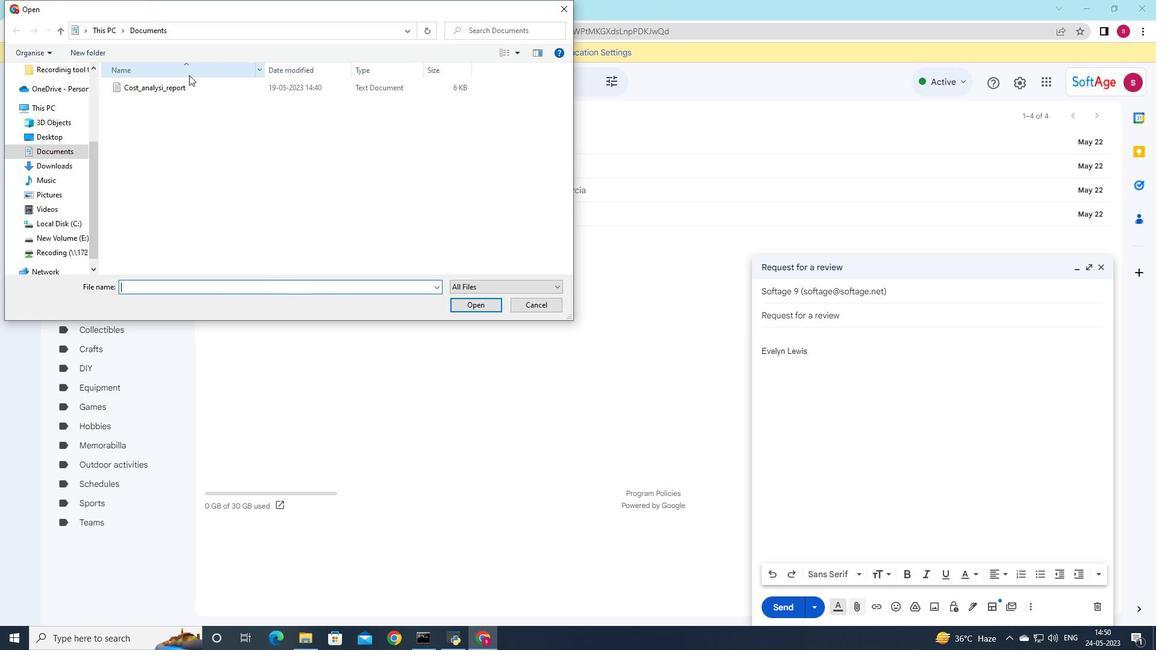 
Action: Mouse pressed left at (186, 85)
Screenshot: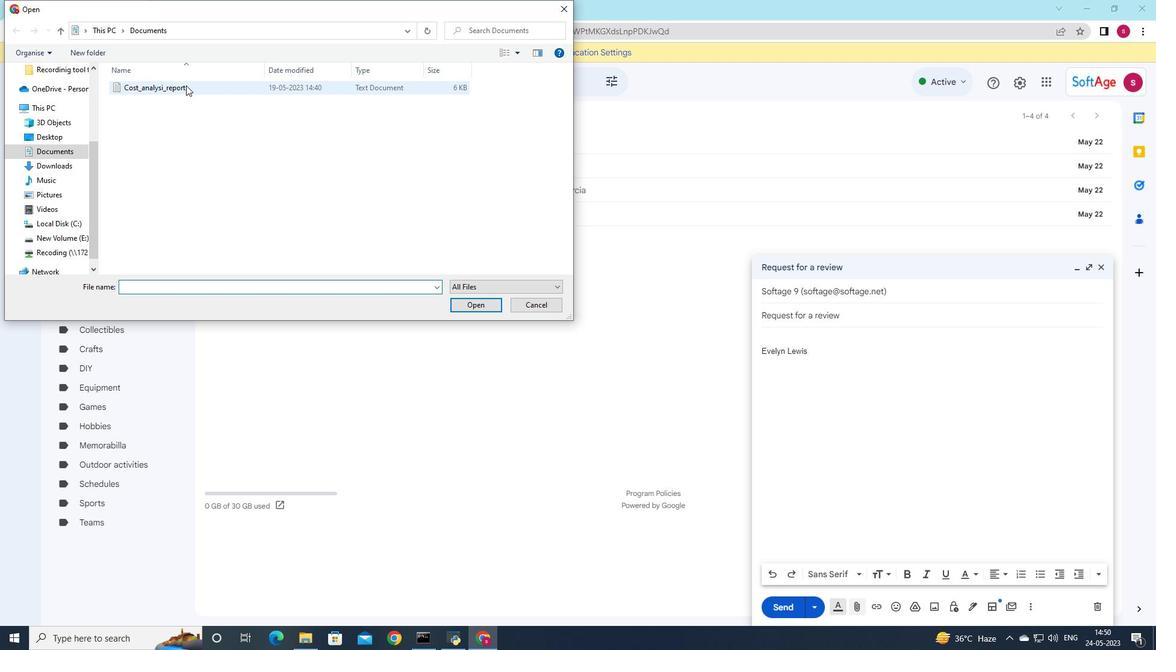 
Action: Mouse pressed left at (186, 85)
Screenshot: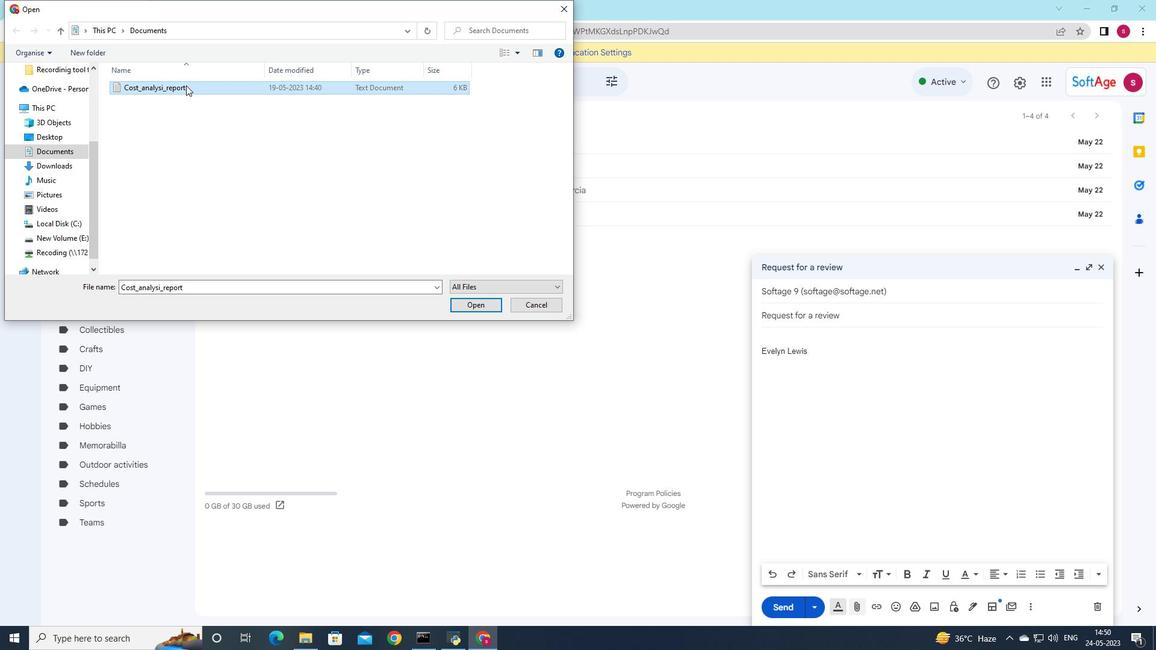 
Action: Mouse moved to (454, 198)
Screenshot: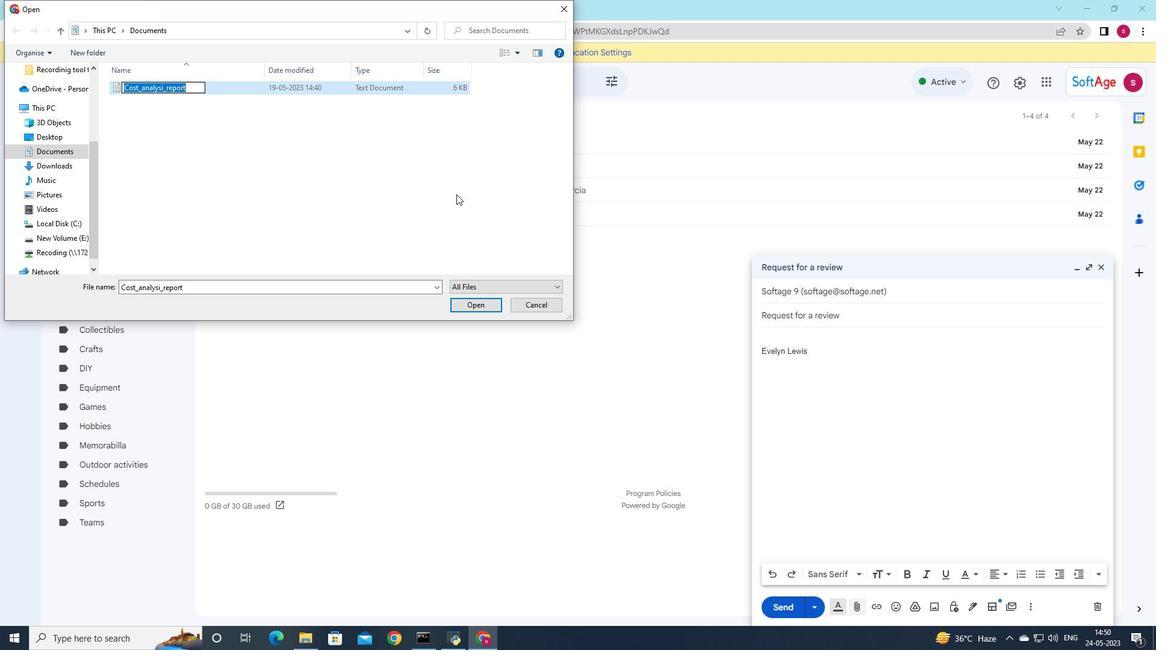 
Action: Key pressed <Key.shift>Creative<Key.space><Key.backspace><Key.shift><Key.shift><Key.shift><Key.shift><Key.shift><Key.shift><Key.shift><Key.shift><Key.shift><Key.shift>_brief.docx
Screenshot: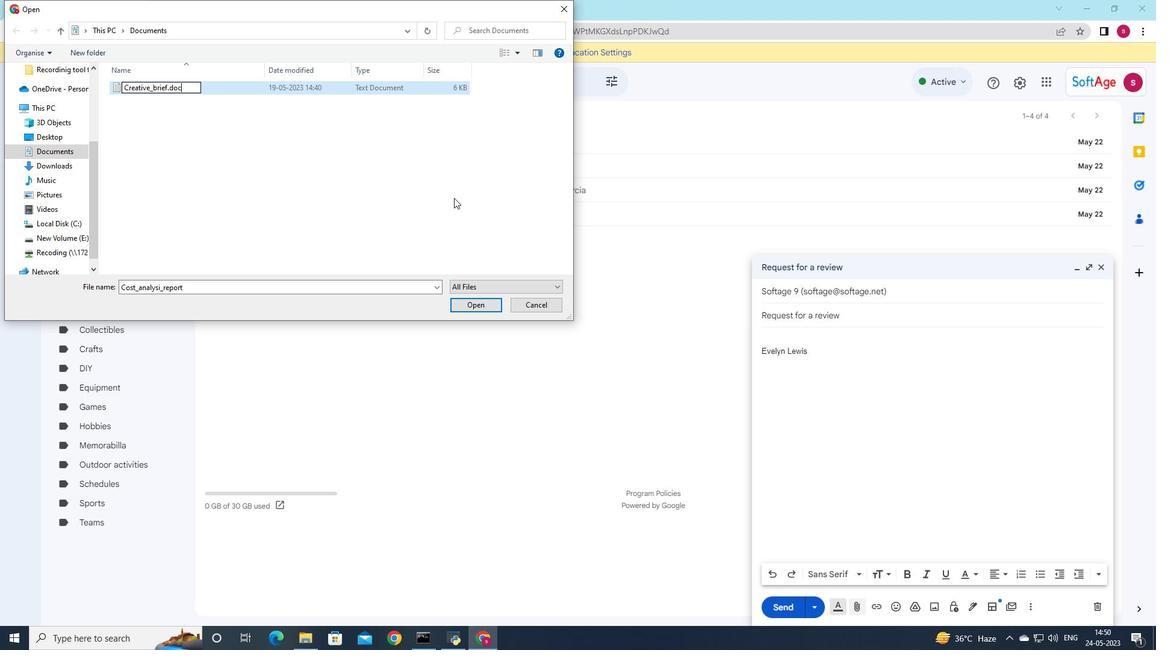 
Action: Mouse moved to (375, 87)
Screenshot: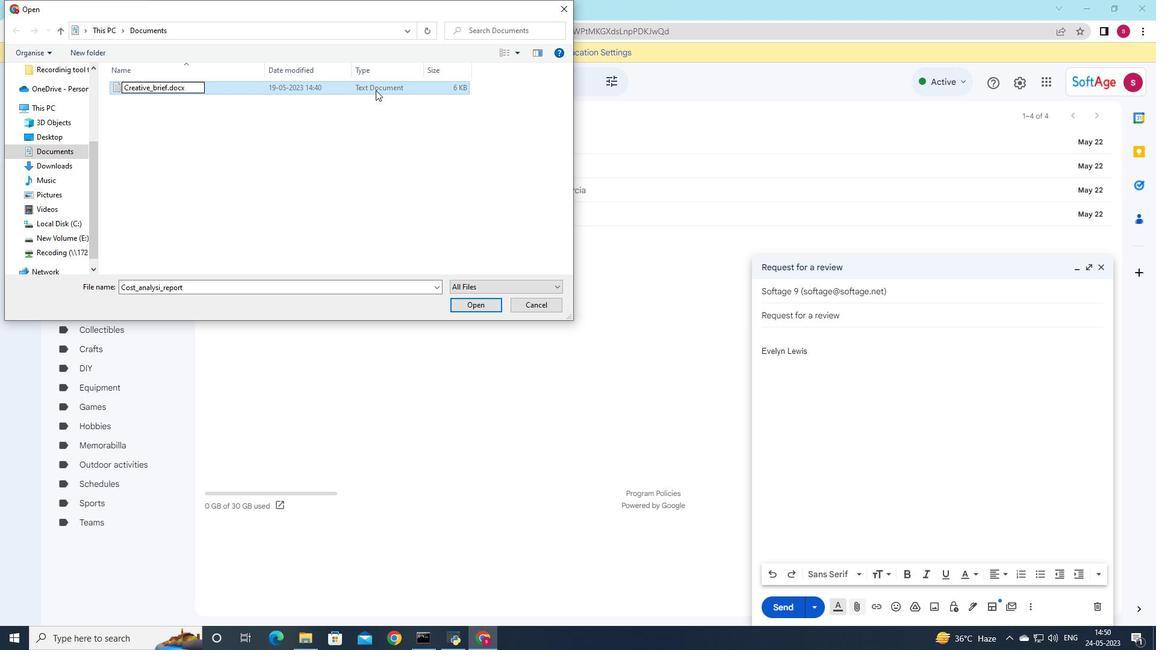 
Action: Mouse pressed left at (375, 87)
Screenshot: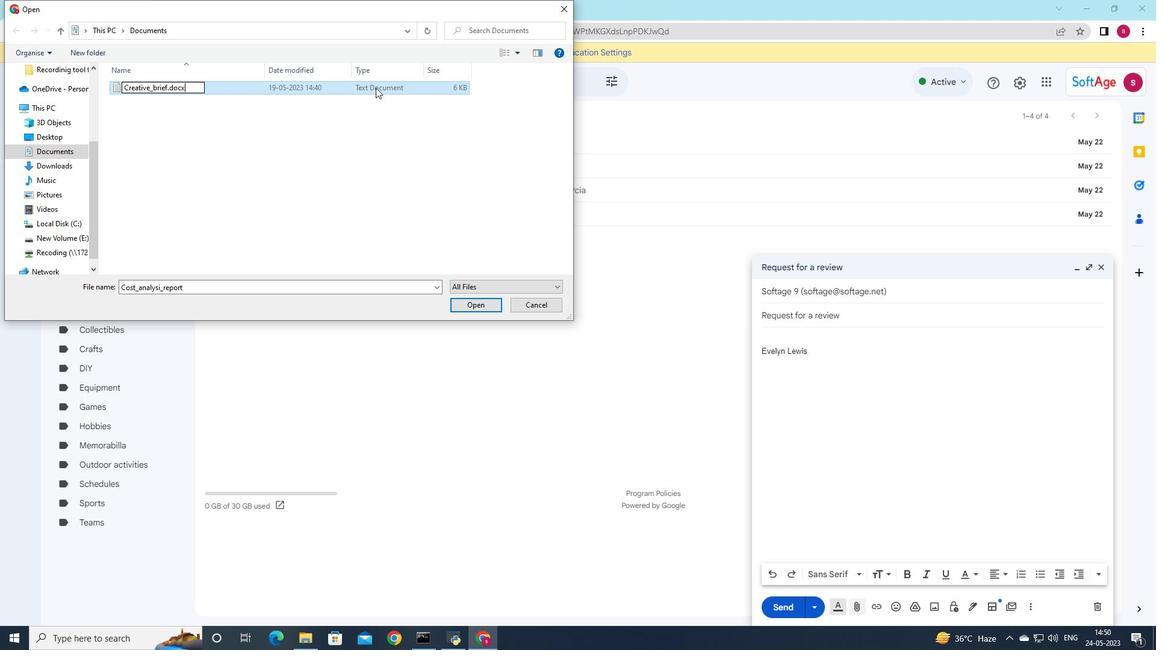 
Action: Mouse moved to (468, 309)
Screenshot: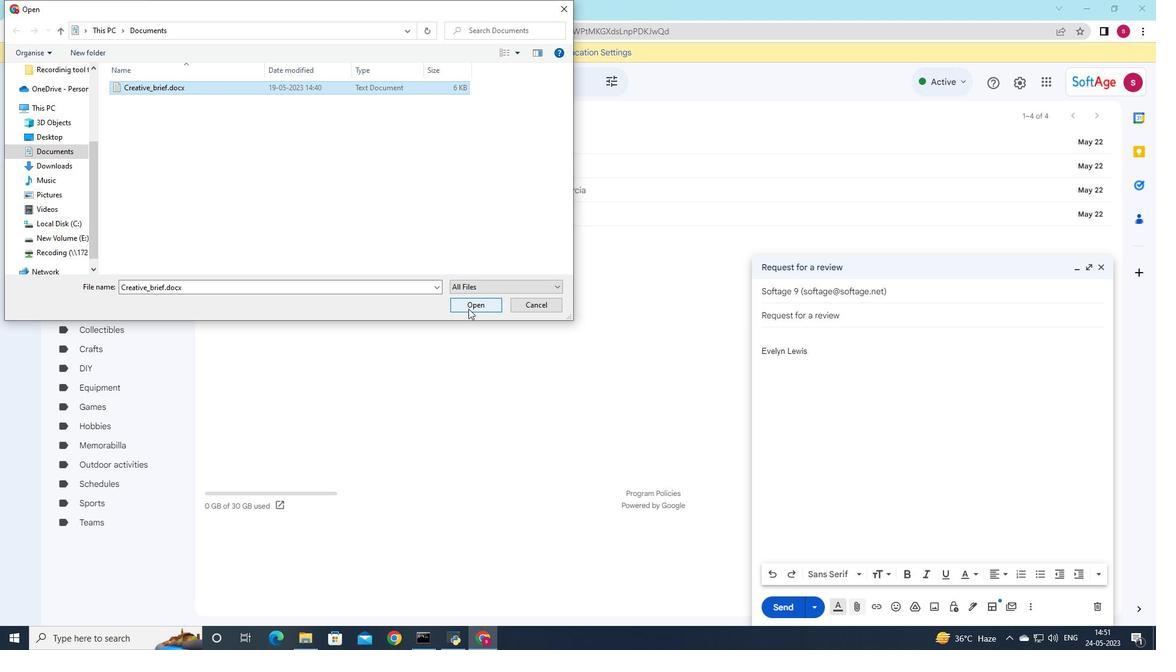 
Action: Mouse pressed left at (468, 309)
Screenshot: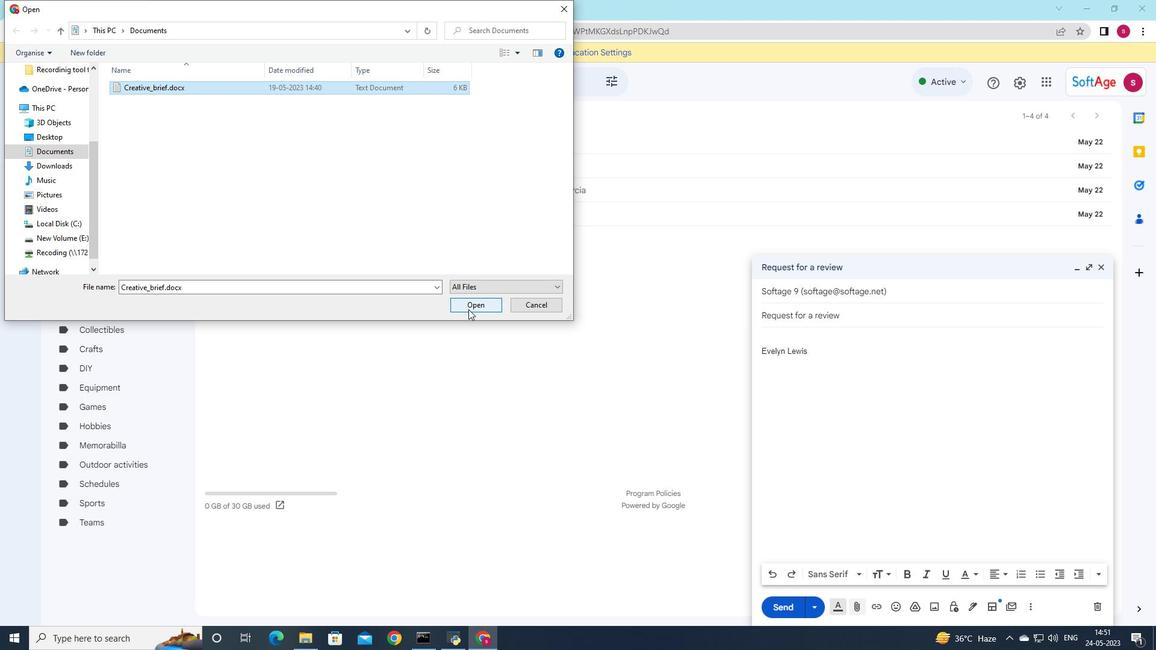 
Action: Mouse moved to (869, 339)
Screenshot: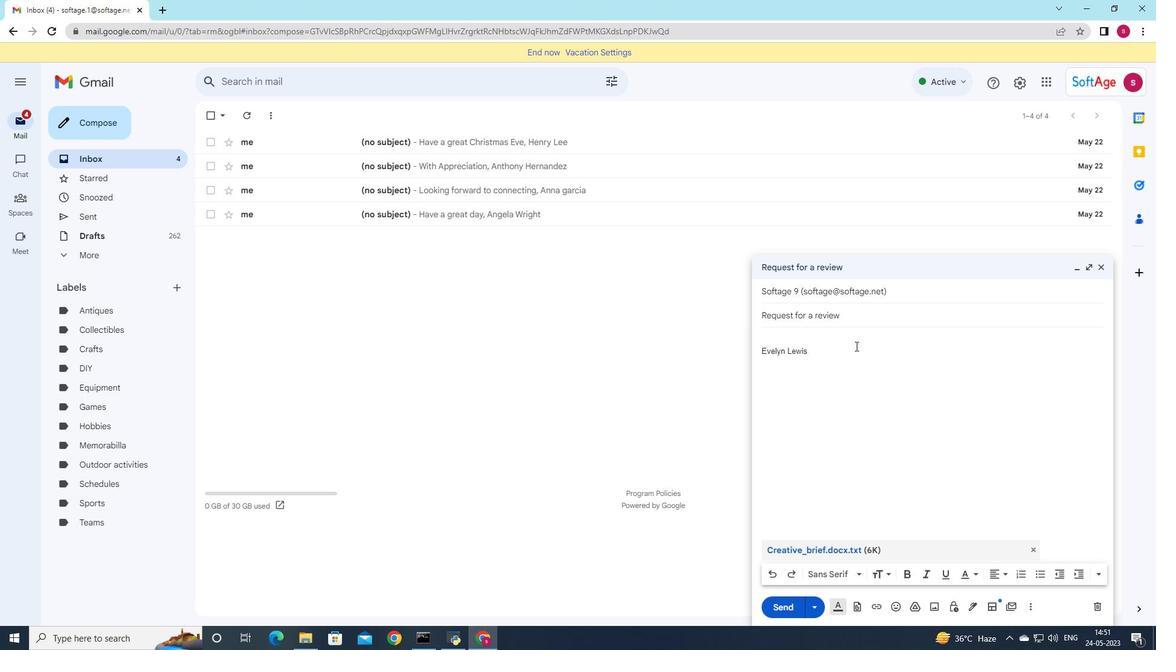 
Action: Key pressed <Key.shift>I<Key.space>apologize<Key.space>for<Key.space>any<Key.space>confusion<Key.space>and<Key.space>would<Key.space>like<Key.space>to<Key.space>clarify<Key.space>the<Key.space>situatiom<Key.backspace>n
Screenshot: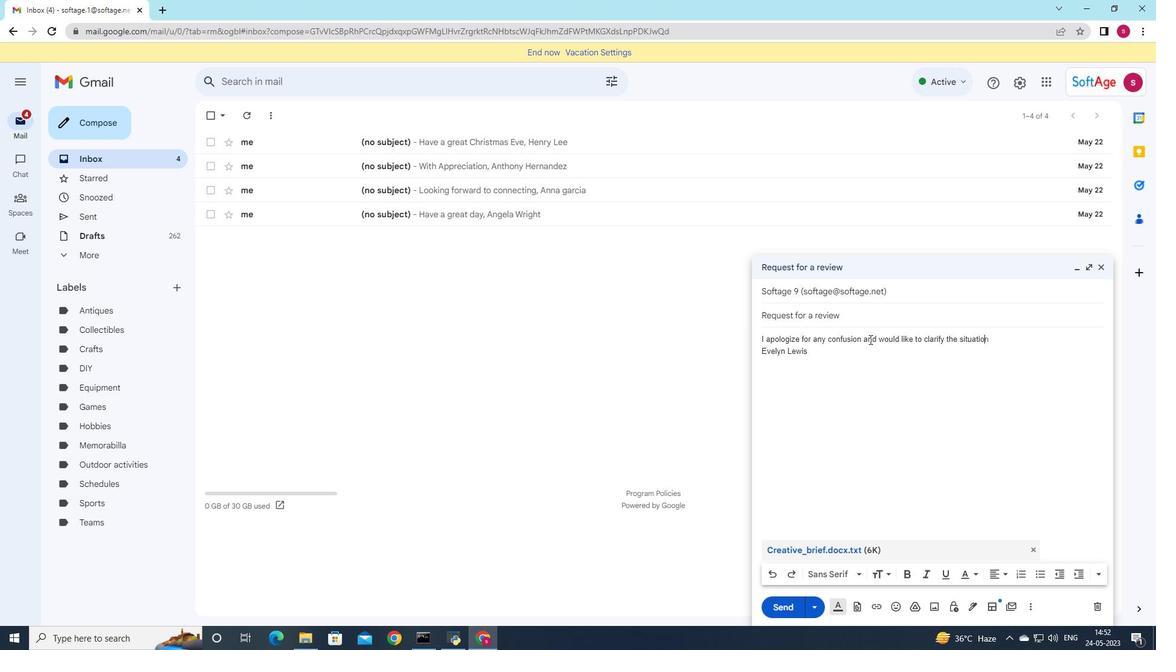 
Action: Mouse moved to (771, 572)
Screenshot: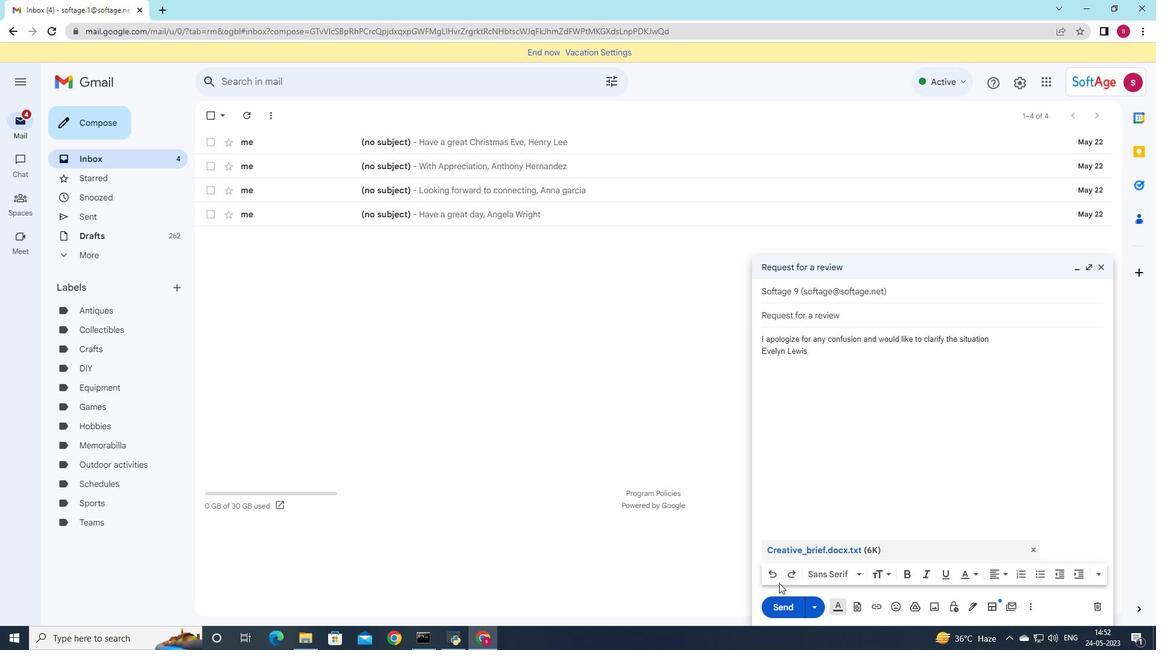 
Action: Mouse pressed left at (771, 572)
Screenshot: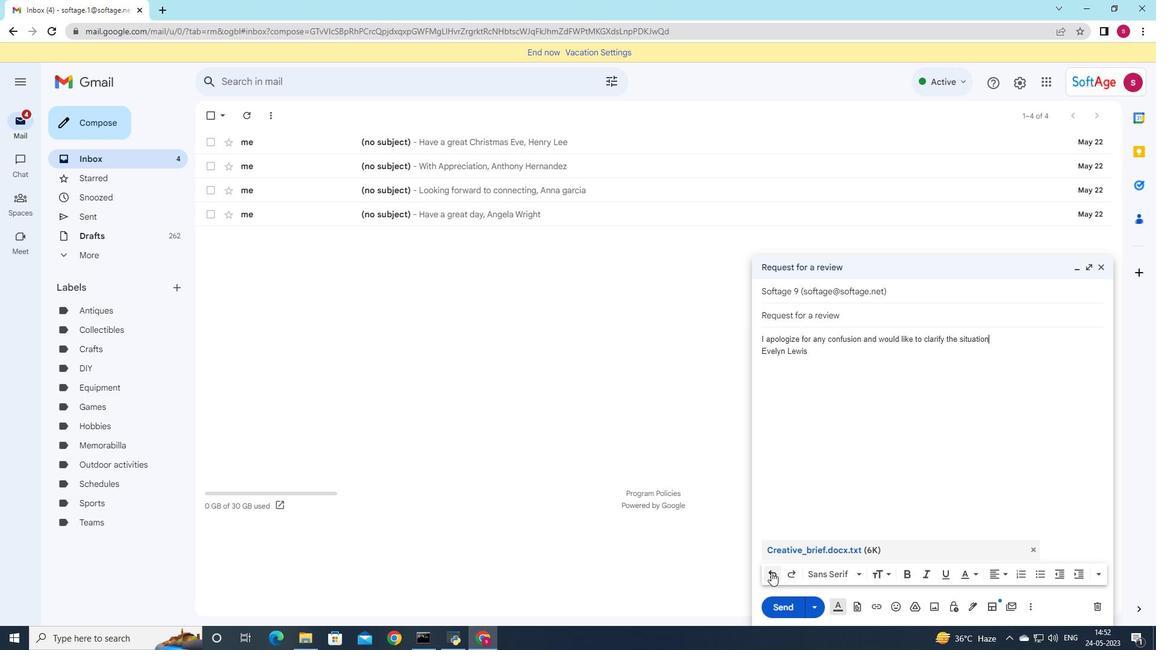 
Action: Mouse pressed left at (771, 572)
Screenshot: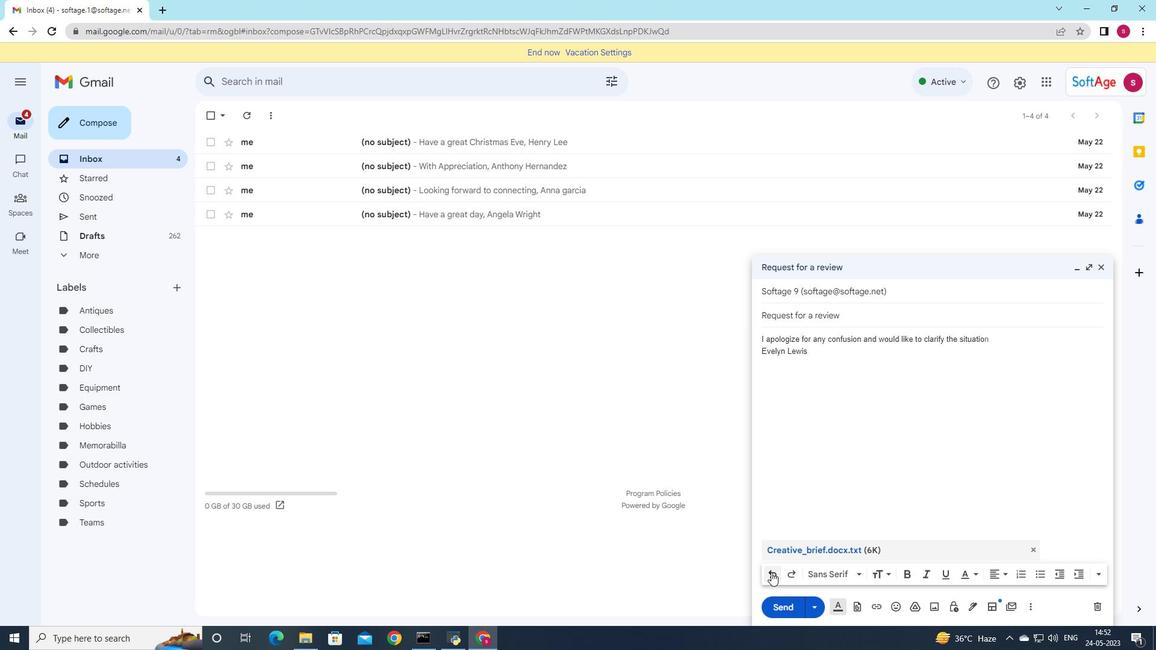 
Action: Mouse pressed left at (771, 572)
Screenshot: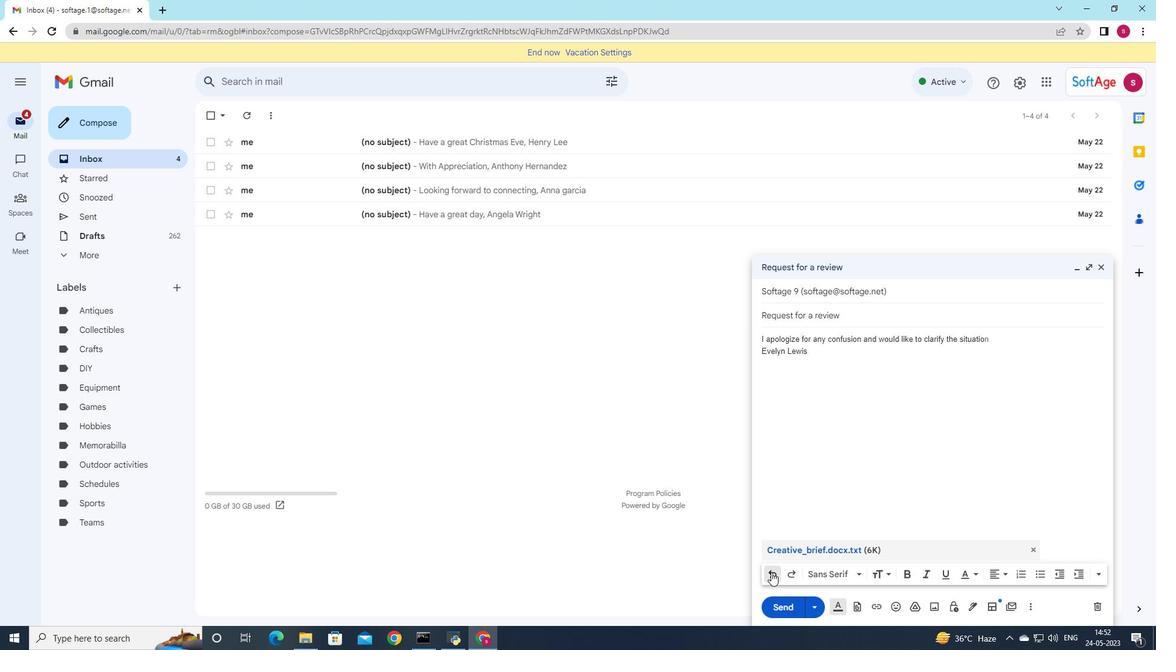 
Action: Mouse pressed left at (771, 572)
Screenshot: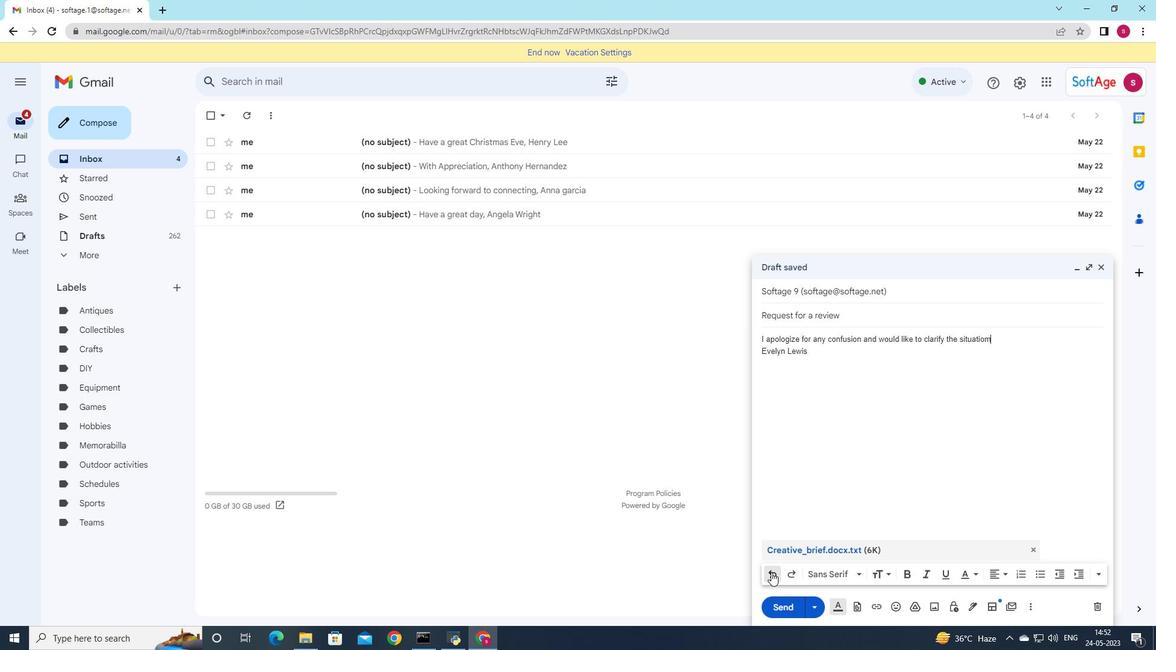 
Action: Mouse pressed left at (771, 572)
Screenshot: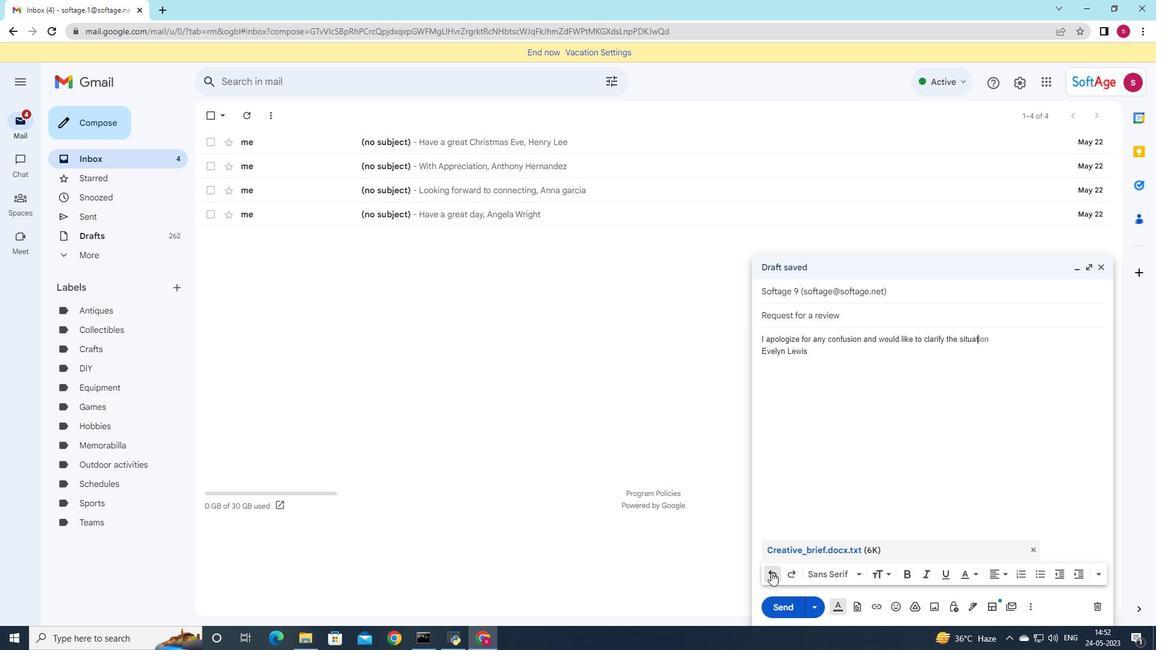 
Action: Mouse pressed left at (771, 572)
Screenshot: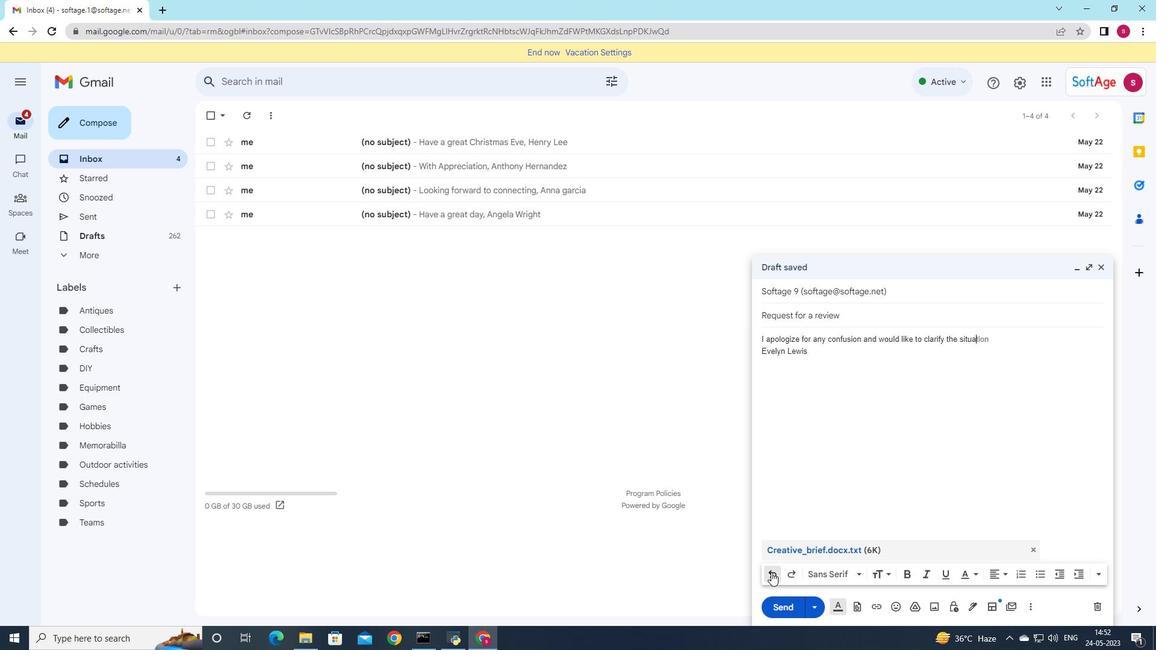 
Action: Mouse pressed left at (771, 572)
Screenshot: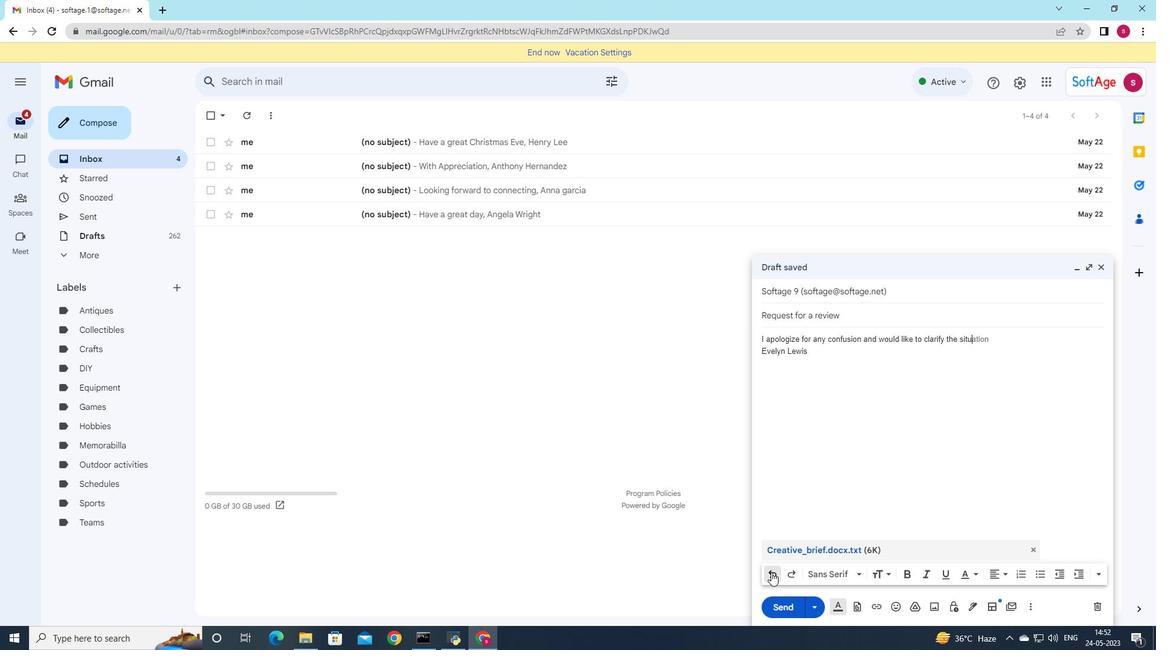 
Action: Mouse pressed left at (771, 572)
Screenshot: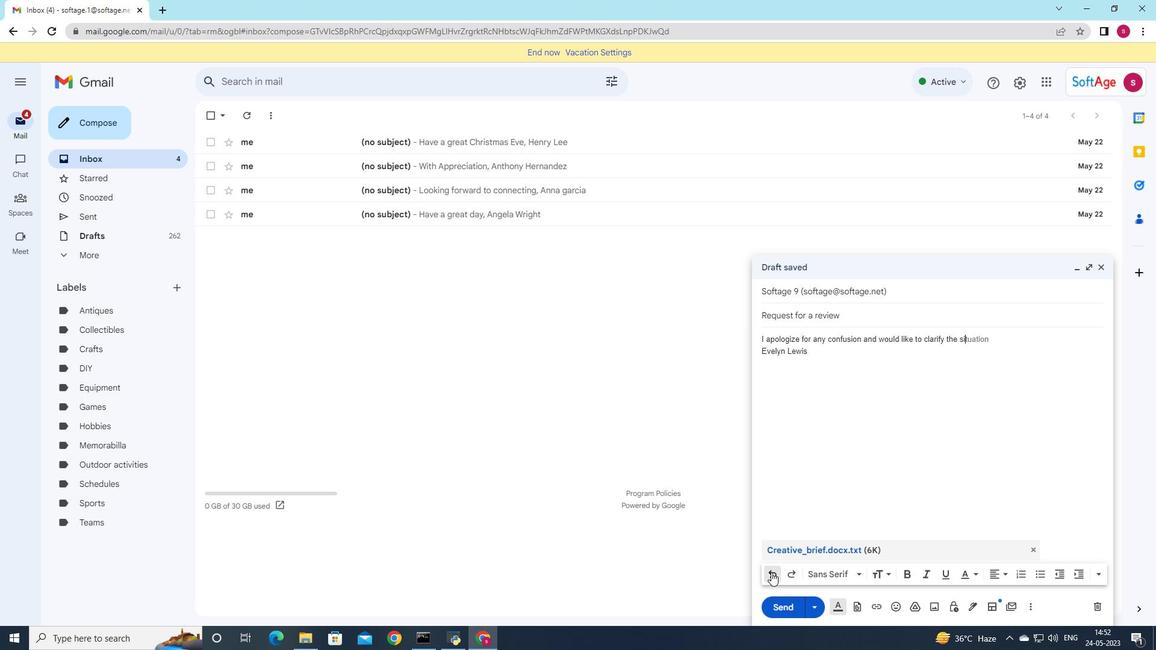 
Action: Mouse pressed left at (771, 572)
Screenshot: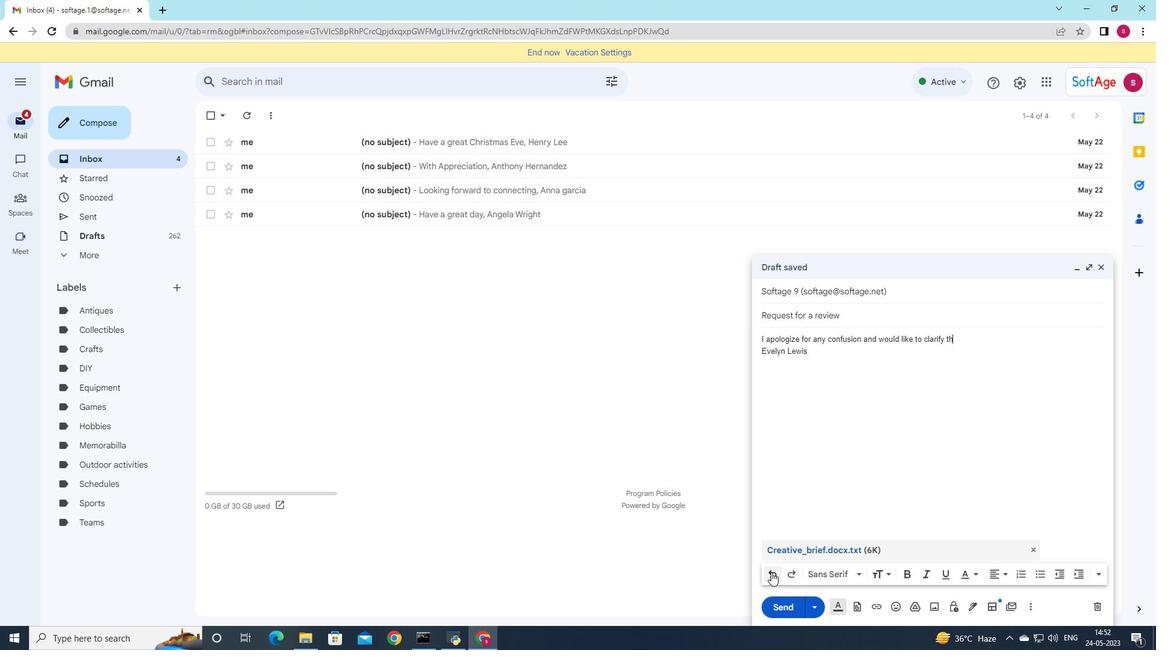 
Action: Mouse pressed left at (771, 572)
Screenshot: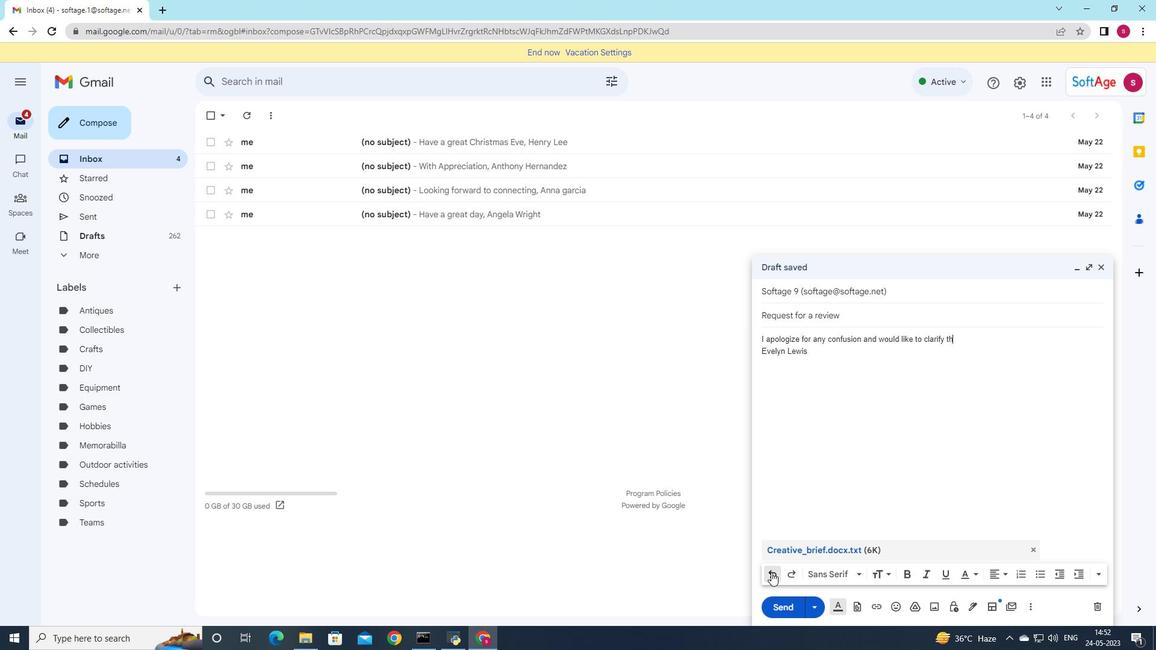 
Action: Mouse pressed left at (771, 572)
Screenshot: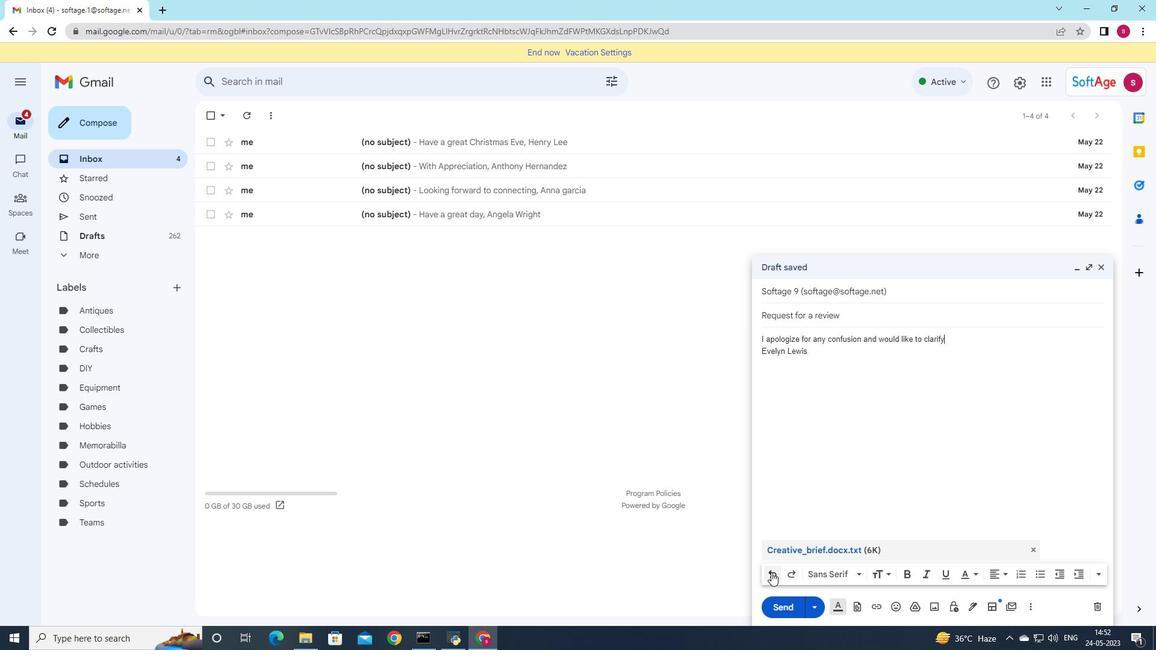 
Action: Mouse pressed left at (771, 572)
Screenshot: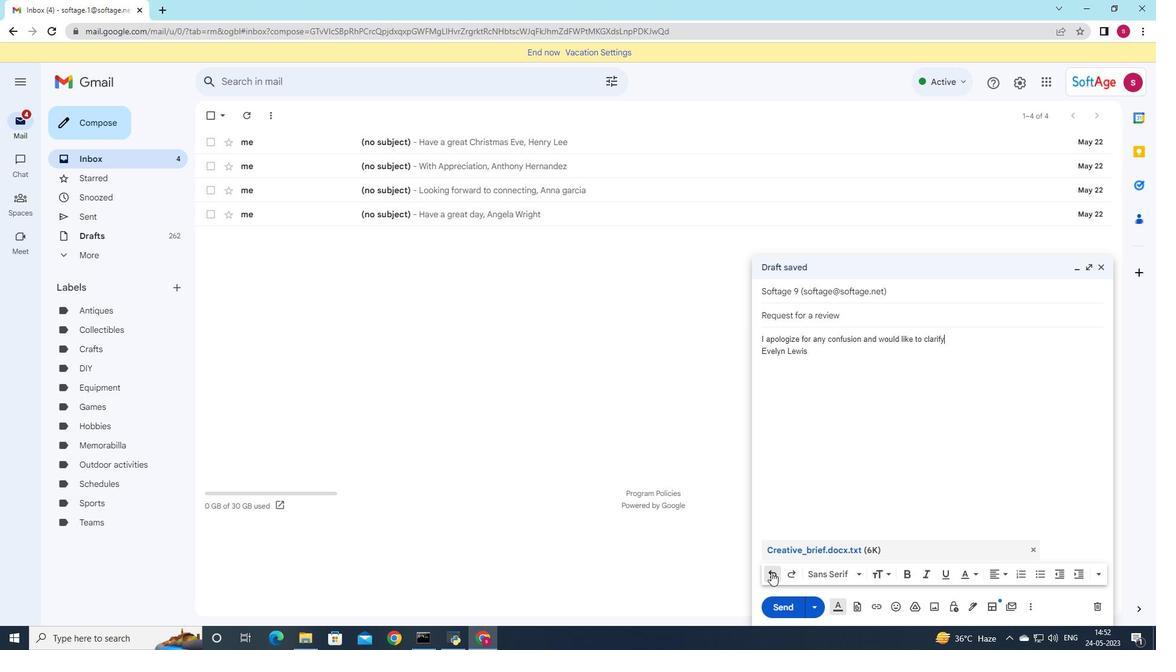 
Action: Mouse pressed left at (771, 572)
Screenshot: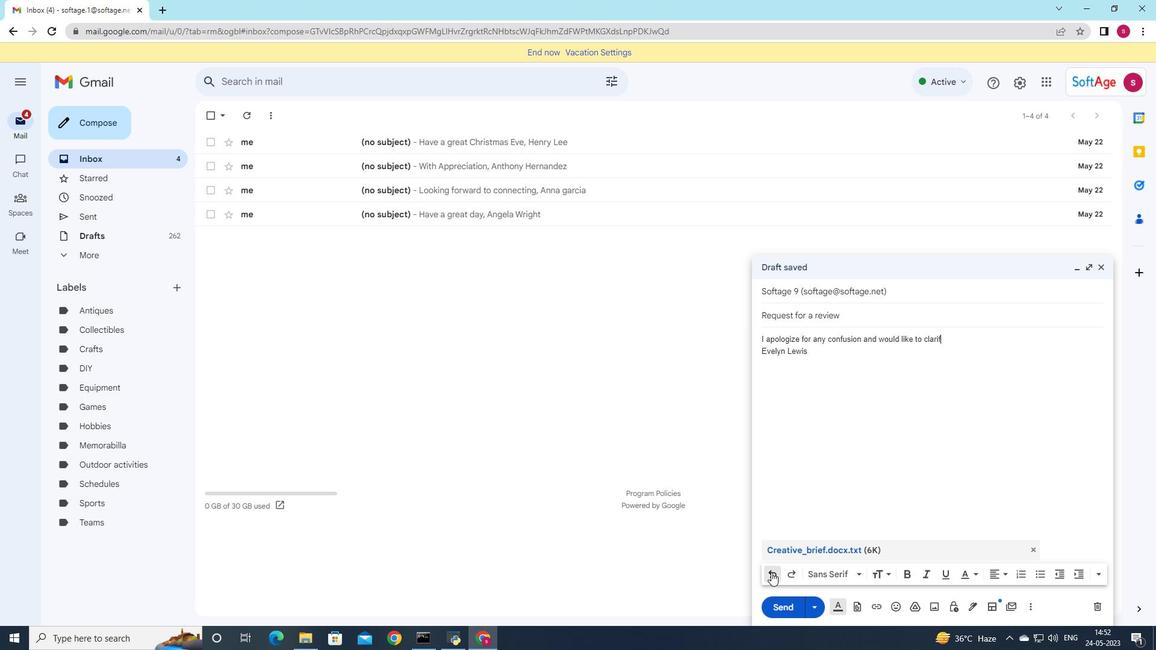 
Action: Mouse pressed left at (771, 572)
Screenshot: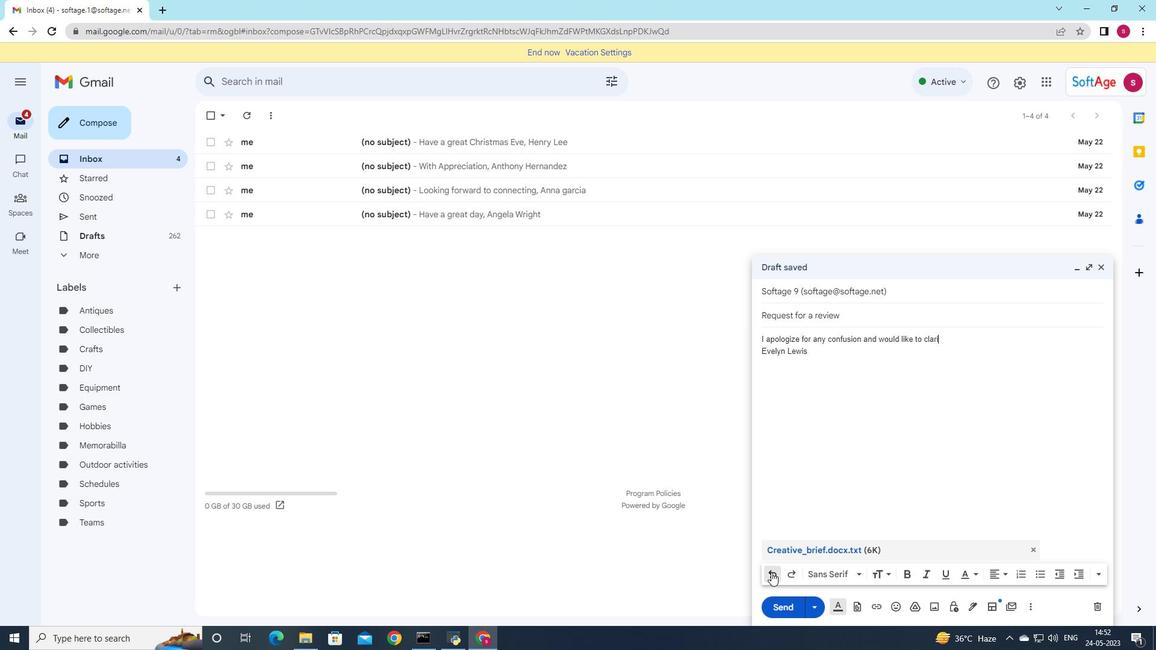 
Action: Mouse pressed left at (771, 572)
Screenshot: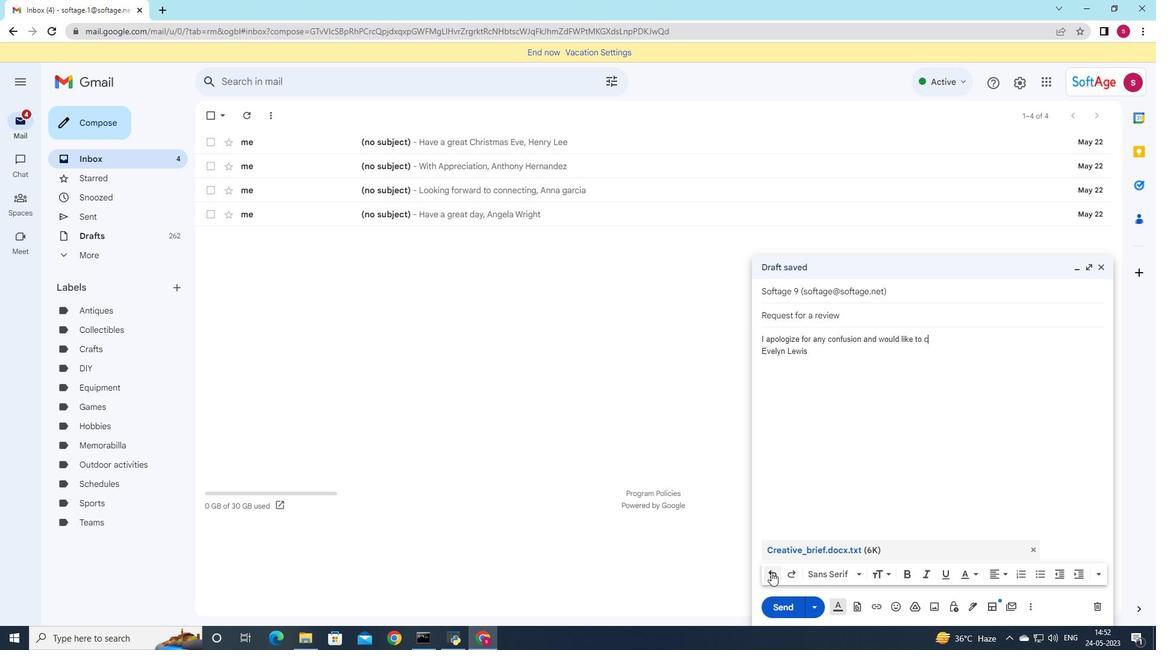 
Action: Mouse pressed left at (771, 572)
Screenshot: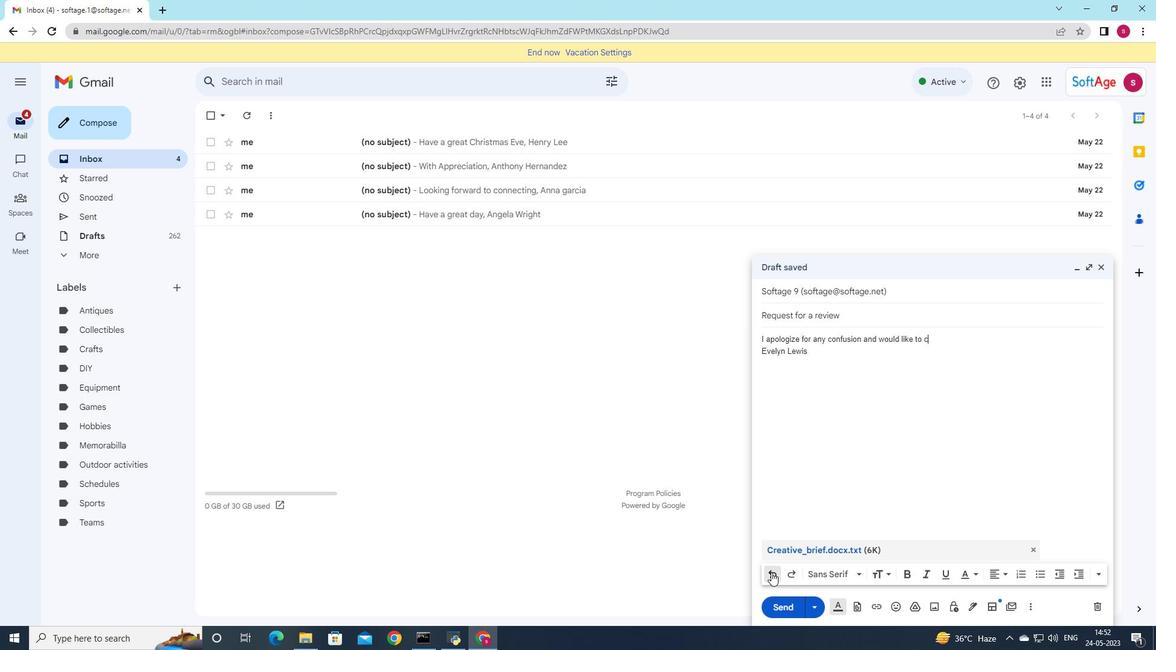 
Action: Mouse pressed left at (771, 572)
Screenshot: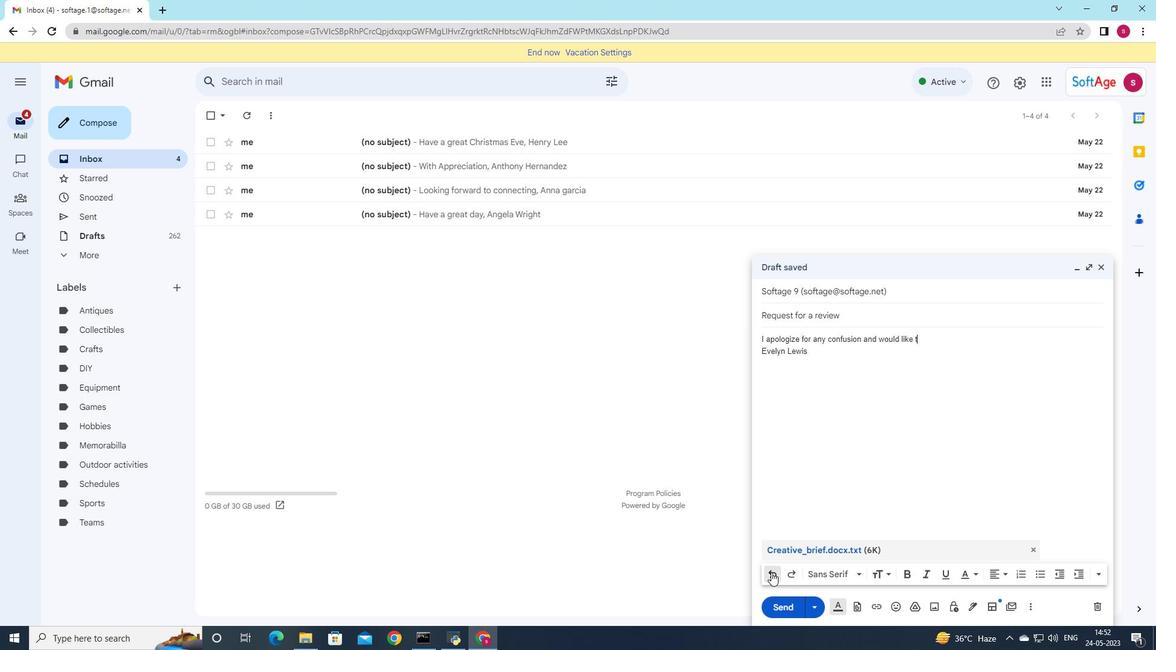 
Action: Mouse pressed left at (771, 572)
Screenshot: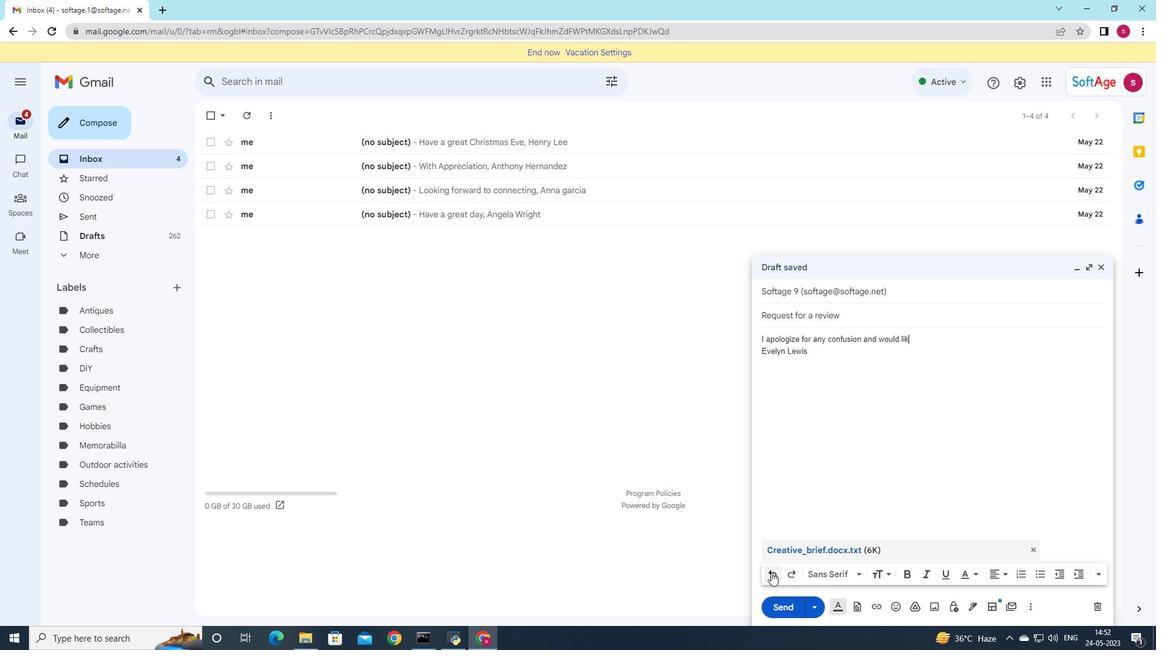 
Action: Mouse pressed left at (771, 572)
Screenshot: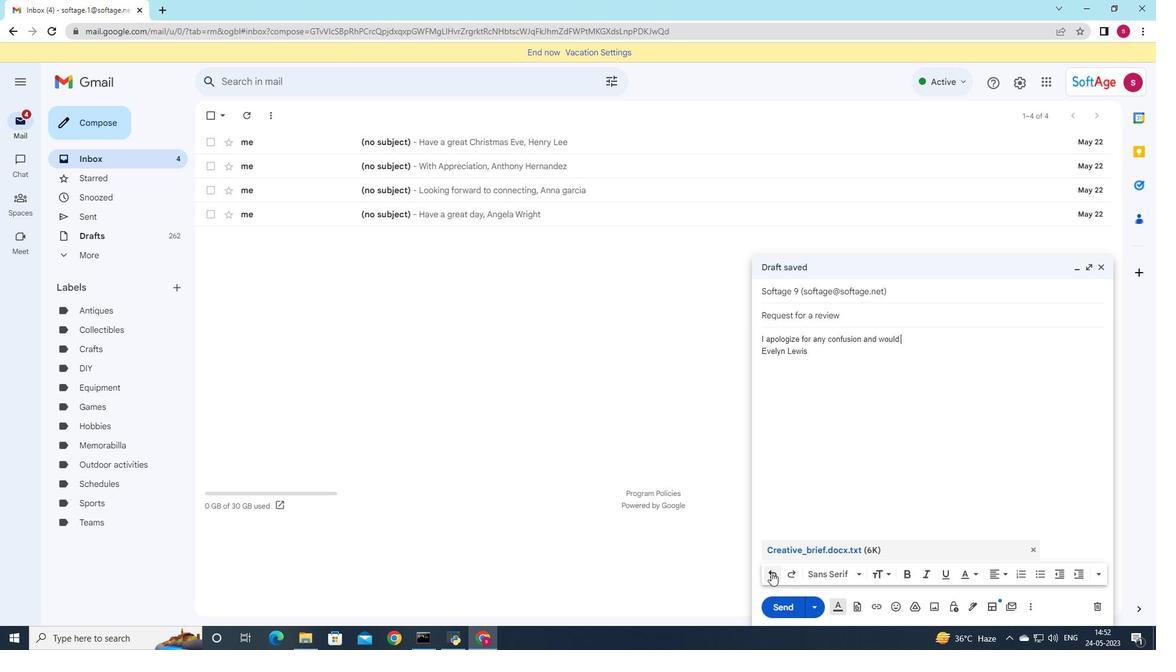 
Action: Mouse pressed left at (771, 572)
Screenshot: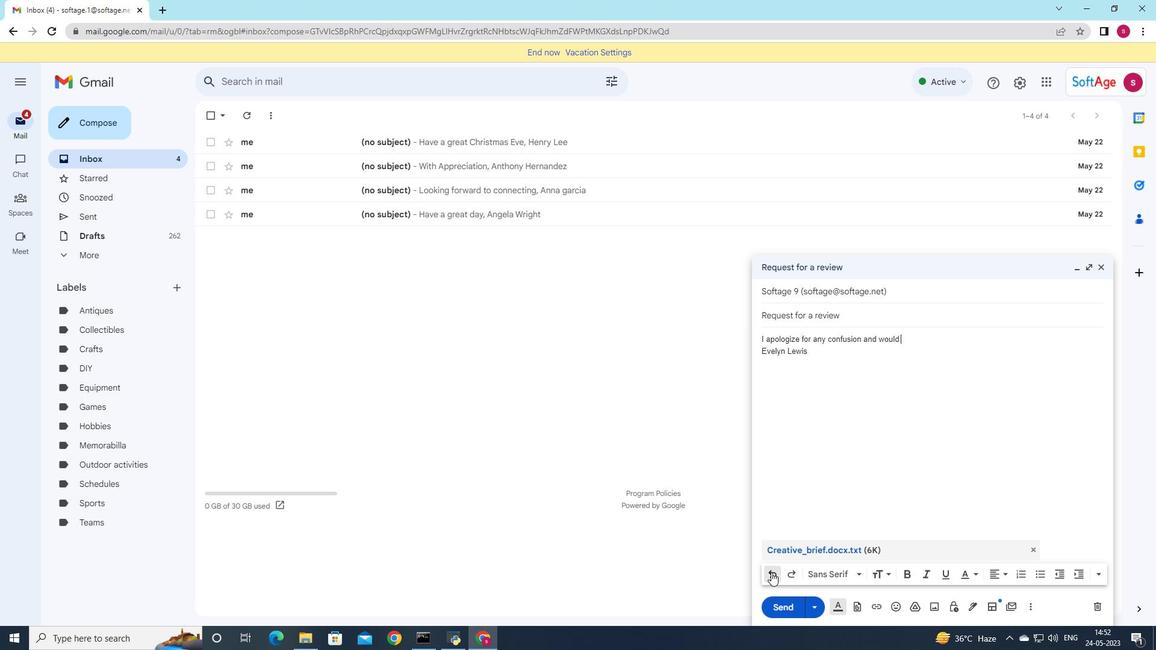 
Action: Mouse pressed left at (771, 572)
Screenshot: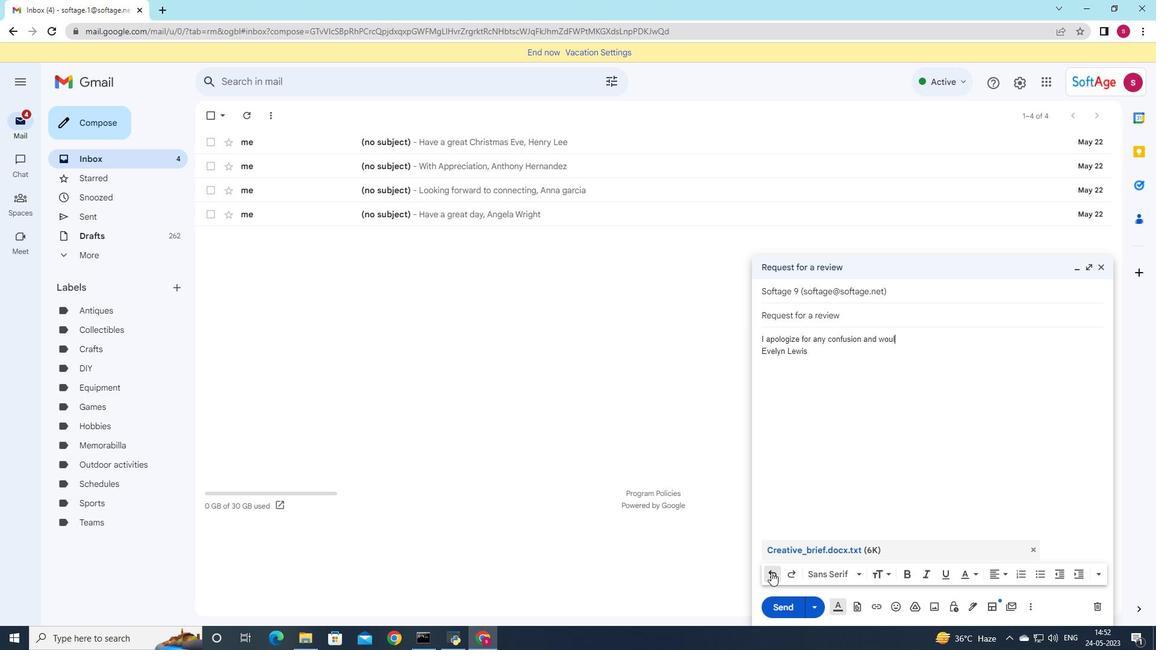 
Action: Mouse pressed left at (771, 572)
Screenshot: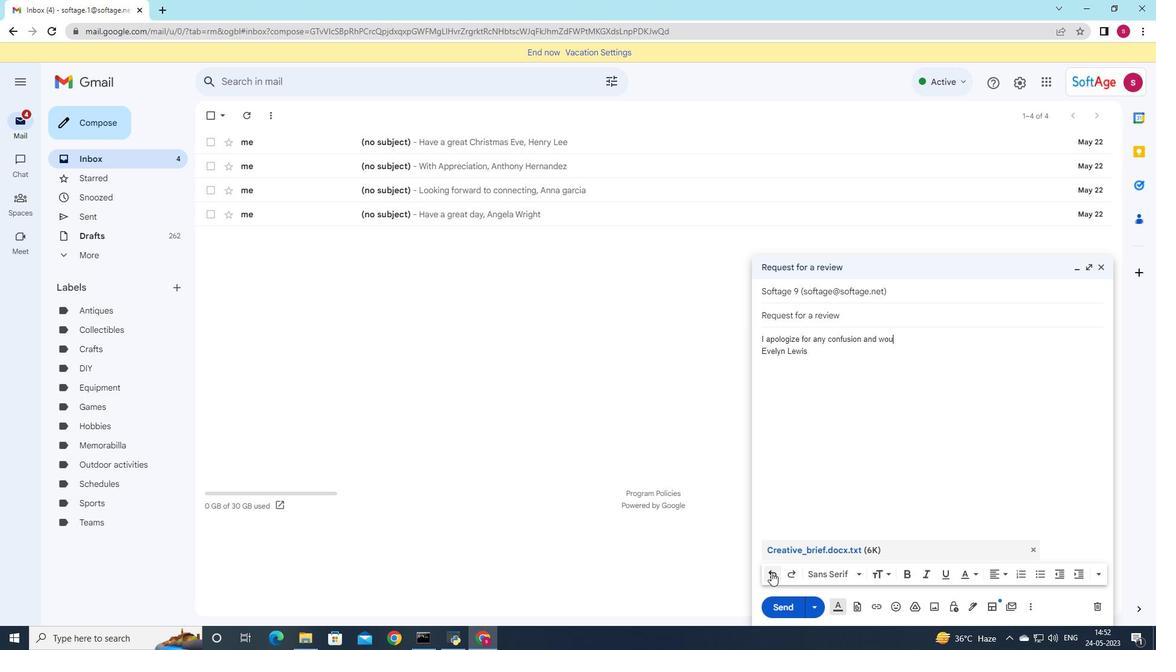 
Action: Mouse pressed left at (771, 572)
Screenshot: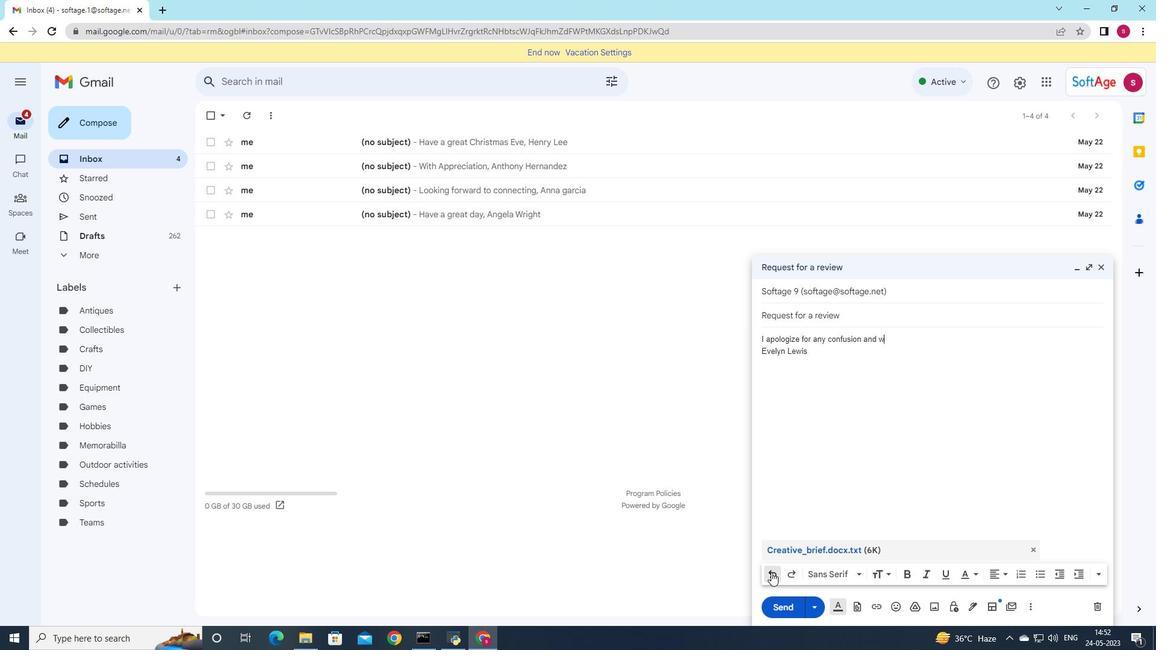 
Action: Mouse pressed left at (771, 572)
Screenshot: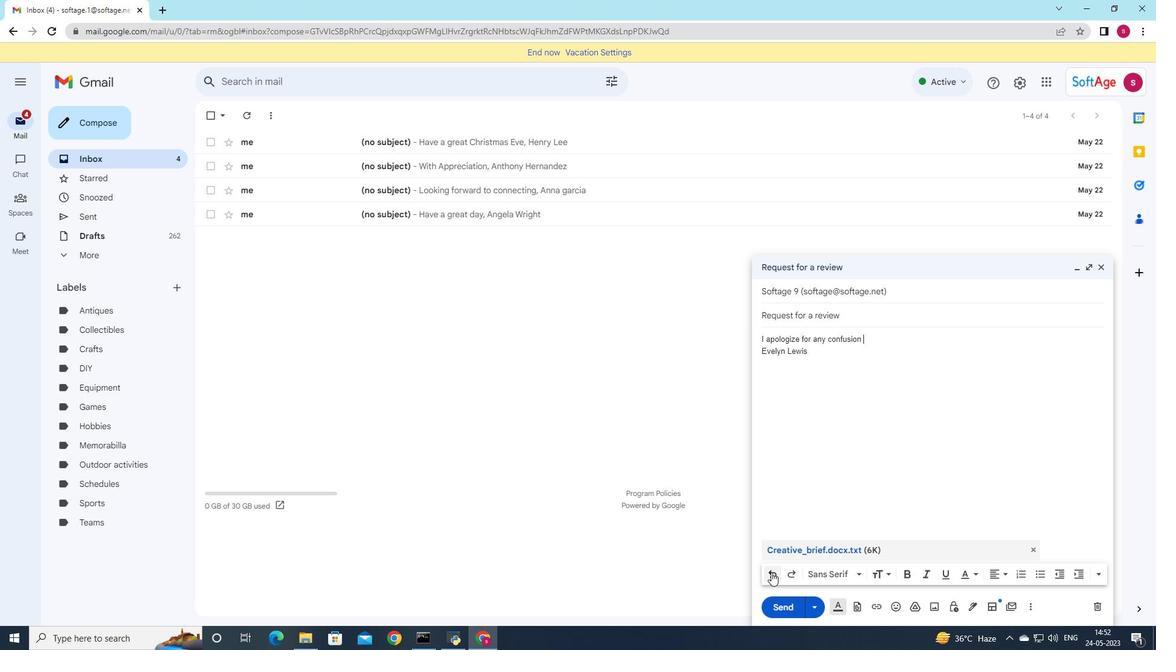 
Action: Mouse pressed left at (771, 572)
Screenshot: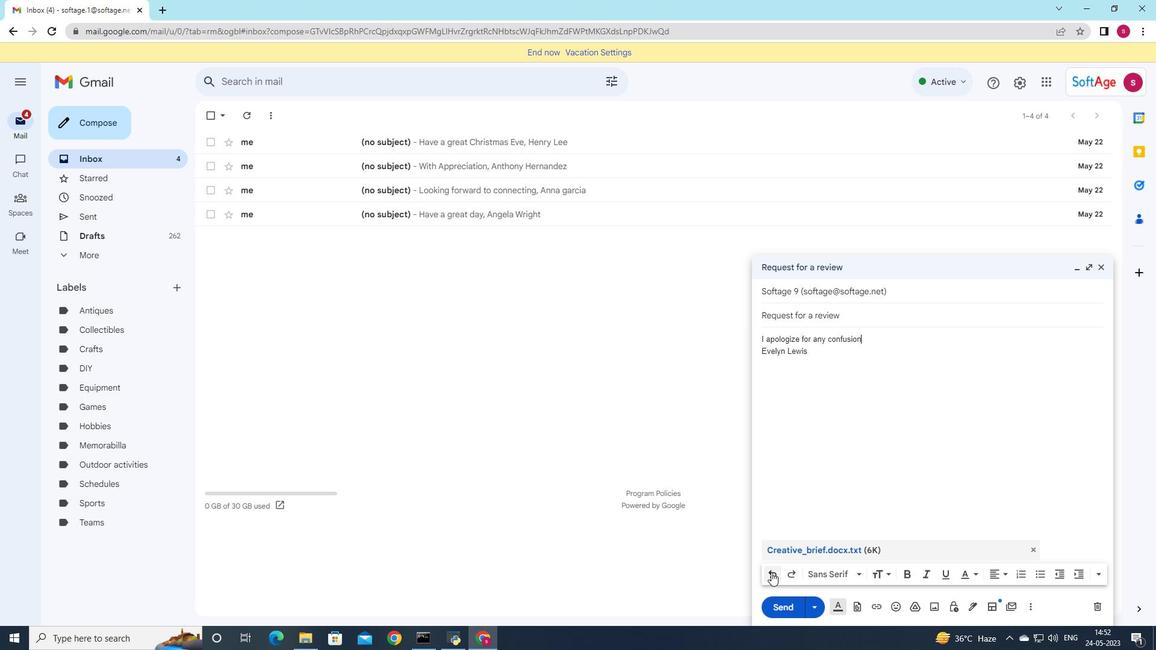 
Action: Mouse pressed left at (771, 572)
Screenshot: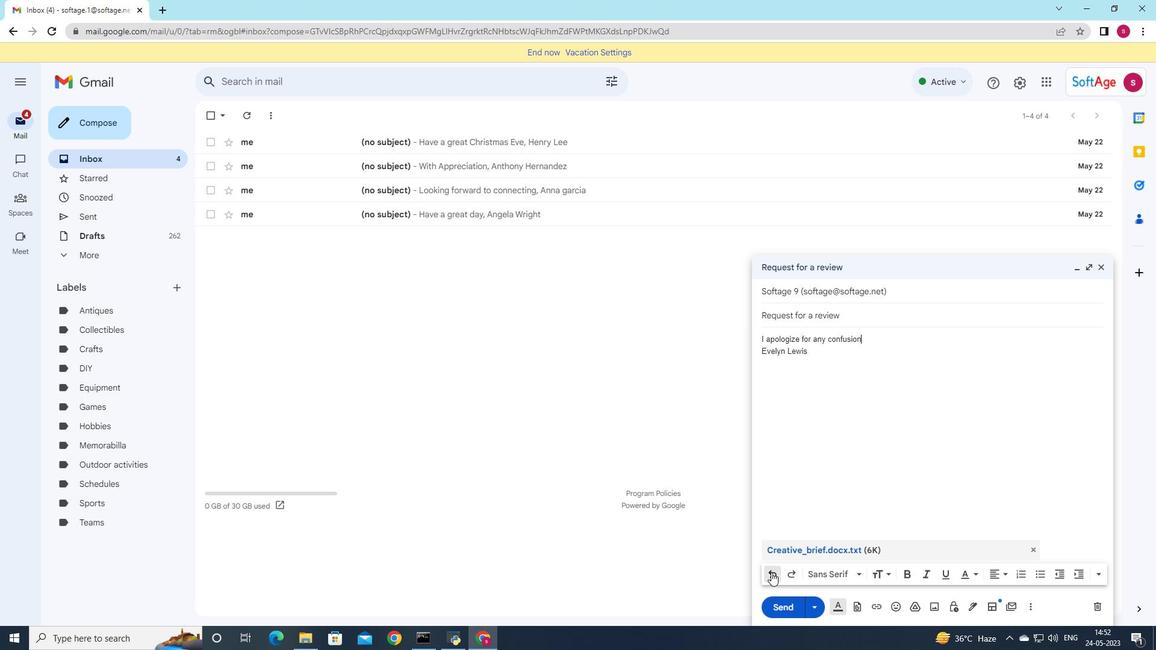 
Action: Mouse pressed left at (771, 572)
Screenshot: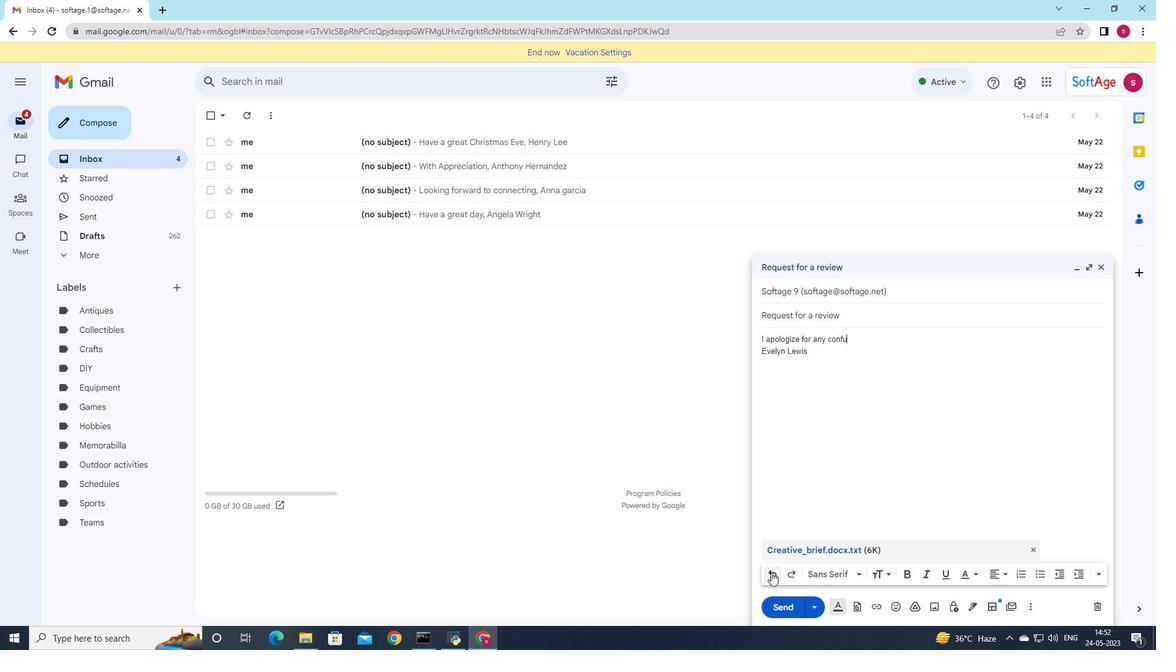 
Action: Mouse pressed left at (771, 572)
Screenshot: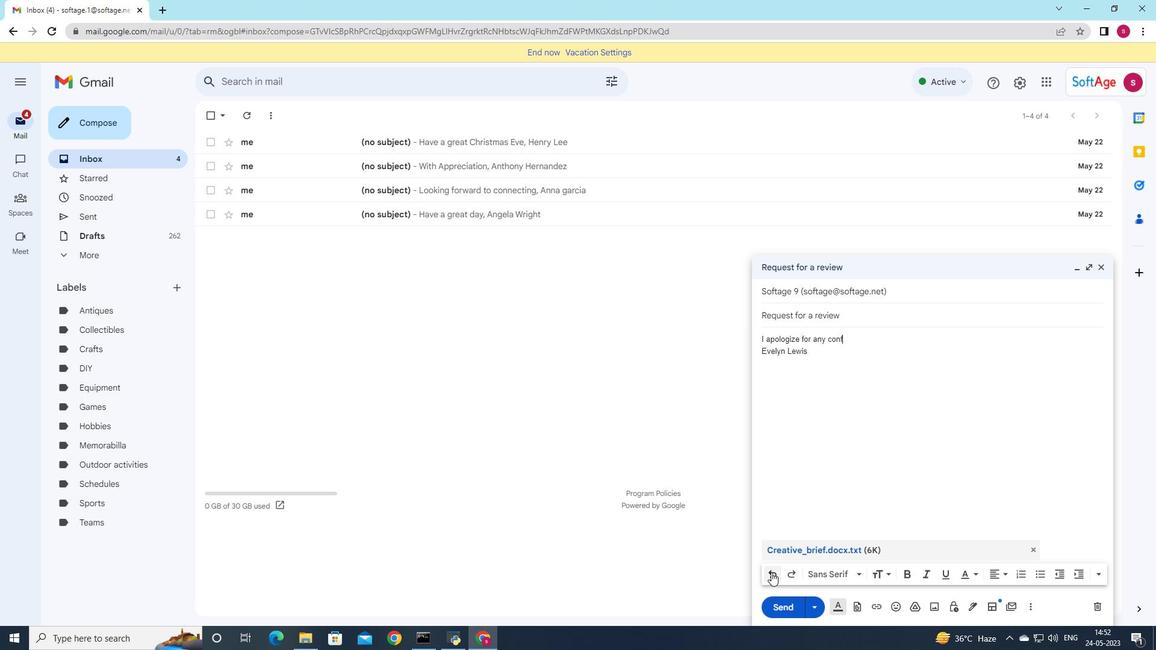 
Action: Mouse pressed left at (771, 572)
Screenshot: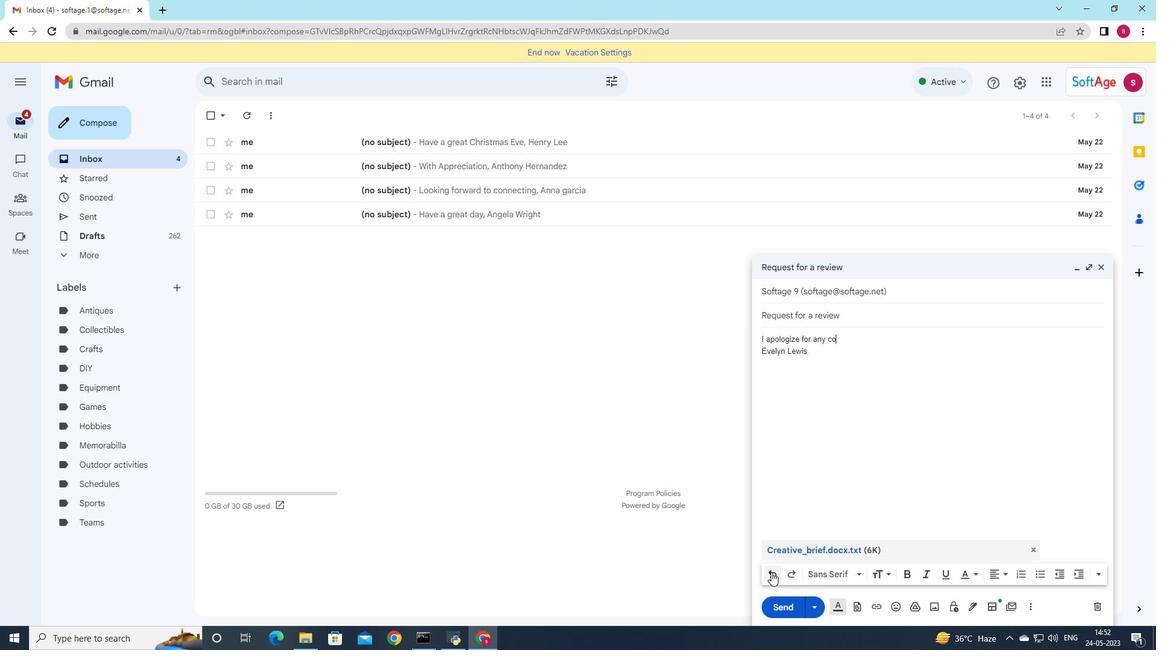 
Action: Mouse pressed left at (771, 572)
Screenshot: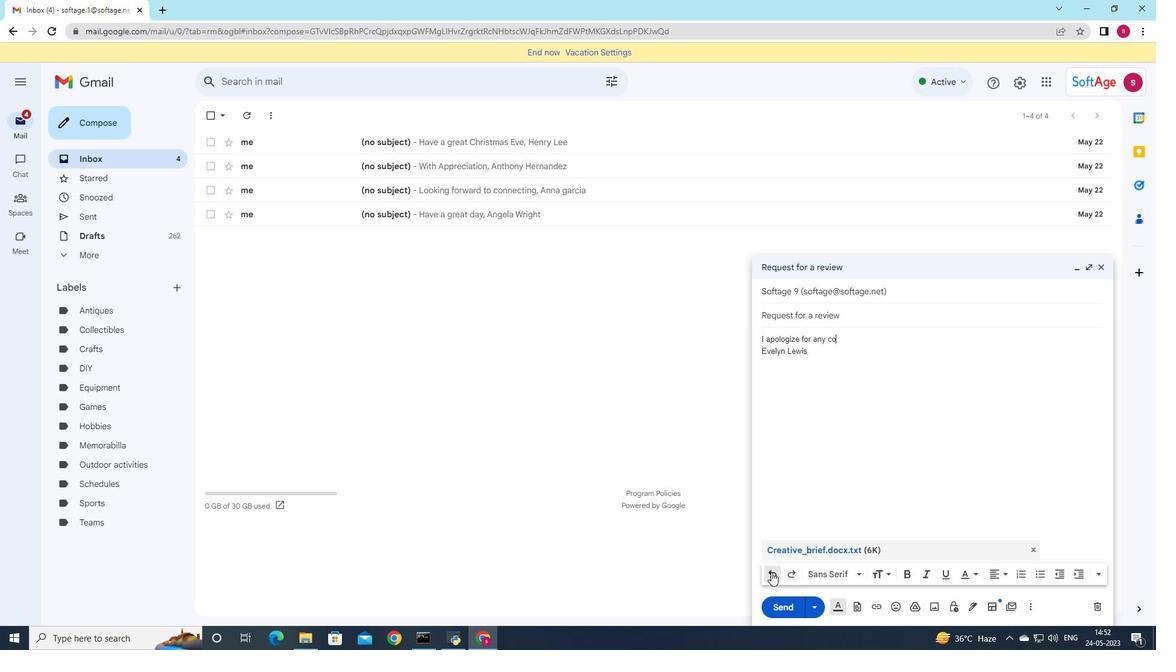 
Action: Mouse pressed left at (771, 572)
Screenshot: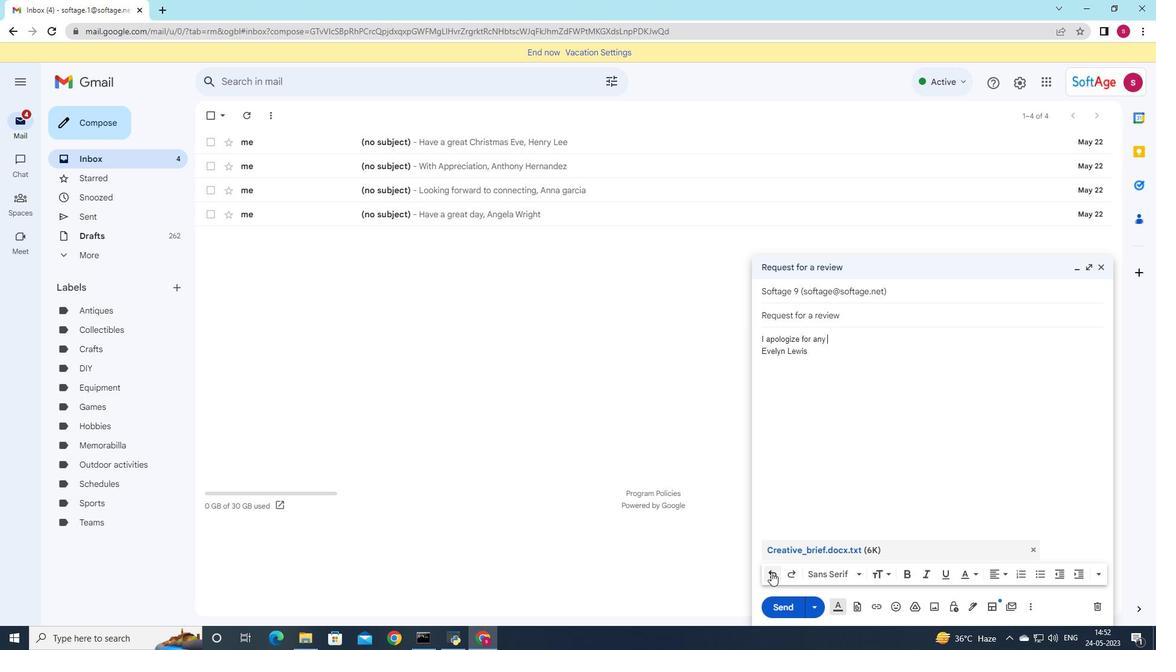 
Action: Mouse pressed left at (771, 572)
Screenshot: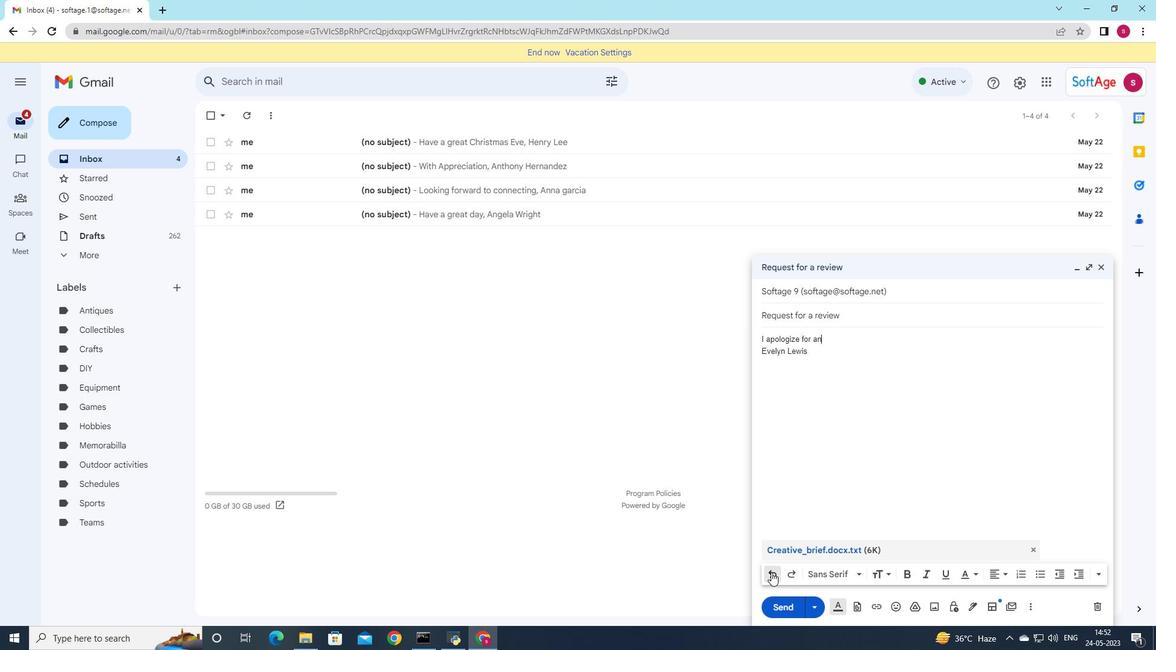 
Action: Mouse pressed left at (771, 572)
Screenshot: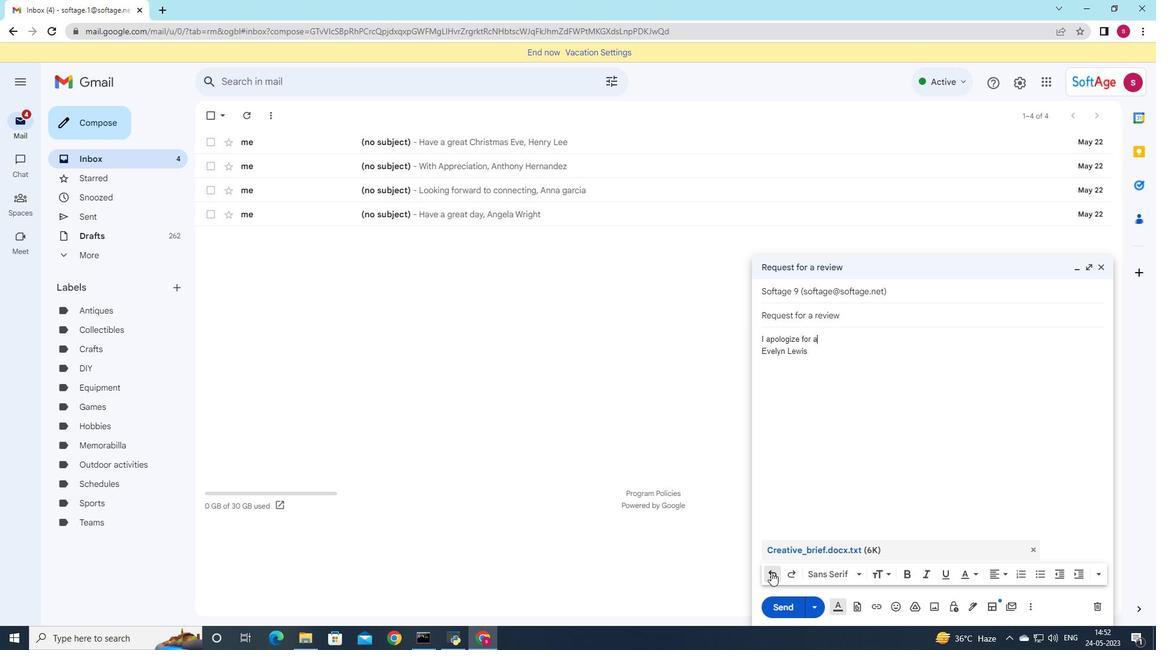 
Action: Mouse pressed left at (771, 572)
Screenshot: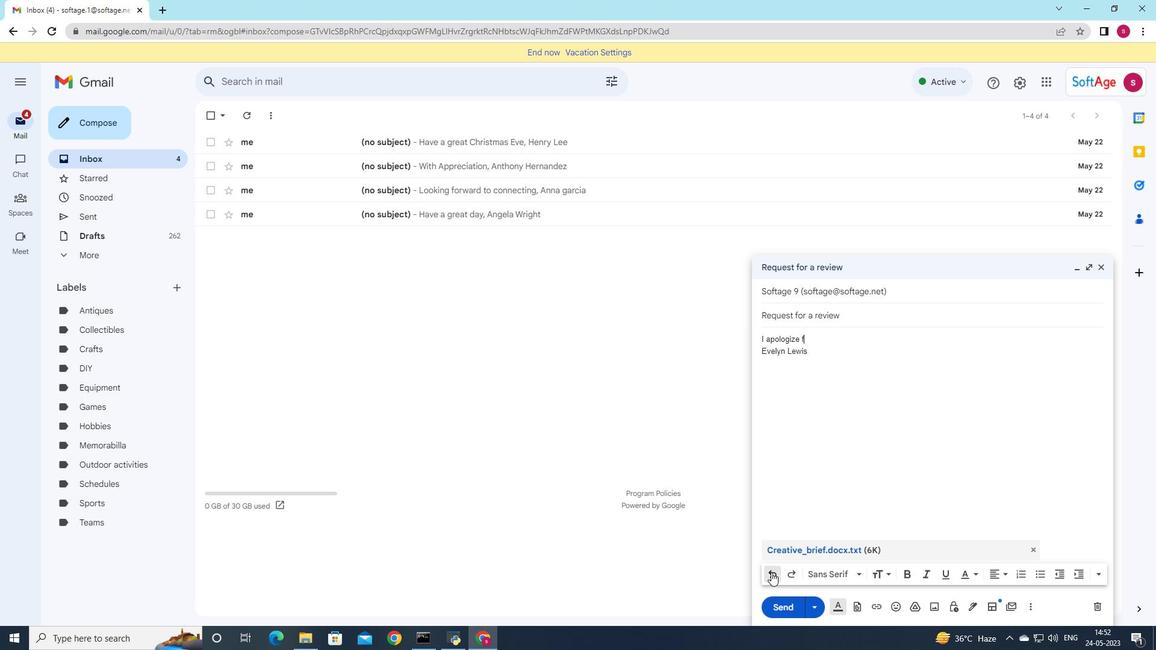 
Action: Mouse pressed left at (771, 572)
Screenshot: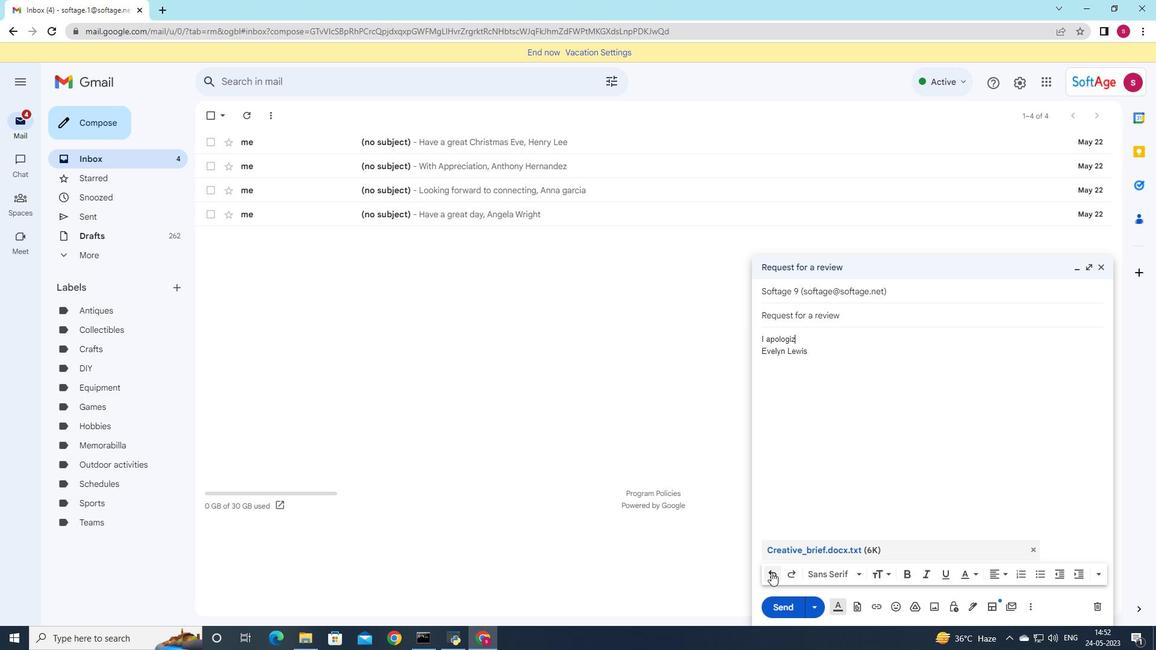 
Action: Mouse pressed left at (771, 572)
Screenshot: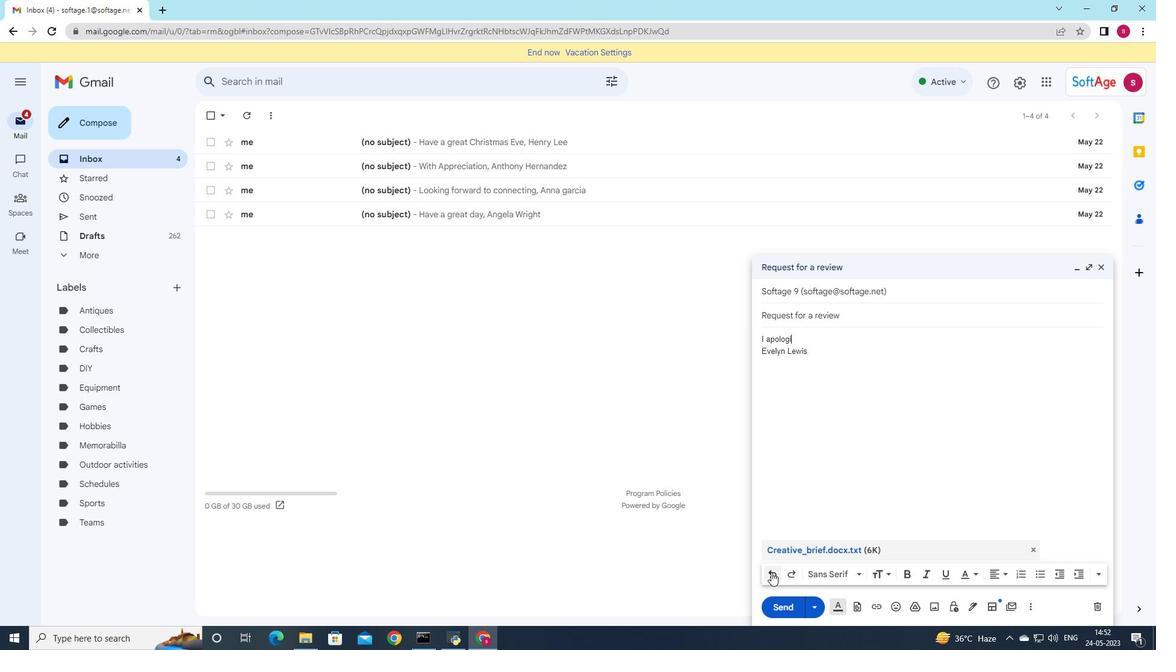 
Action: Mouse pressed left at (771, 572)
Screenshot: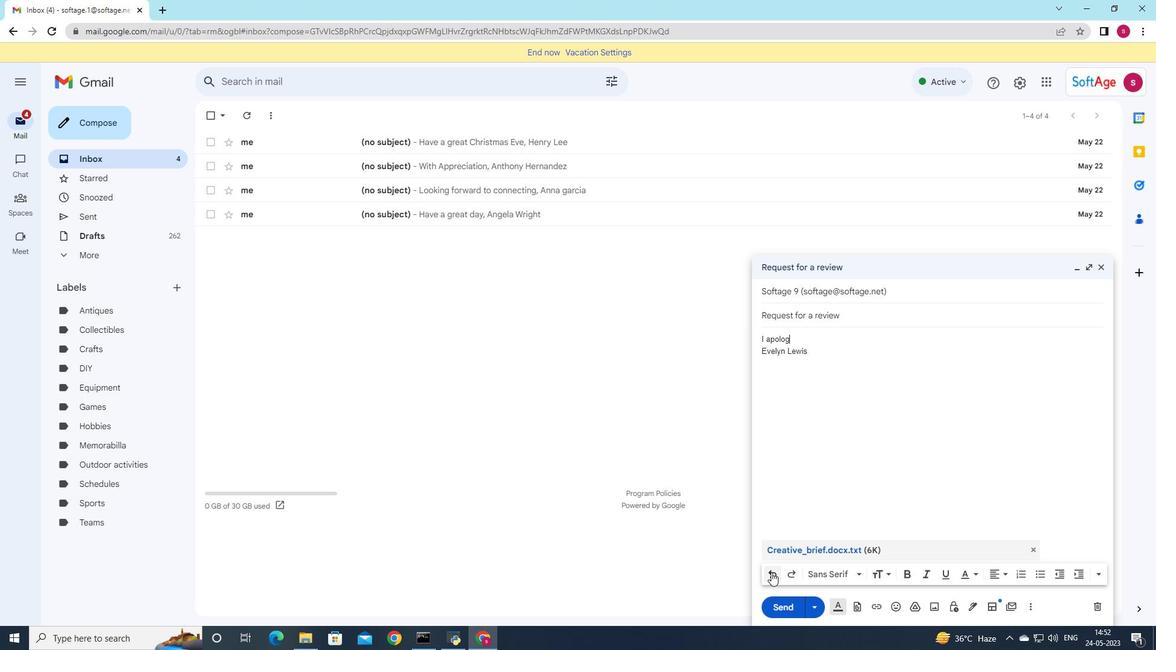 
Action: Mouse pressed left at (771, 572)
Screenshot: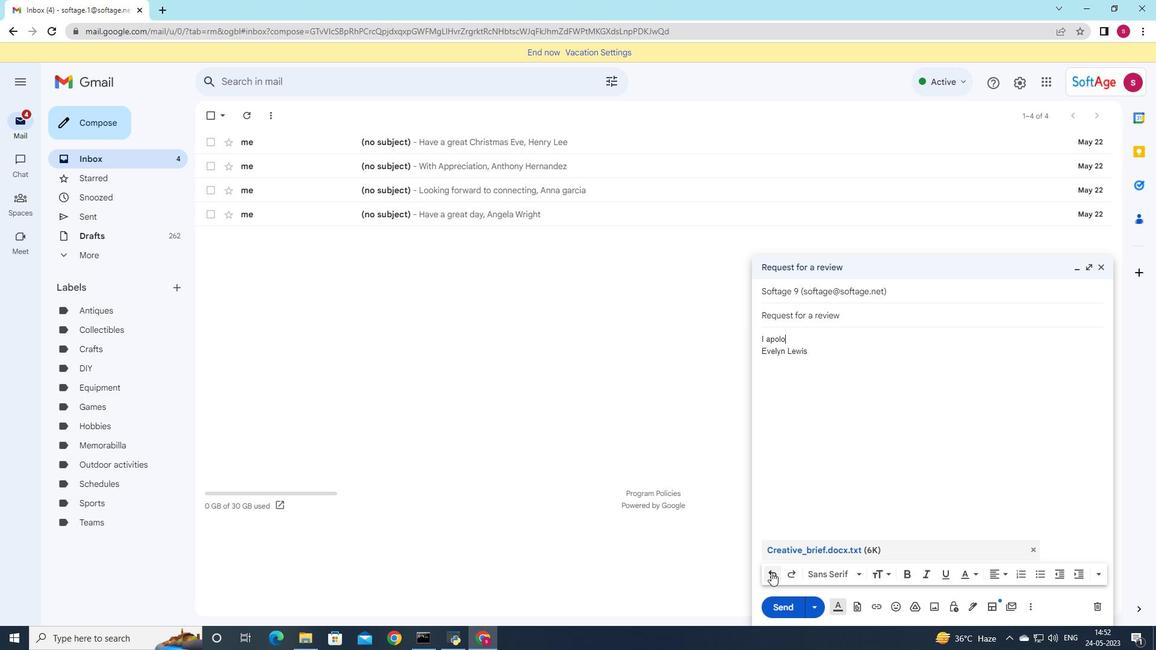
Action: Mouse pressed left at (771, 572)
Screenshot: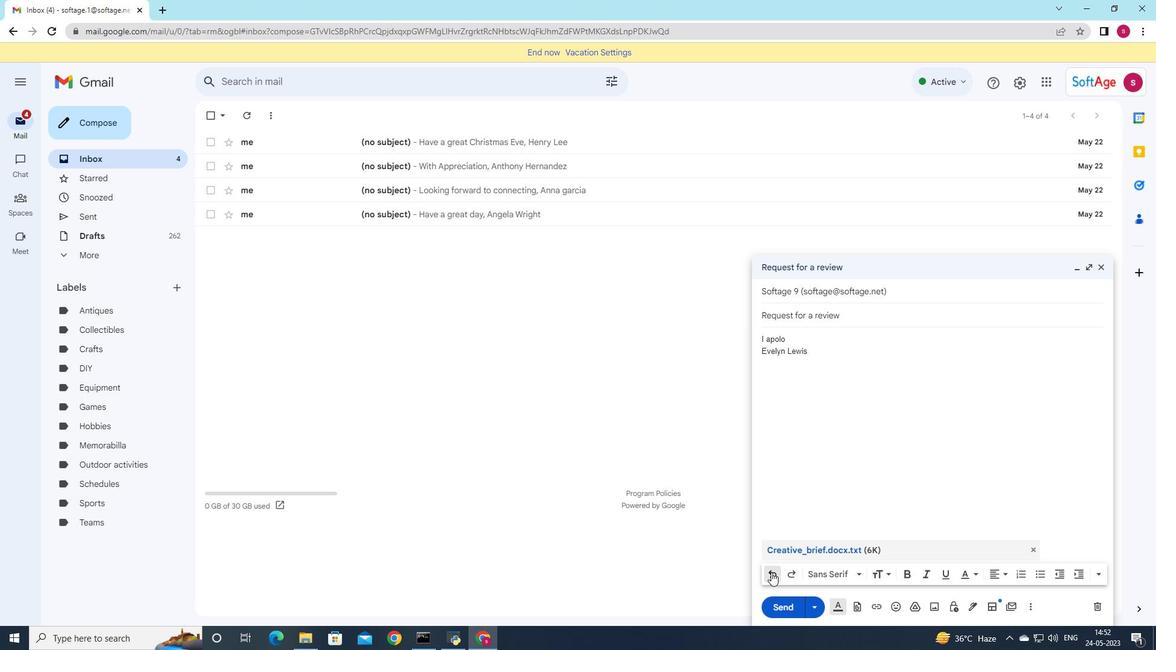 
Action: Mouse pressed left at (771, 572)
Screenshot: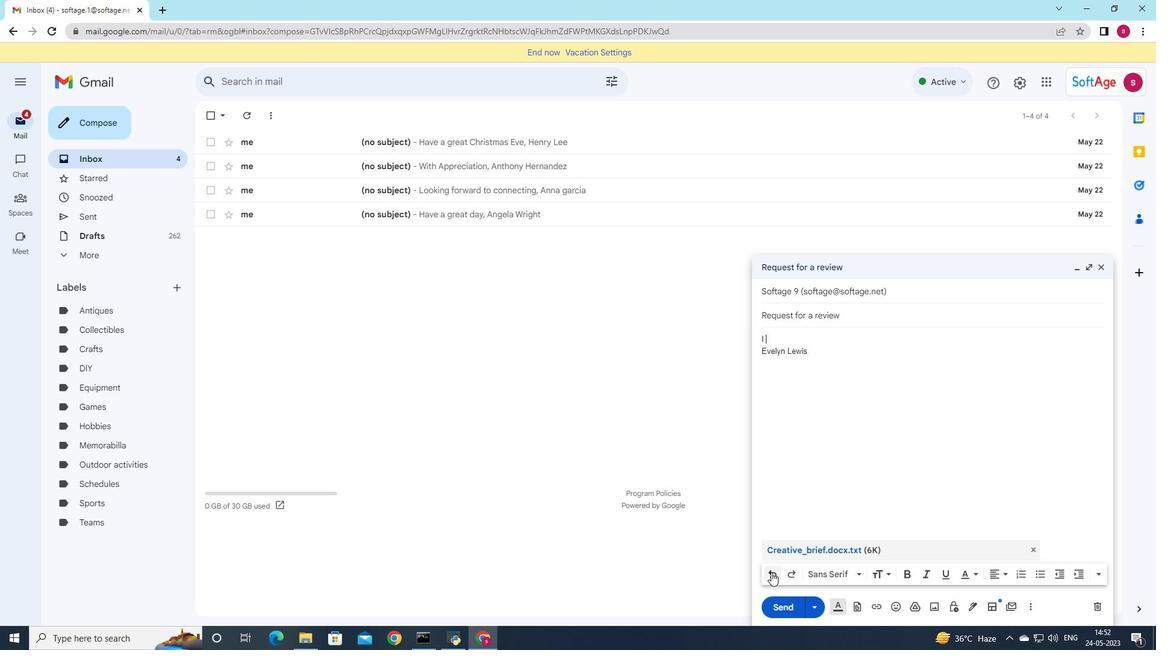 
Action: Mouse pressed left at (771, 572)
Screenshot: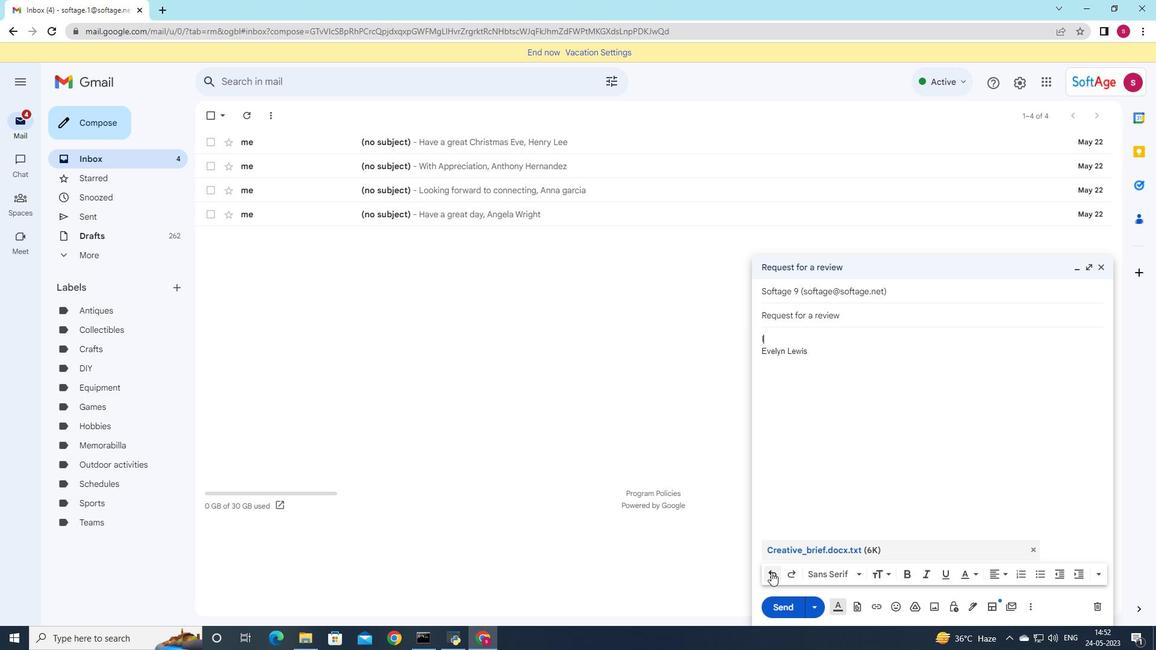 
Action: Mouse moved to (963, 404)
Screenshot: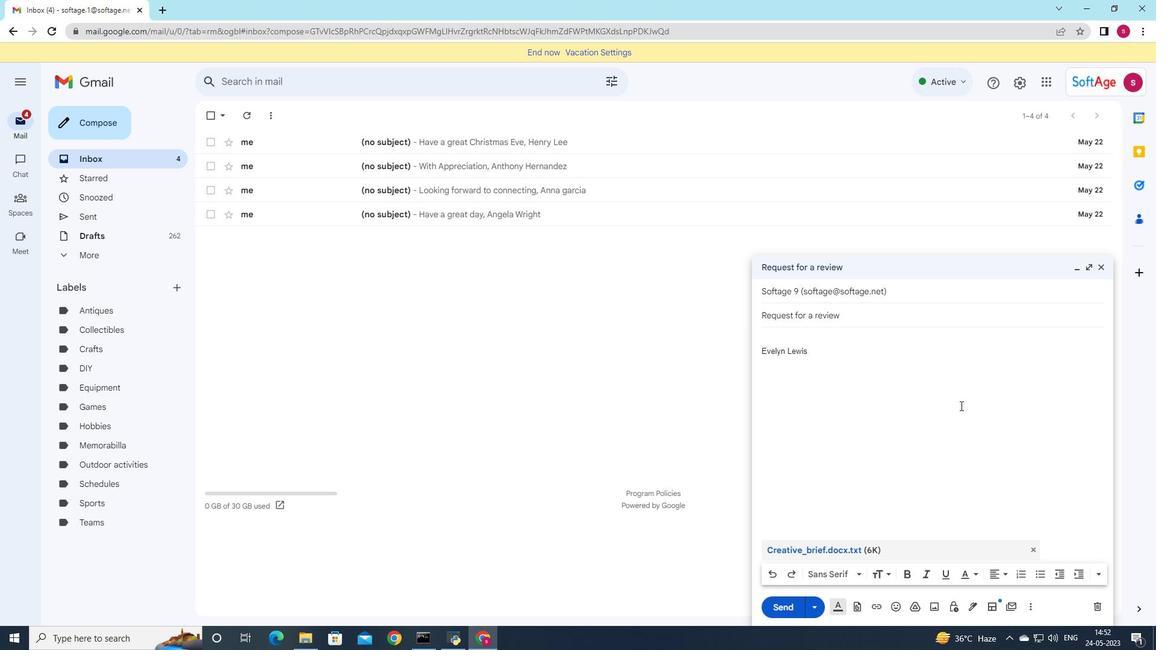 
Action: Key pressed <Key.shift>I<Key.space>would<Key.space>like<Key.space>to<Key.space>request<Key.space>a<Key.space>review<Key.space>of<Key.space>the<Key.space>proposal<Key.space>before<Key.space>making<Key.space>a<Key.space>decision
Screenshot: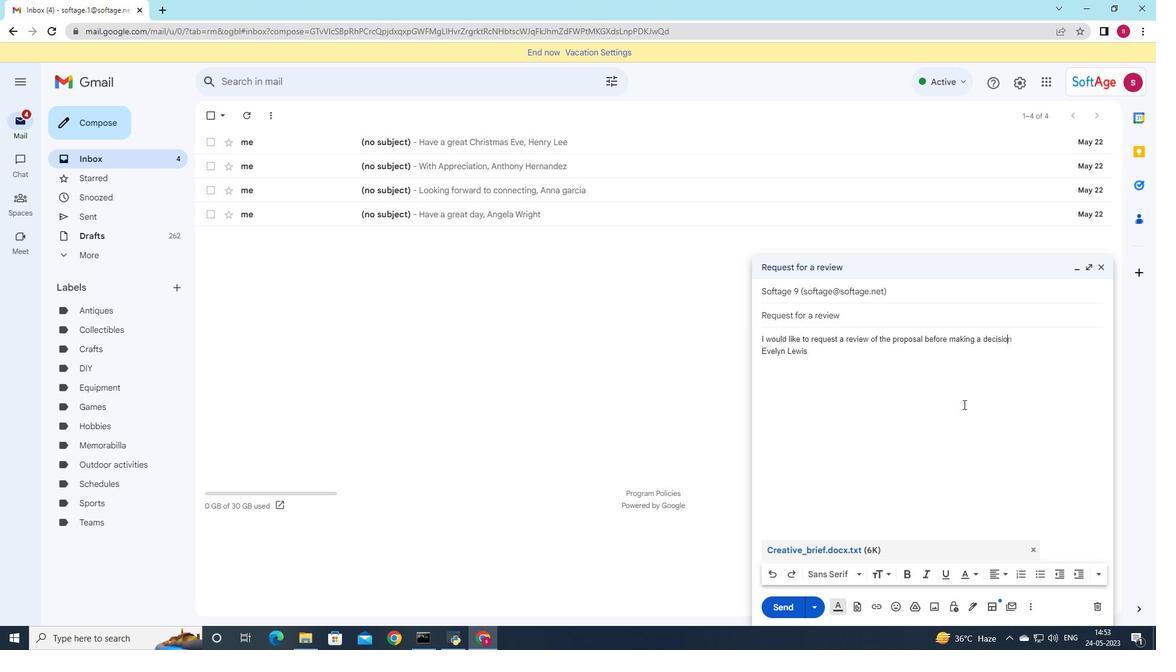 
Action: Mouse moved to (683, 623)
Screenshot: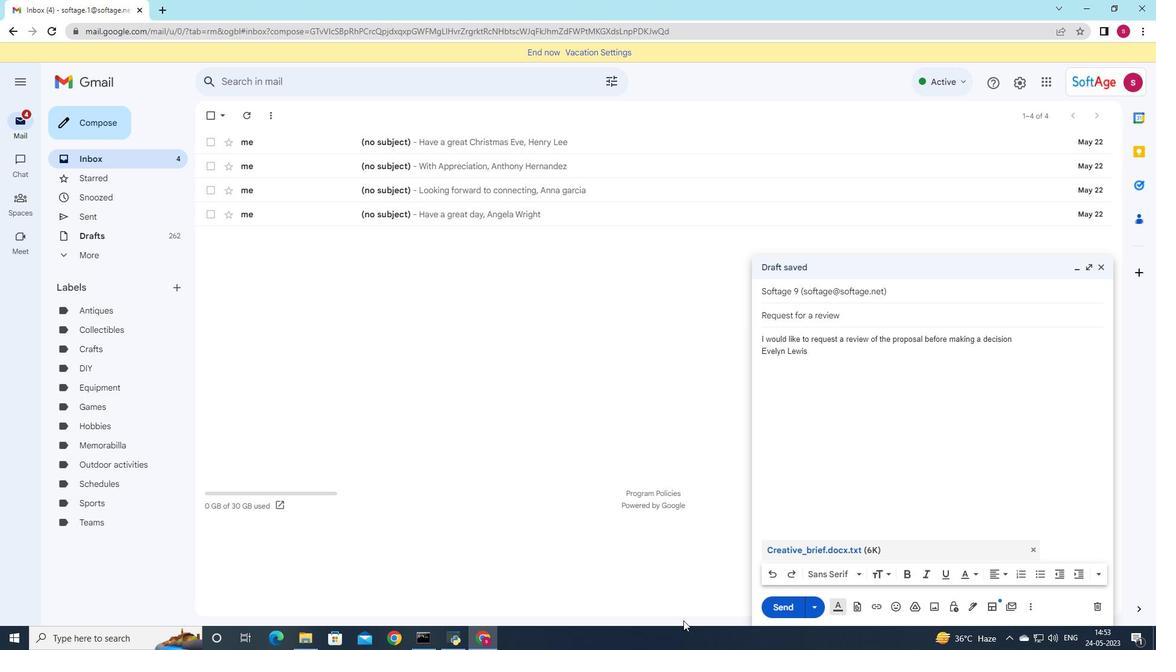 
Action: Key pressed .
Screenshot: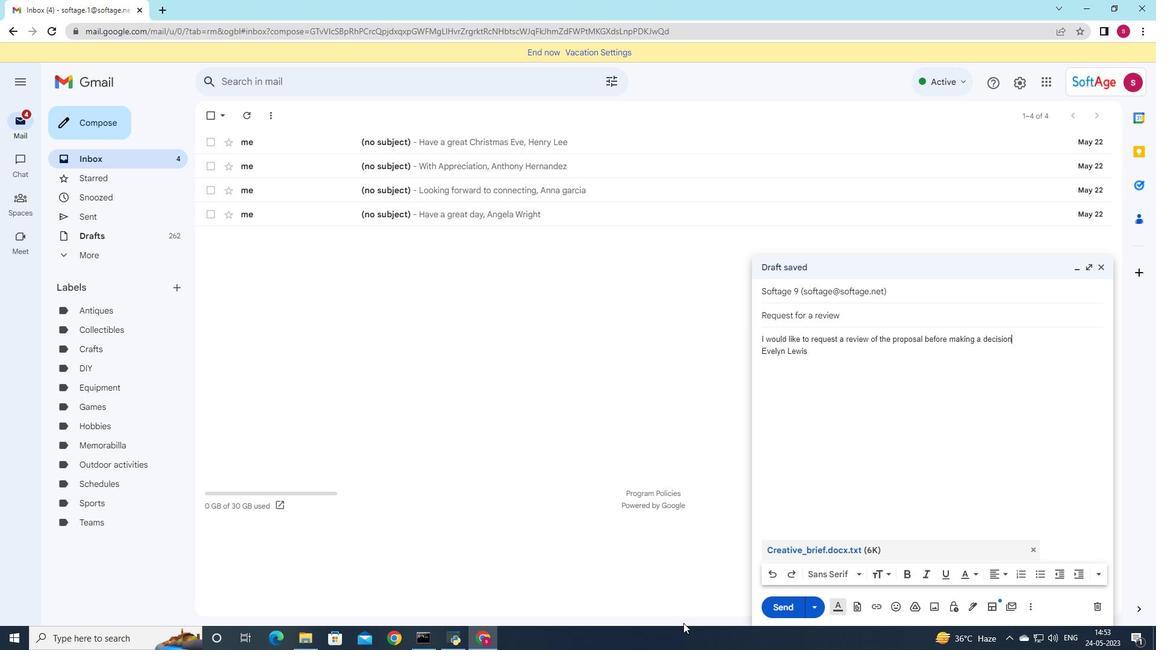 
Action: Mouse moved to (784, 606)
Screenshot: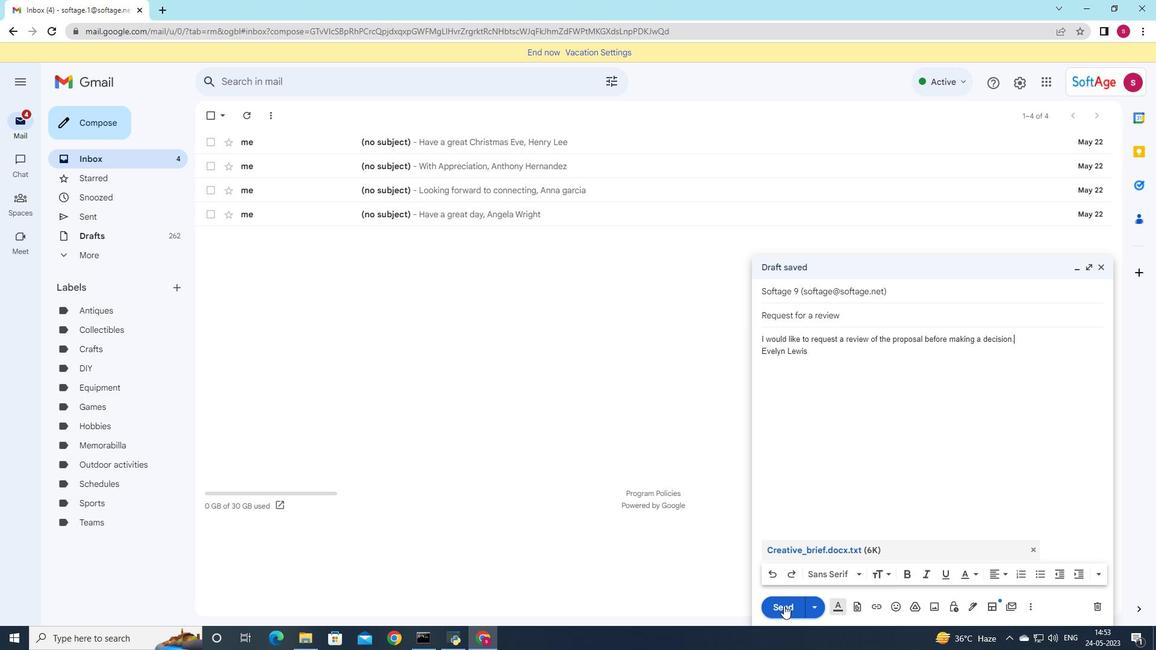 
Action: Mouse pressed left at (784, 606)
Screenshot: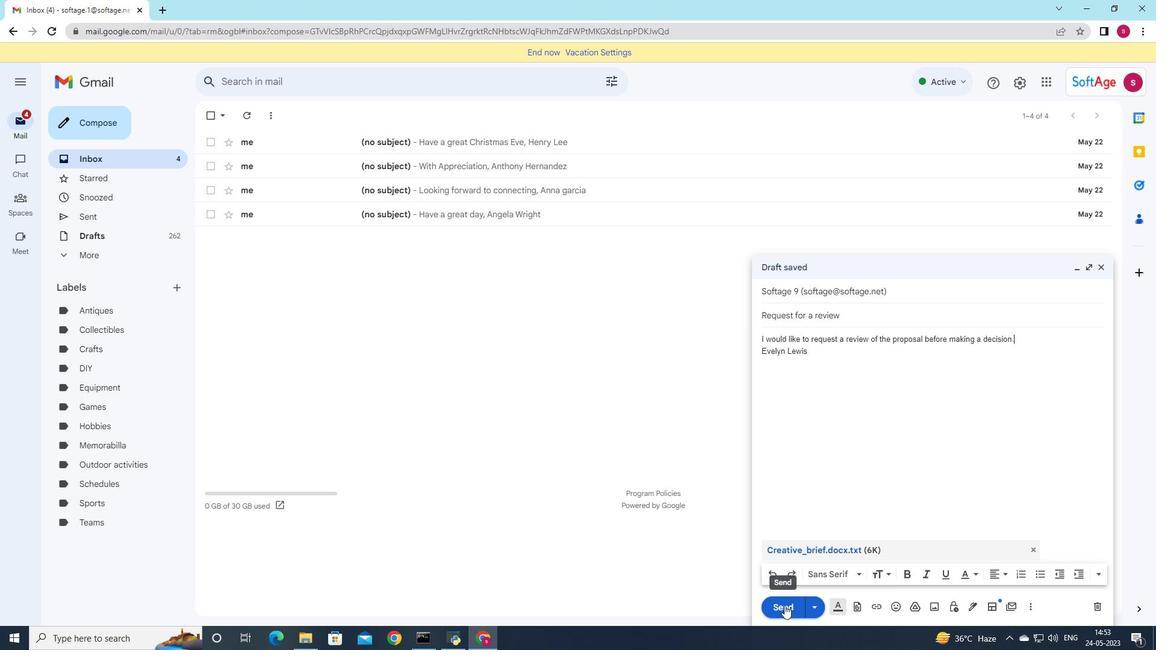 
Action: Mouse moved to (99, 217)
Screenshot: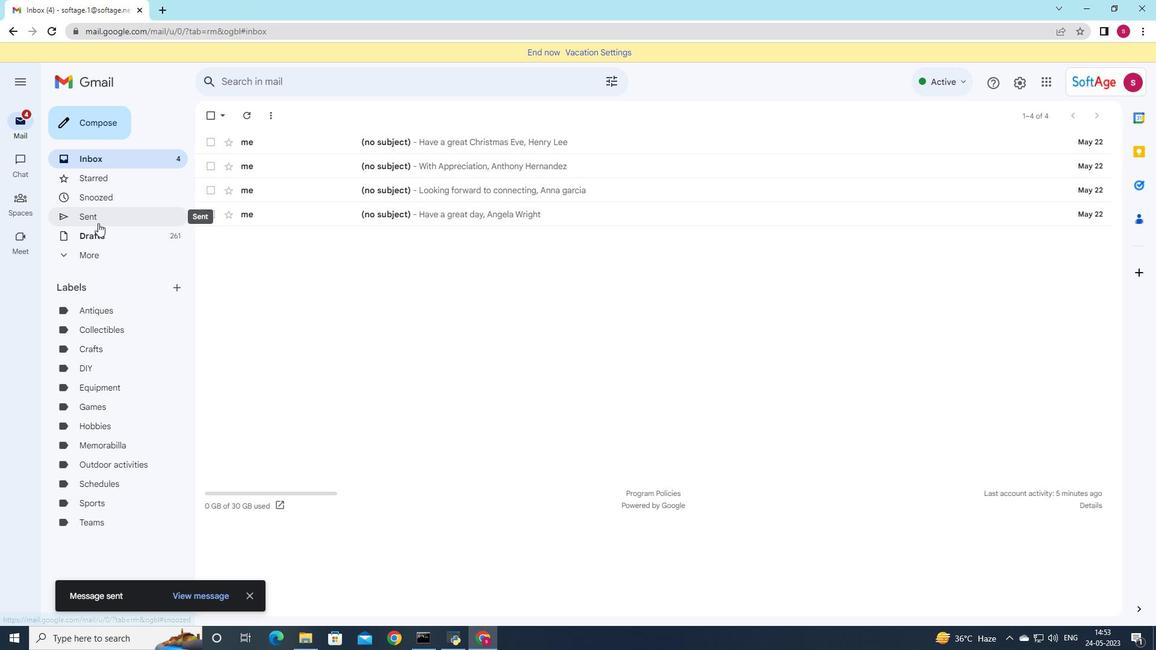 
Action: Mouse pressed left at (99, 217)
Screenshot: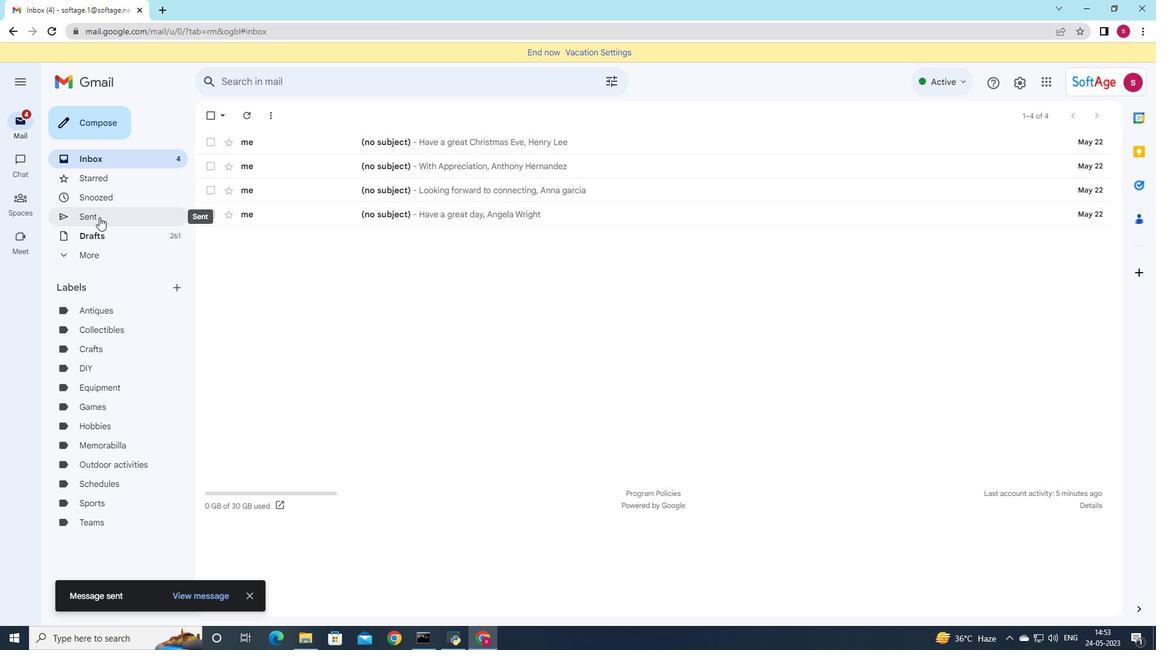 
Action: Mouse moved to (447, 175)
Screenshot: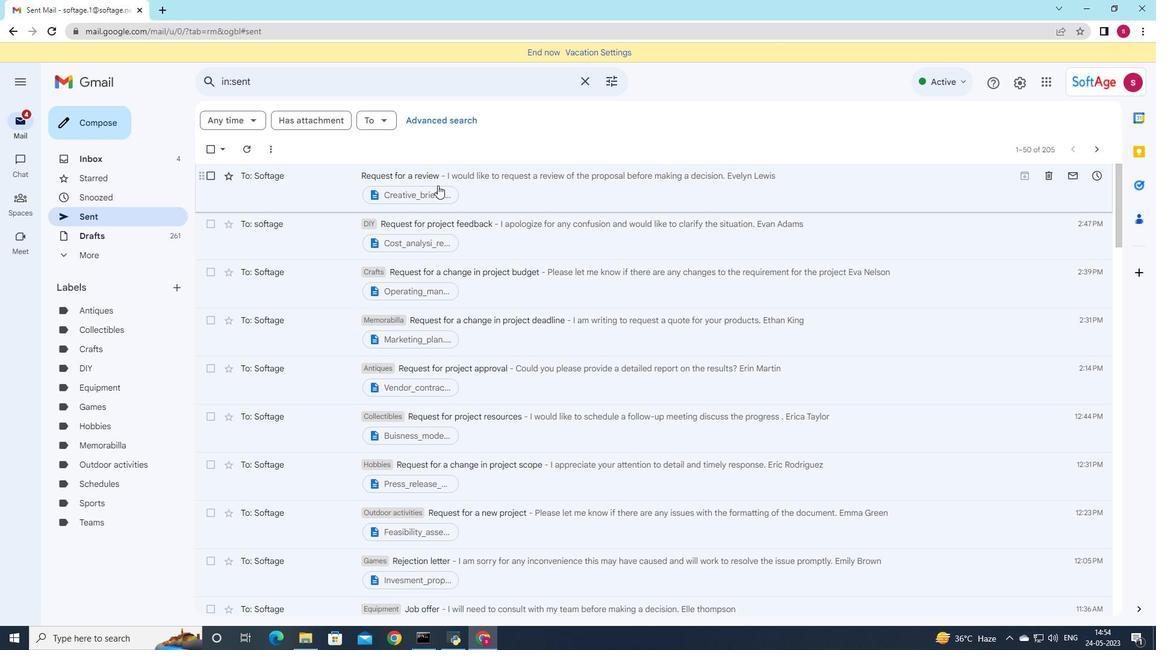 
Action: Mouse pressed left at (447, 175)
Screenshot: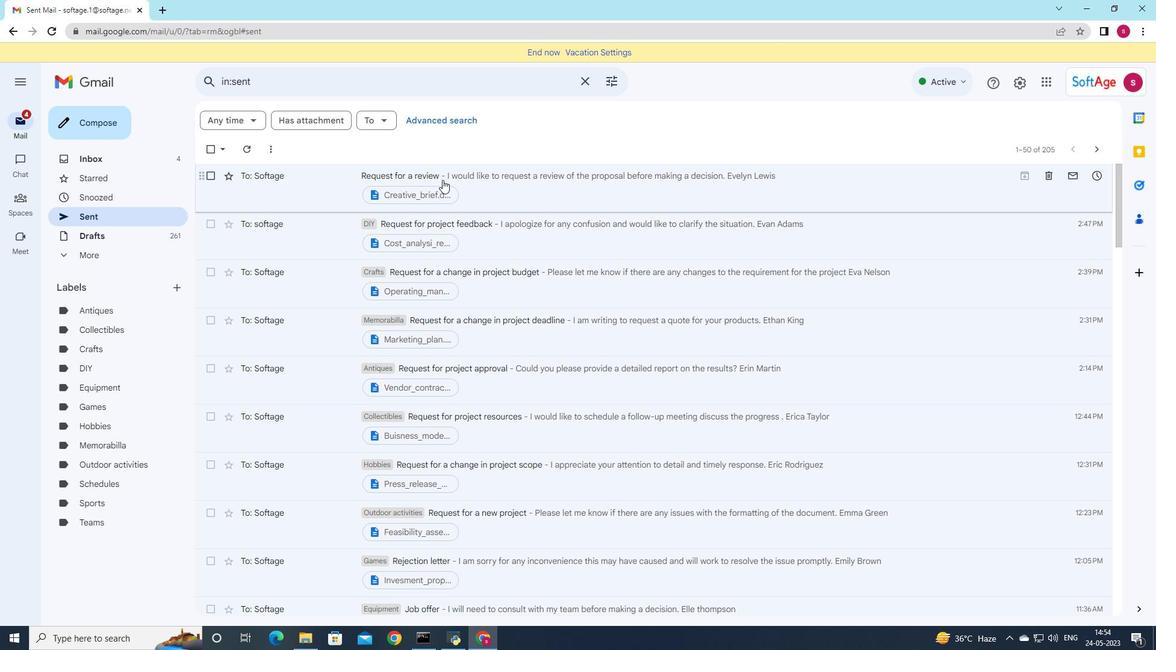 
Action: Mouse pressed left at (447, 175)
Screenshot: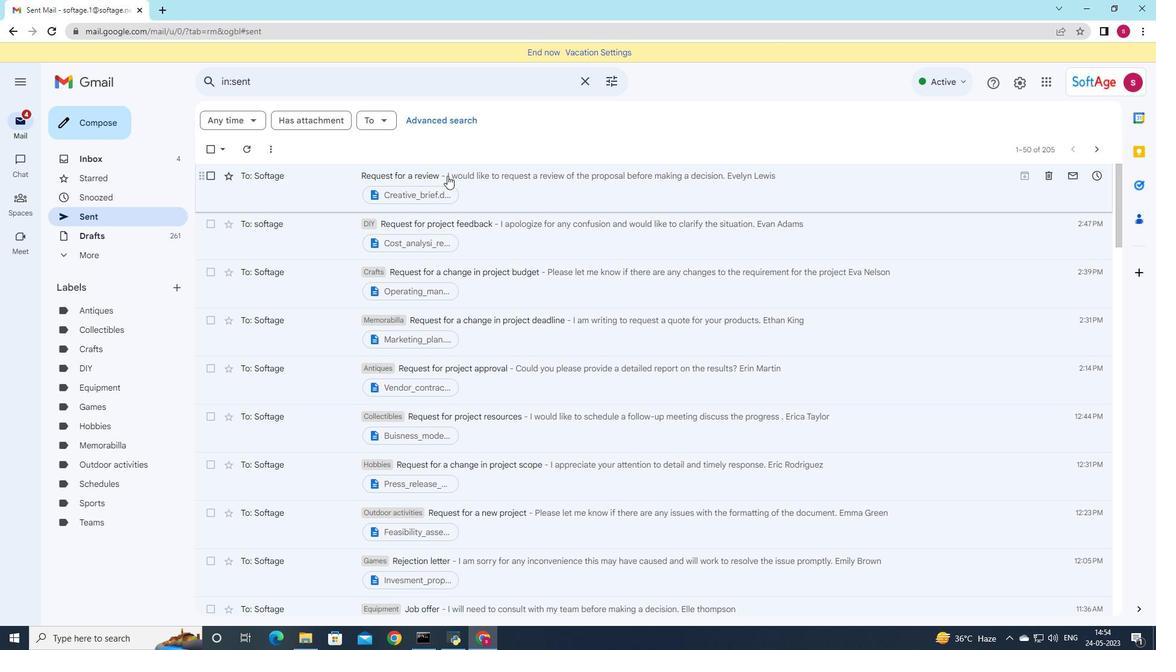 
Action: Mouse moved to (451, 112)
Screenshot: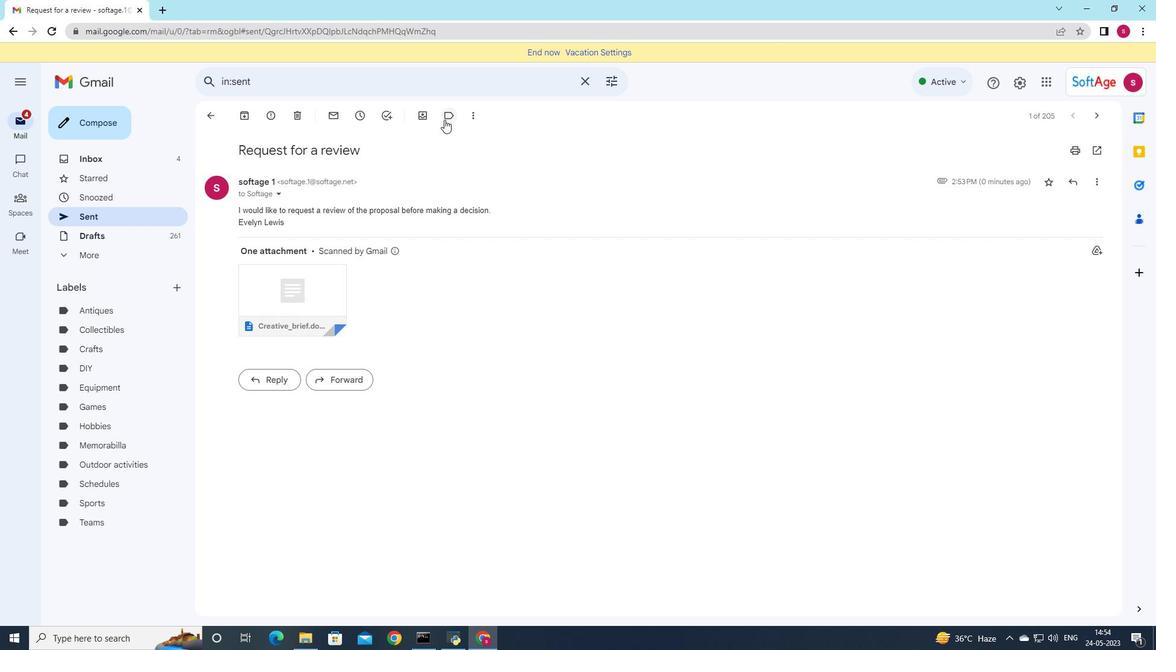 
Action: Mouse pressed left at (451, 112)
Screenshot: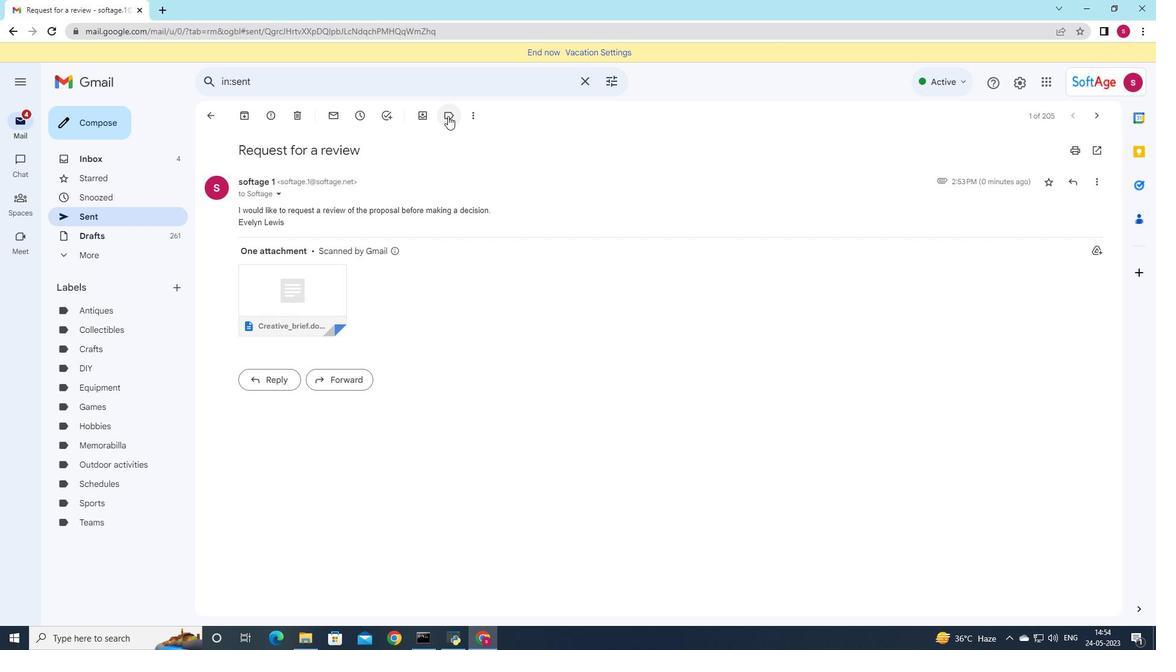 
Action: Mouse moved to (523, 334)
Screenshot: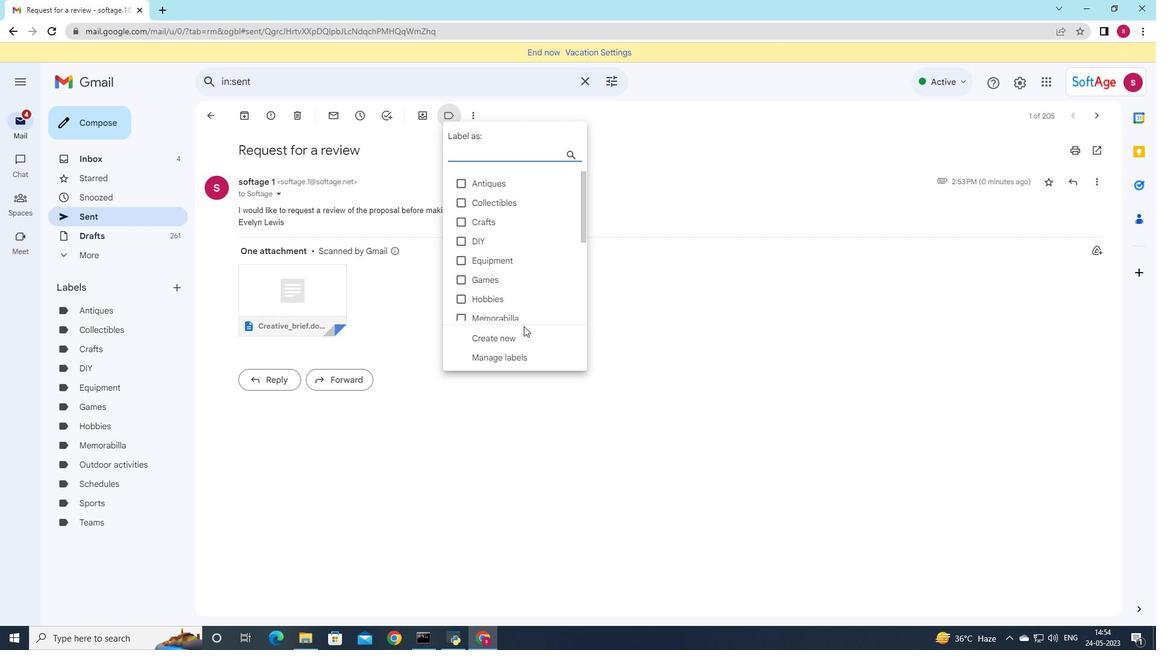 
Action: Mouse pressed left at (523, 334)
Screenshot: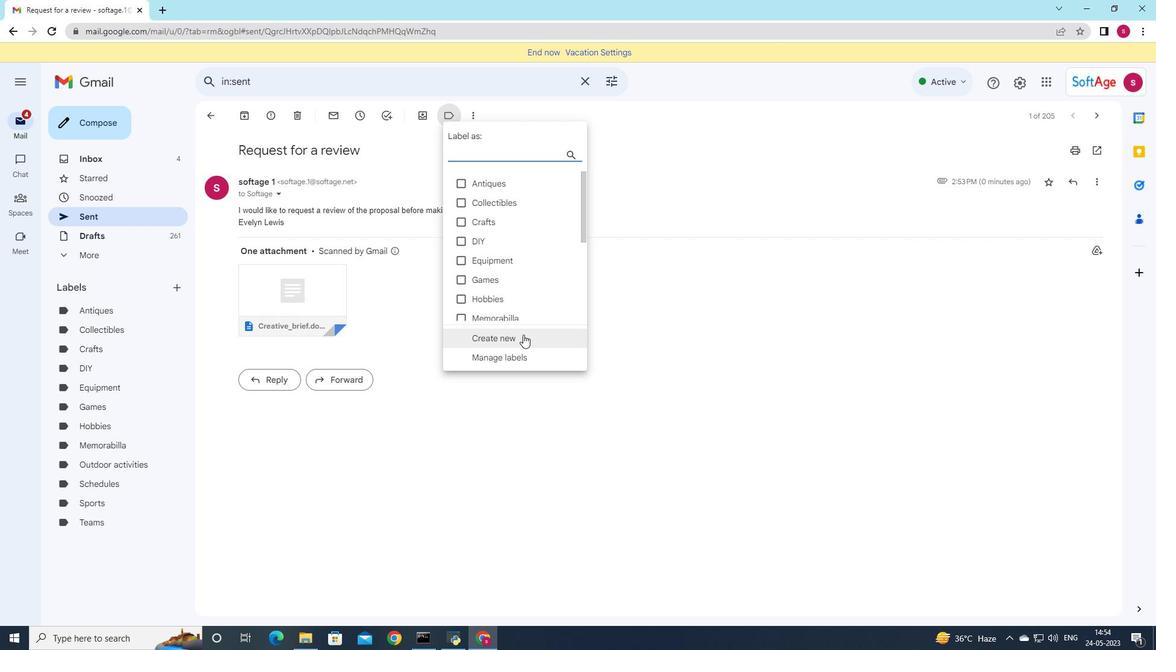 
Action: Mouse moved to (707, 373)
Screenshot: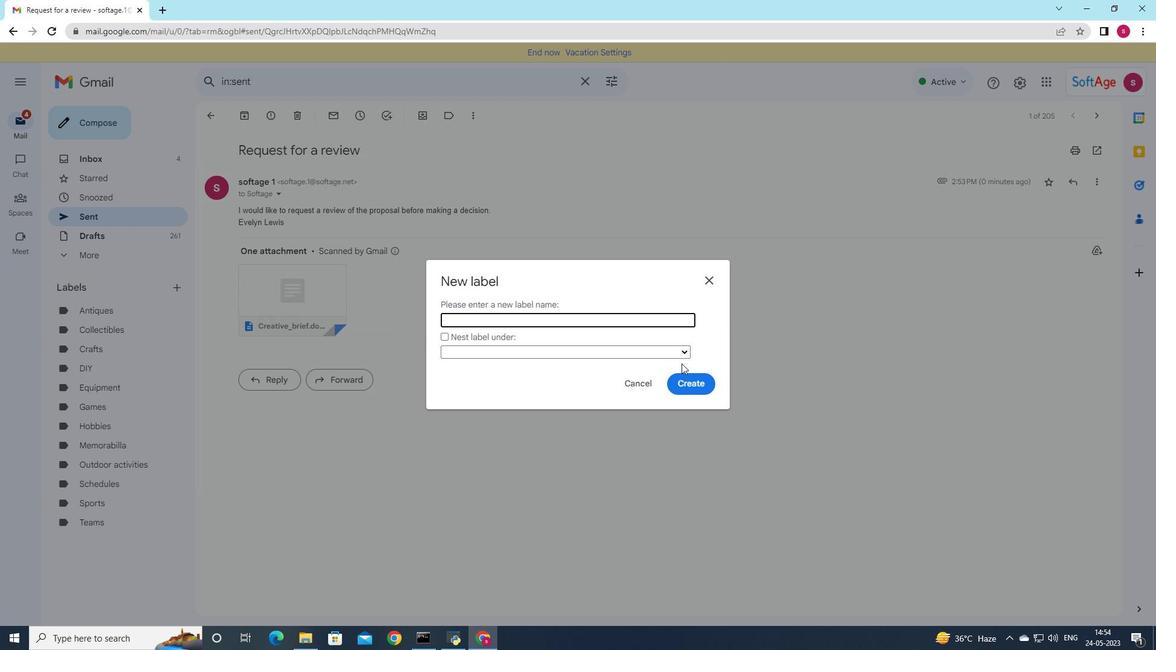 
Action: Key pressed <Key.shift><Key.shift><Key.shift>Gardening
Screenshot: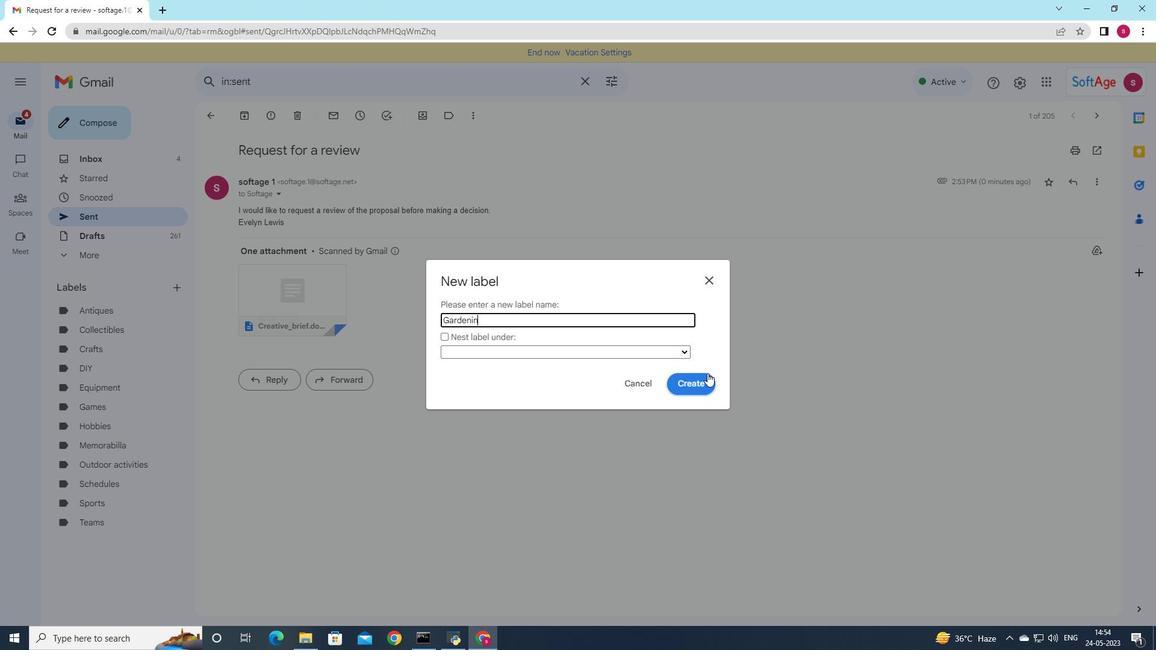 
Action: Mouse moved to (701, 390)
Screenshot: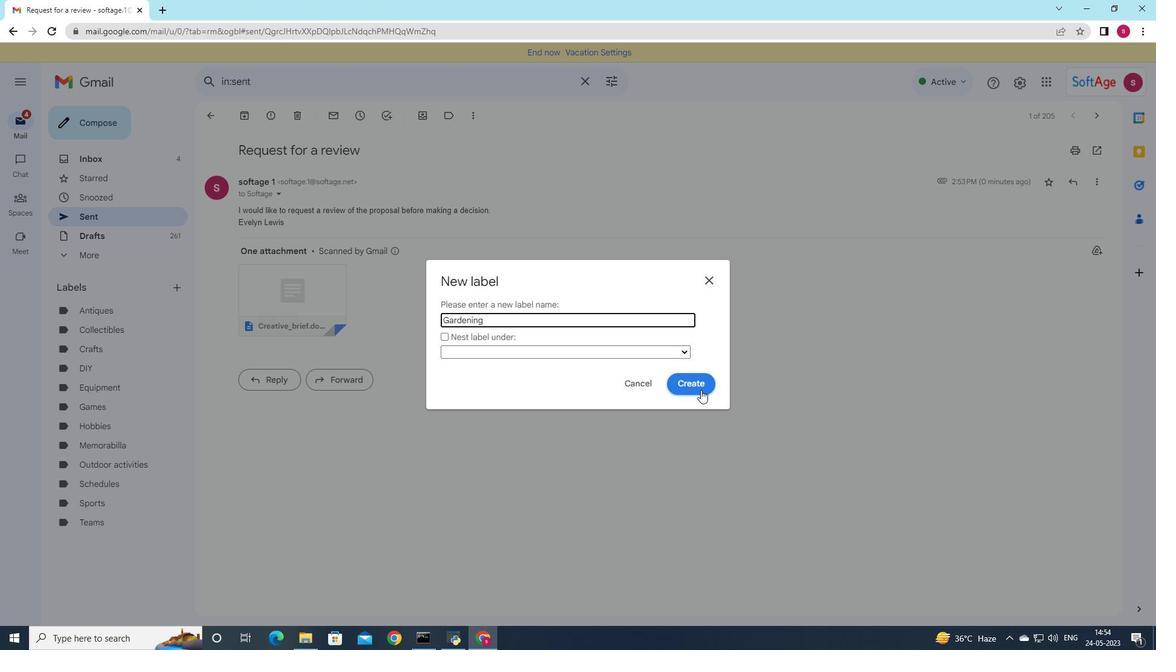 
Action: Mouse pressed left at (701, 390)
Screenshot: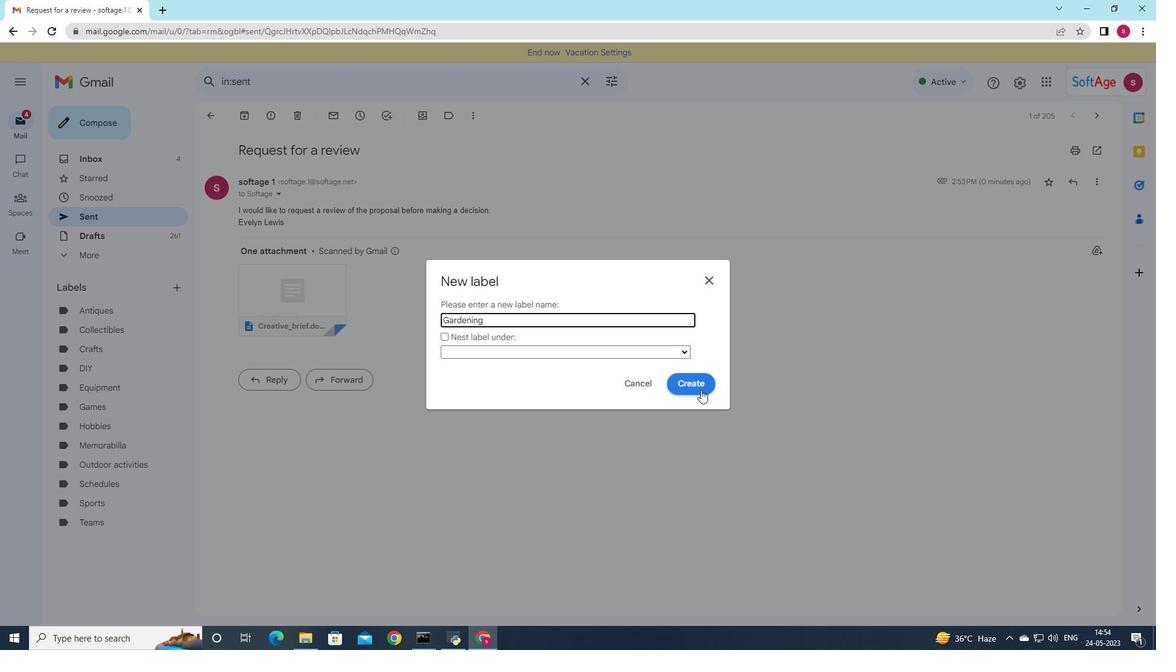 
